 Task: Look for space in Orlando, United States from 10th July, 2023 to 15th July, 2023 for 7 adults in price range Rs.10000 to Rs.15000. Place can be entire place or shared room with 4 bedrooms having 7 beds and 4 bathrooms. Property type can be house, flat, guest house. Amenities needed are: wifi, TV, free parkinig on premises, gym, breakfast. Booking option can be shelf check-in. Required host language is English.
Action: Mouse moved to (479, 97)
Screenshot: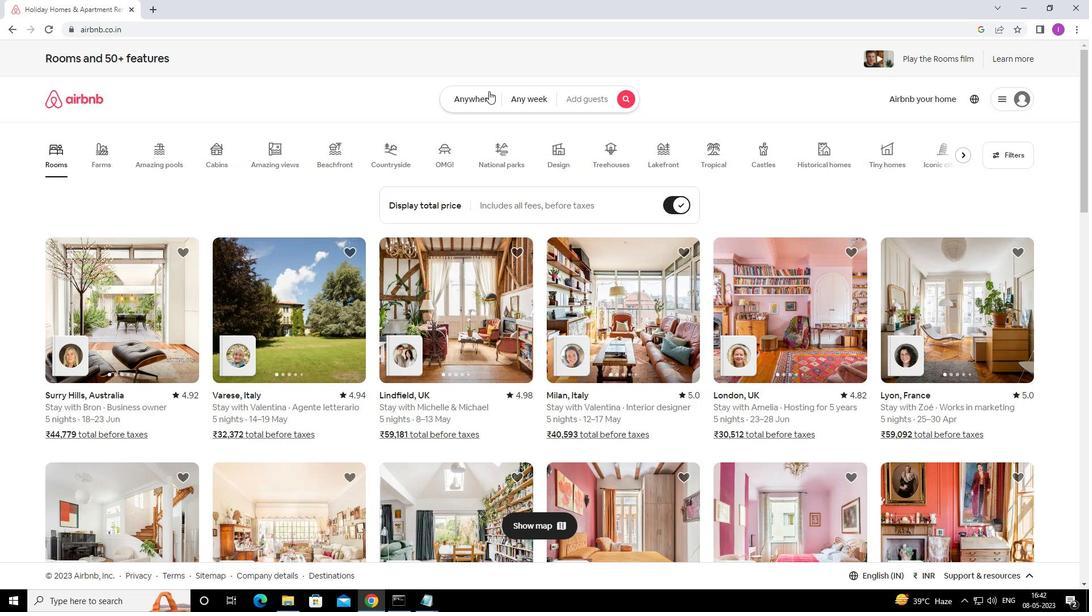 
Action: Mouse pressed left at (479, 97)
Screenshot: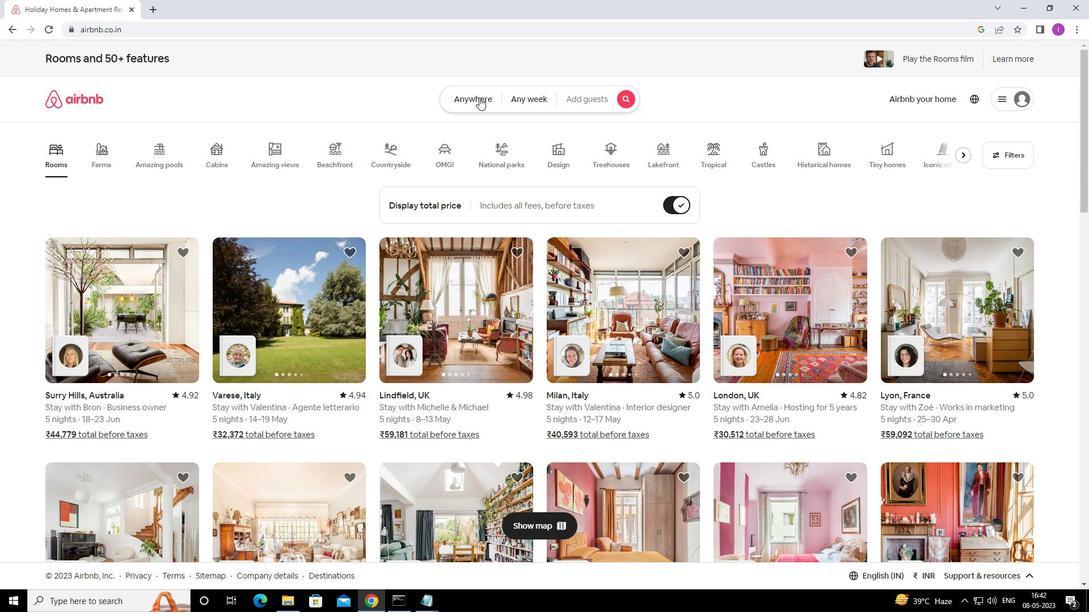 
Action: Mouse moved to (330, 146)
Screenshot: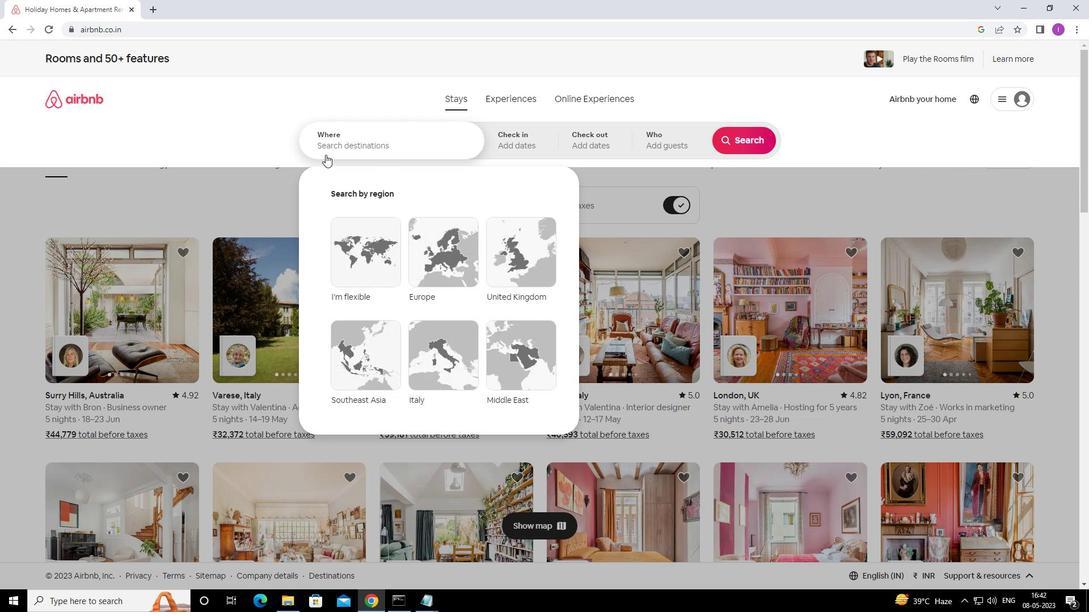 
Action: Mouse pressed left at (330, 146)
Screenshot: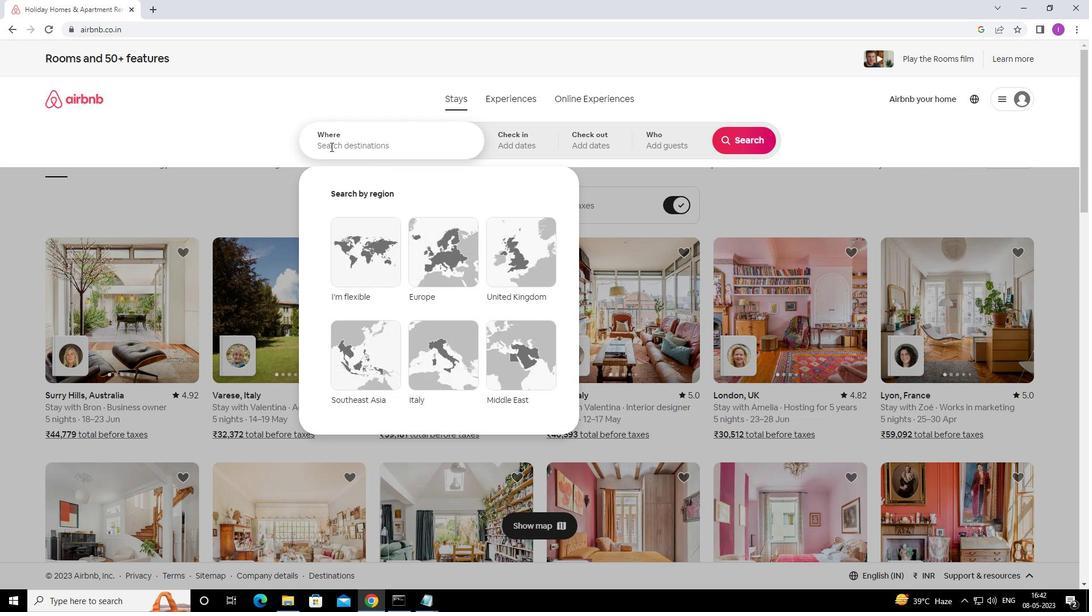 
Action: Mouse moved to (531, 150)
Screenshot: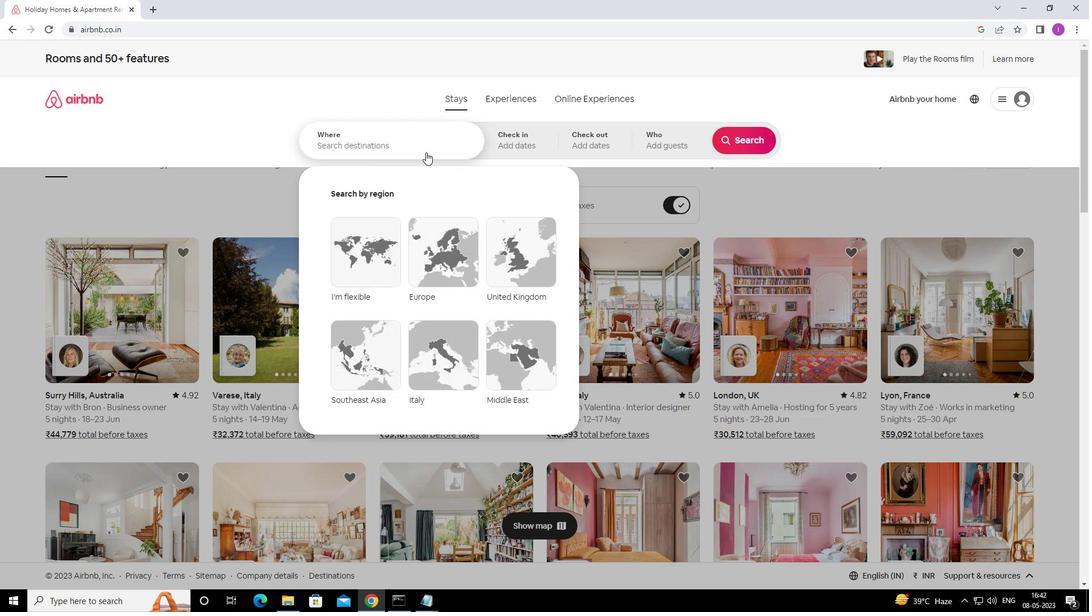 
Action: Key pressed <Key.shift><Key.shift><Key.shift><Key.shift>OR
Screenshot: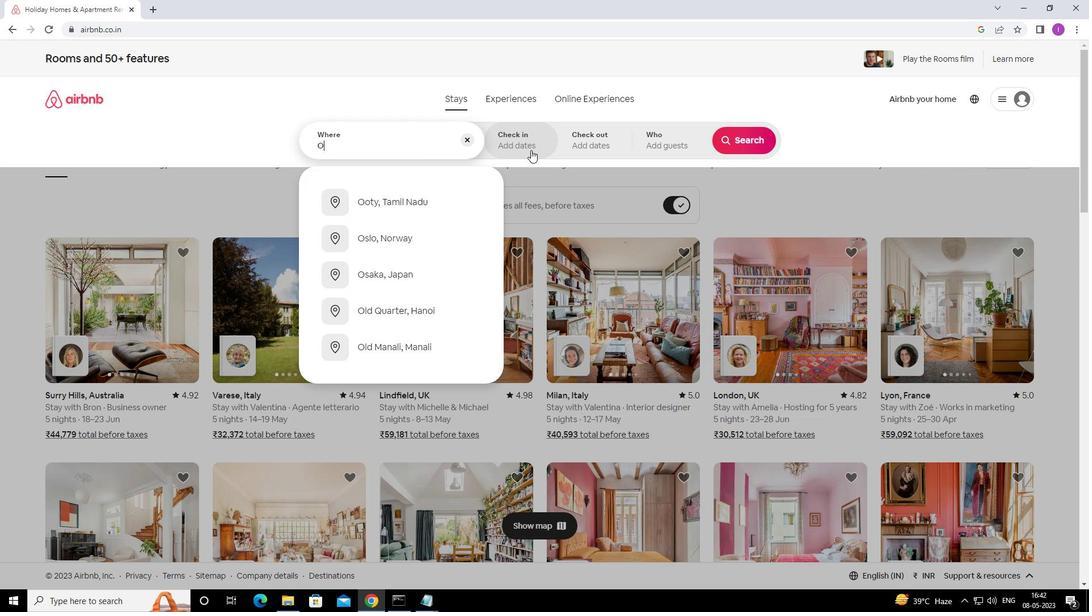 
Action: Mouse moved to (560, 154)
Screenshot: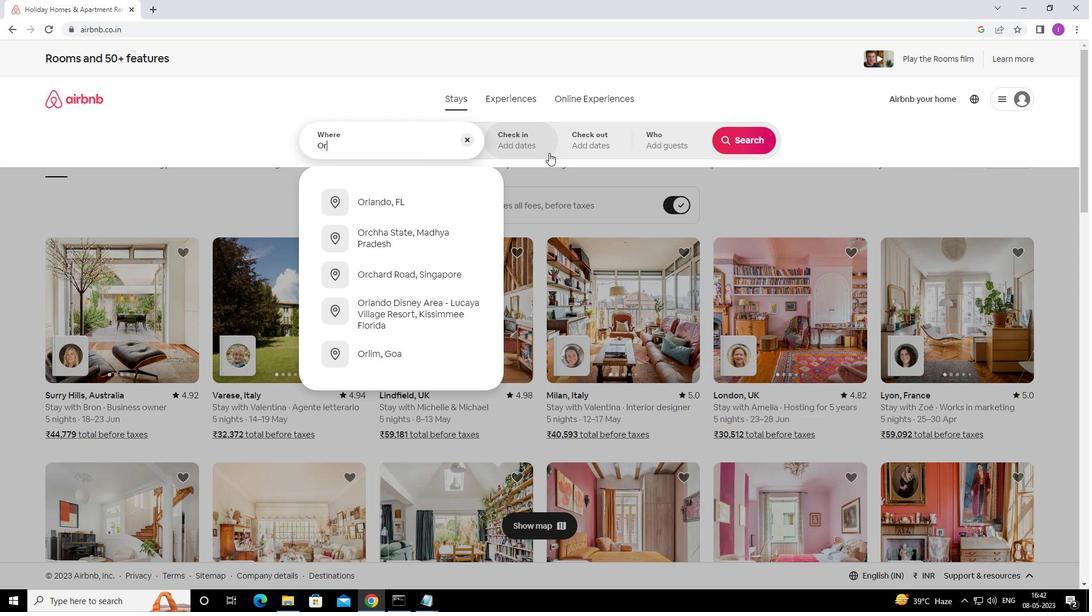 
Action: Key pressed LAND
Screenshot: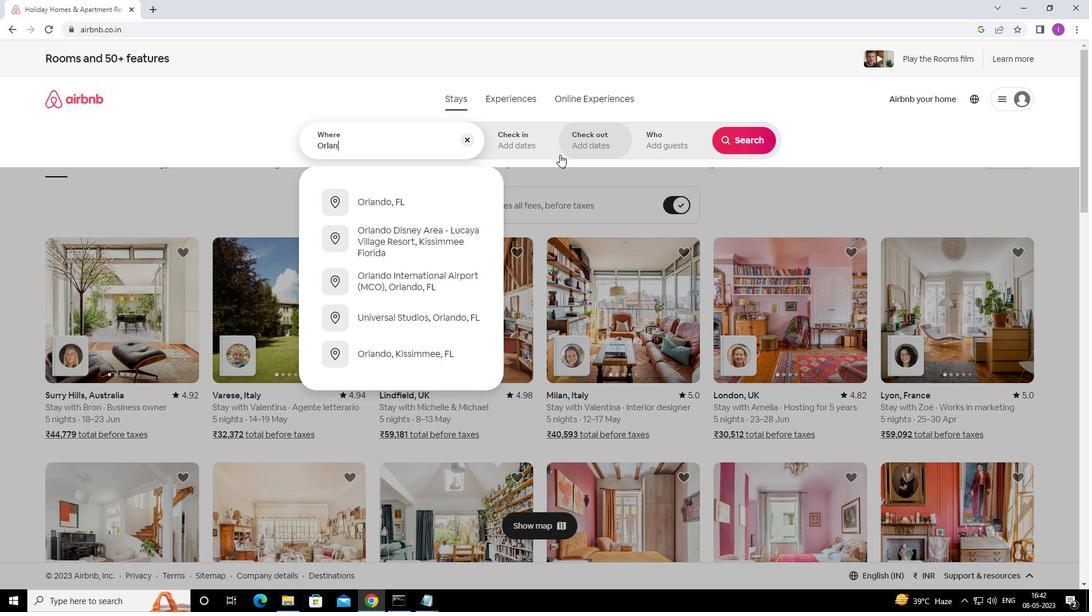 
Action: Mouse moved to (591, 157)
Screenshot: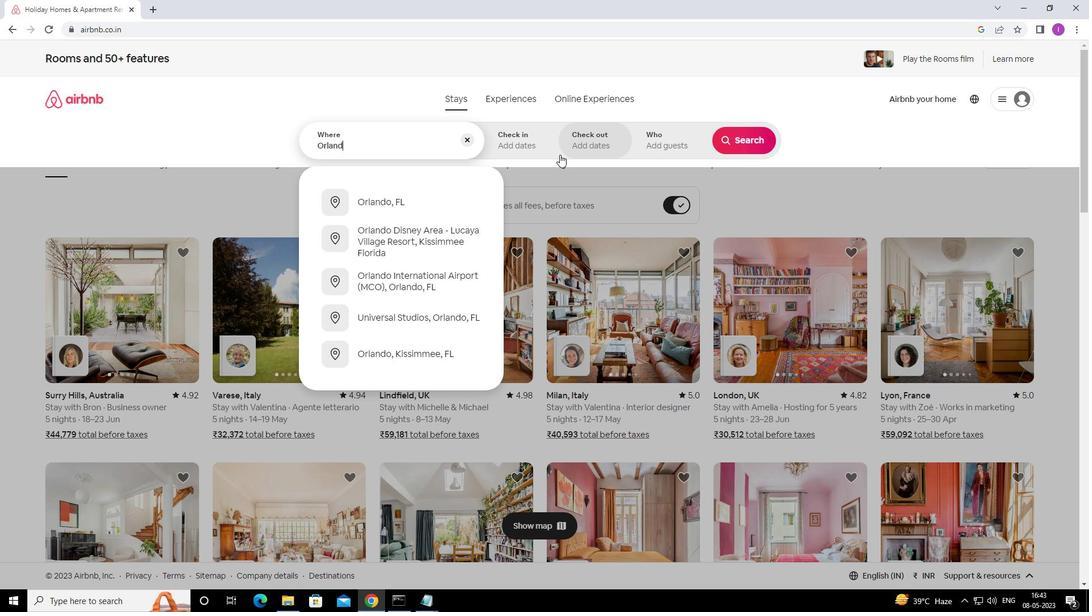 
Action: Key pressed O,
Screenshot: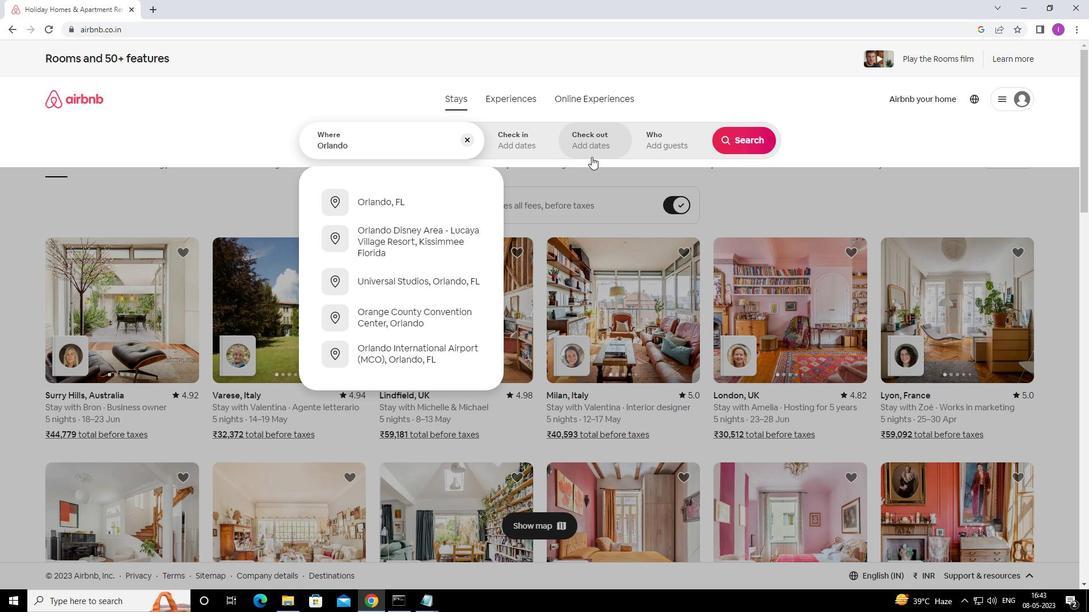 
Action: Mouse moved to (592, 157)
Screenshot: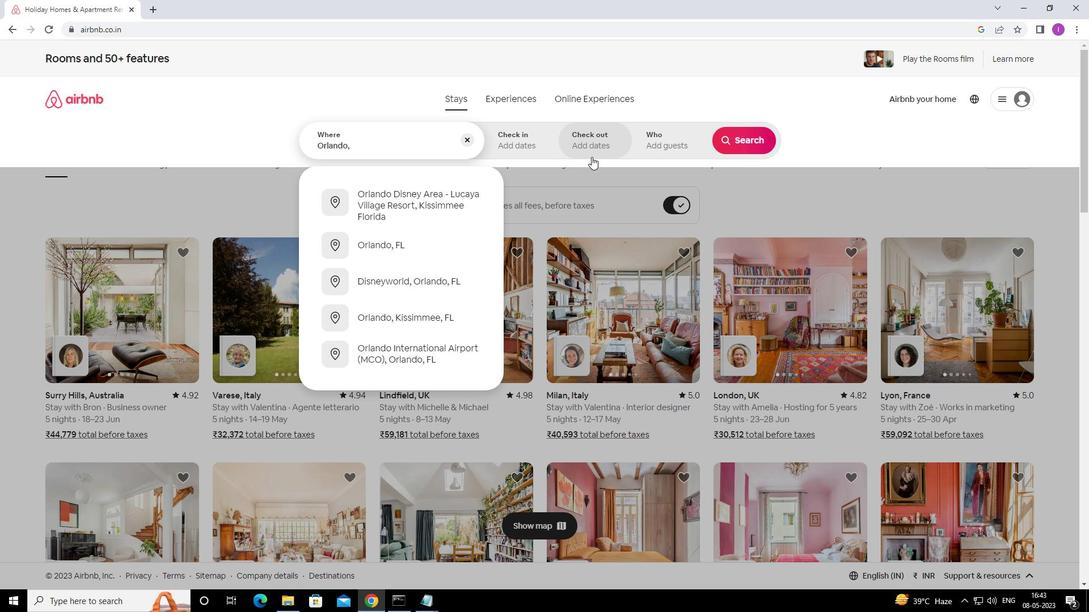 
Action: Key pressed <Key.shift>UNITED<Key.space>STATES
Screenshot: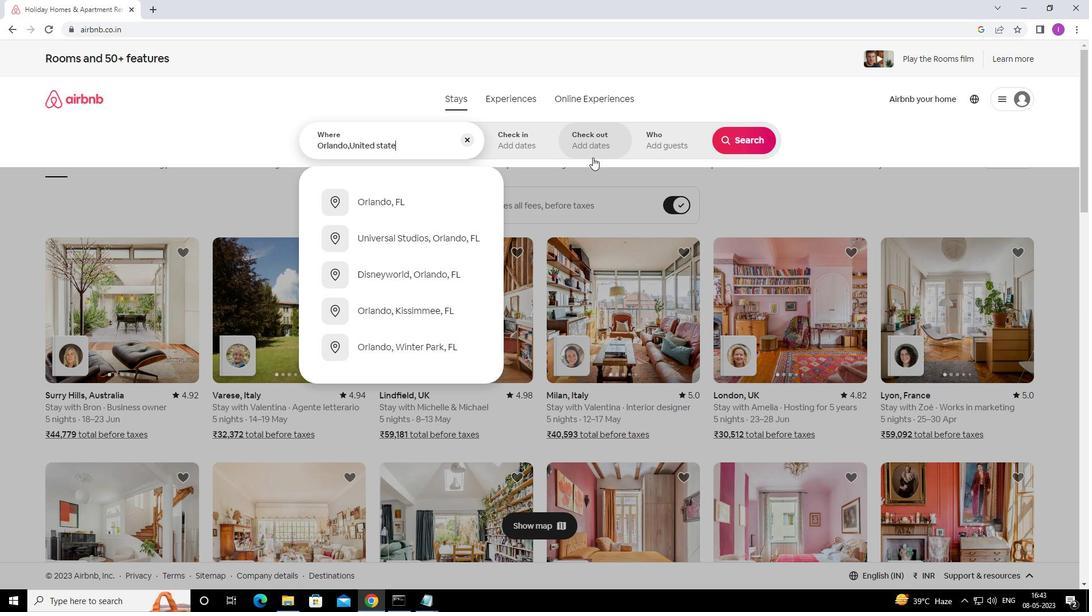 
Action: Mouse moved to (542, 150)
Screenshot: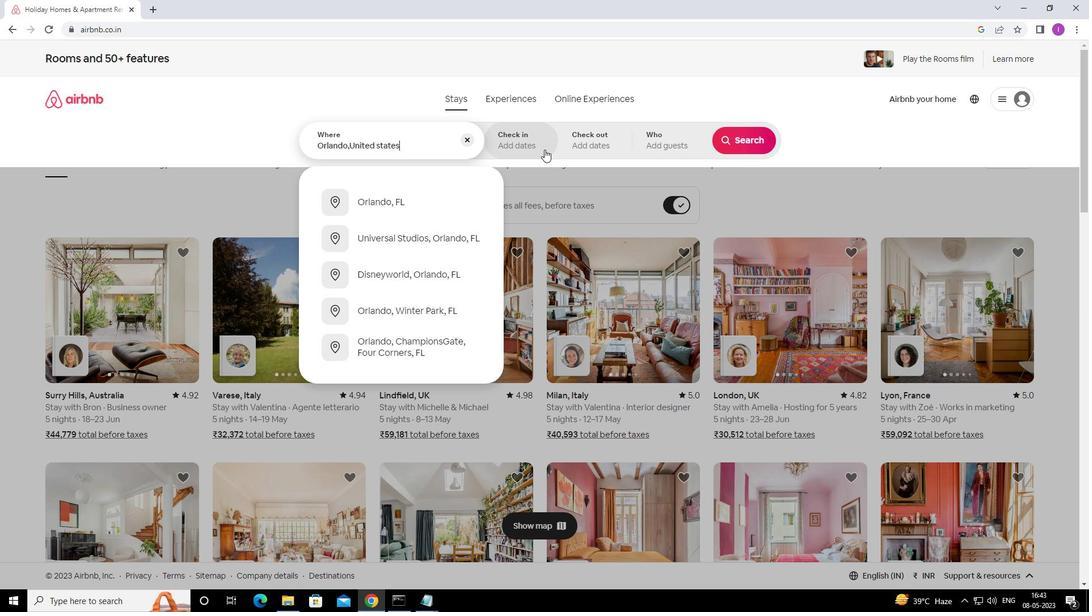 
Action: Mouse pressed left at (542, 150)
Screenshot: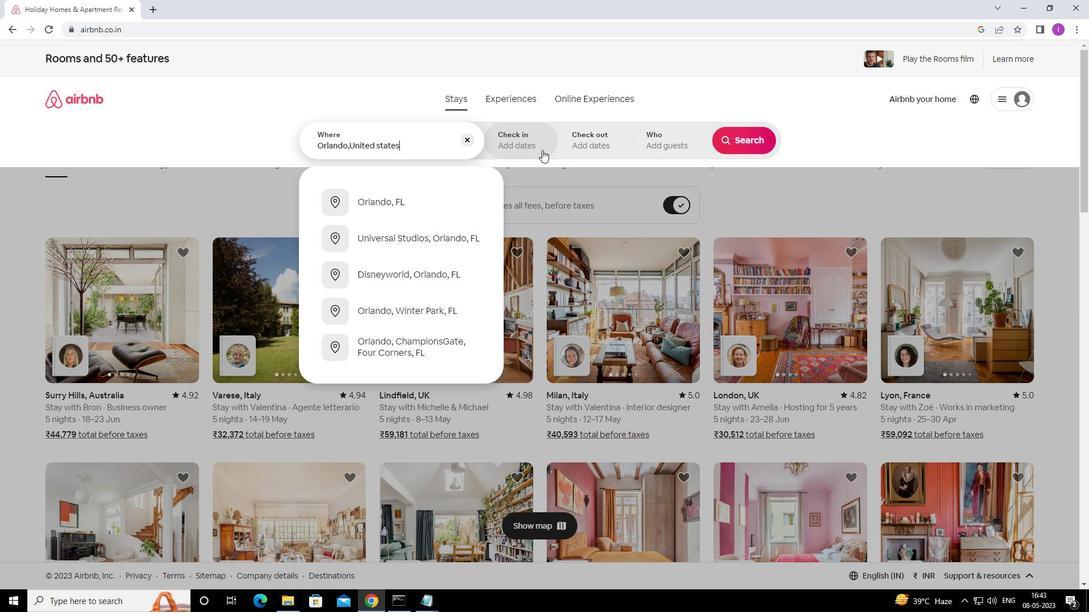 
Action: Mouse moved to (745, 232)
Screenshot: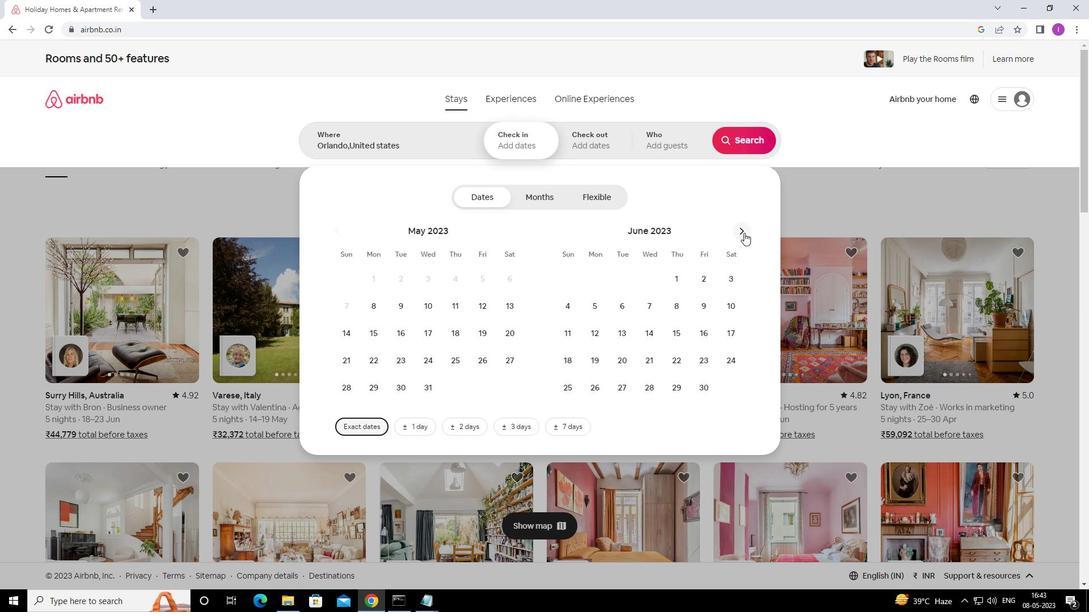 
Action: Mouse pressed left at (745, 232)
Screenshot: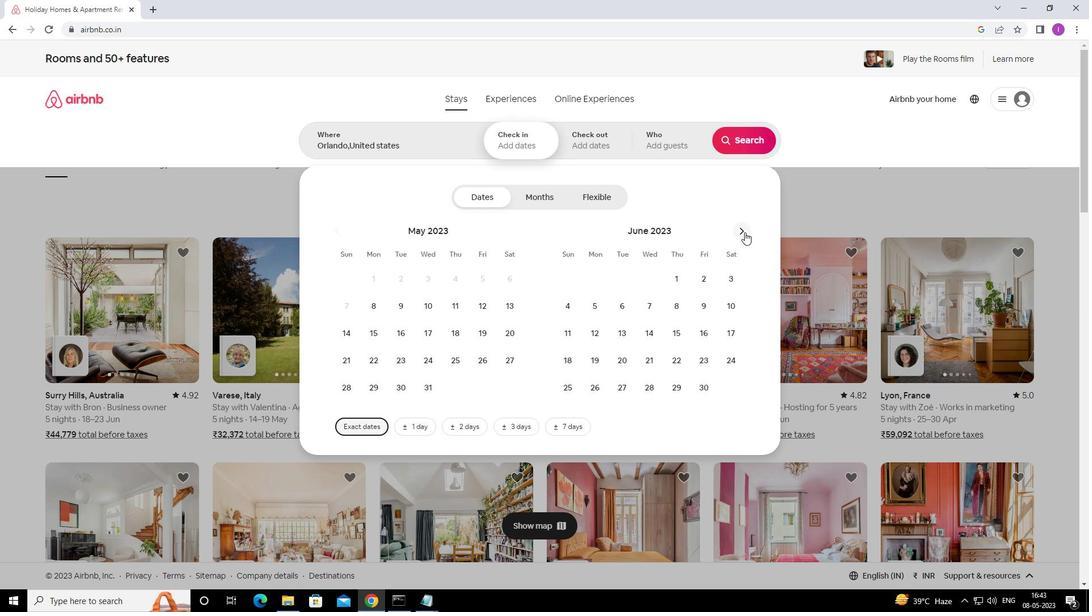 
Action: Mouse moved to (596, 331)
Screenshot: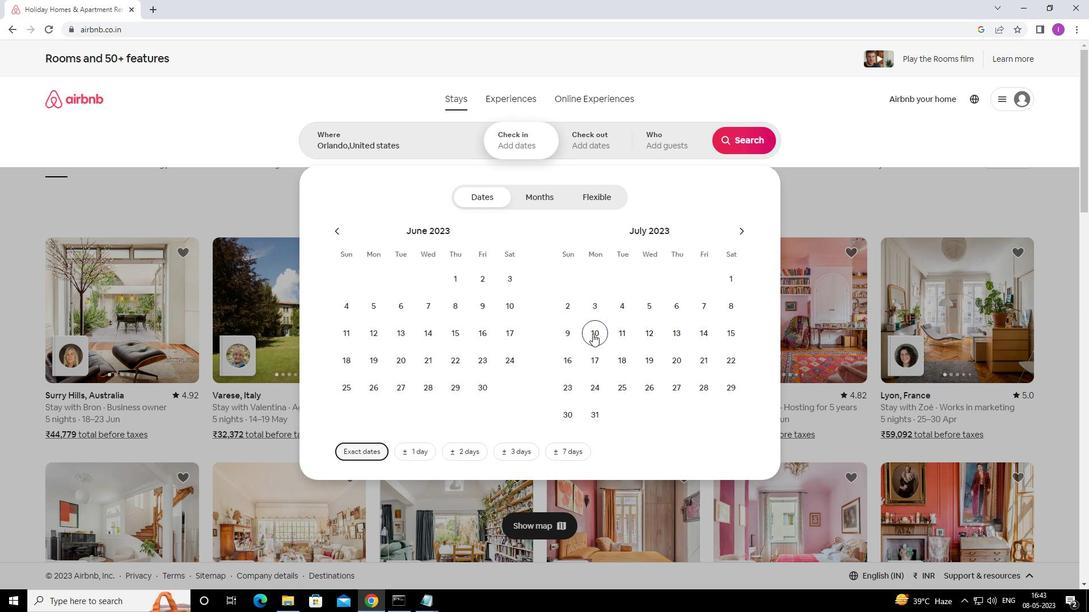 
Action: Mouse pressed left at (596, 331)
Screenshot: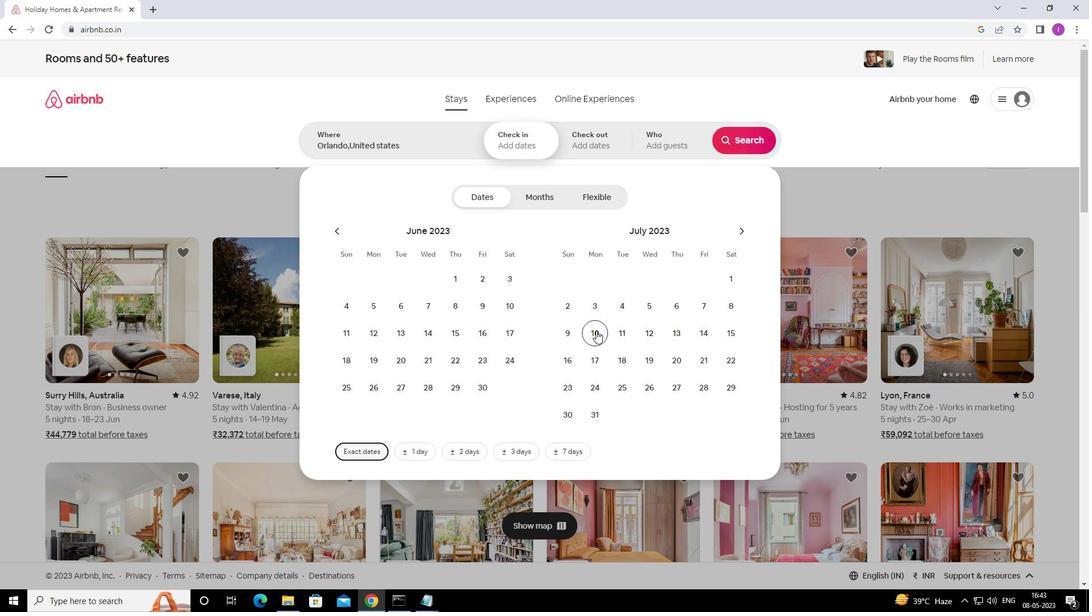
Action: Mouse moved to (733, 332)
Screenshot: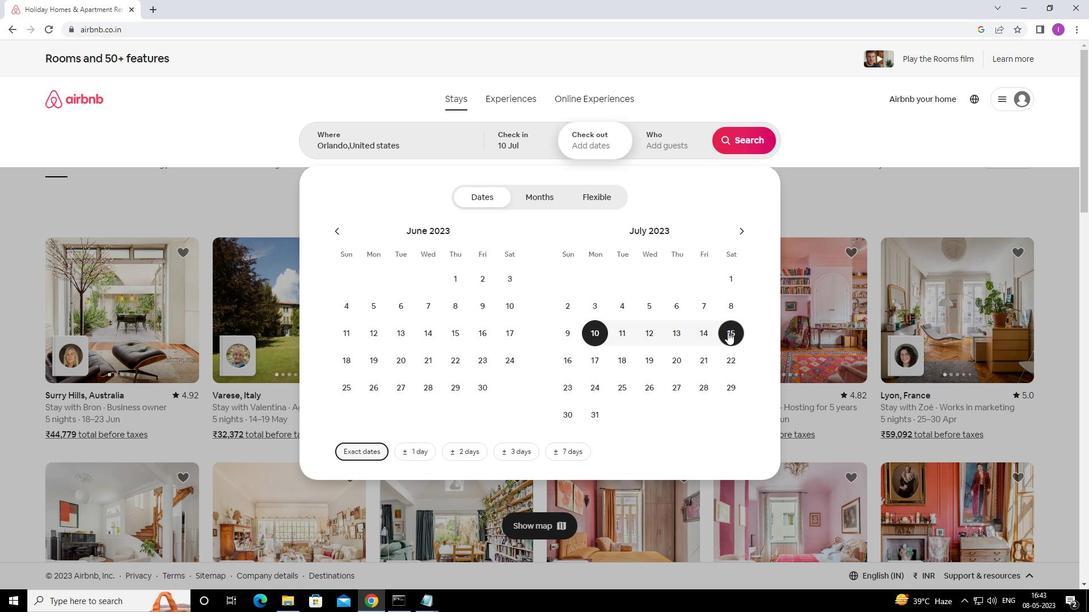 
Action: Mouse pressed left at (733, 332)
Screenshot: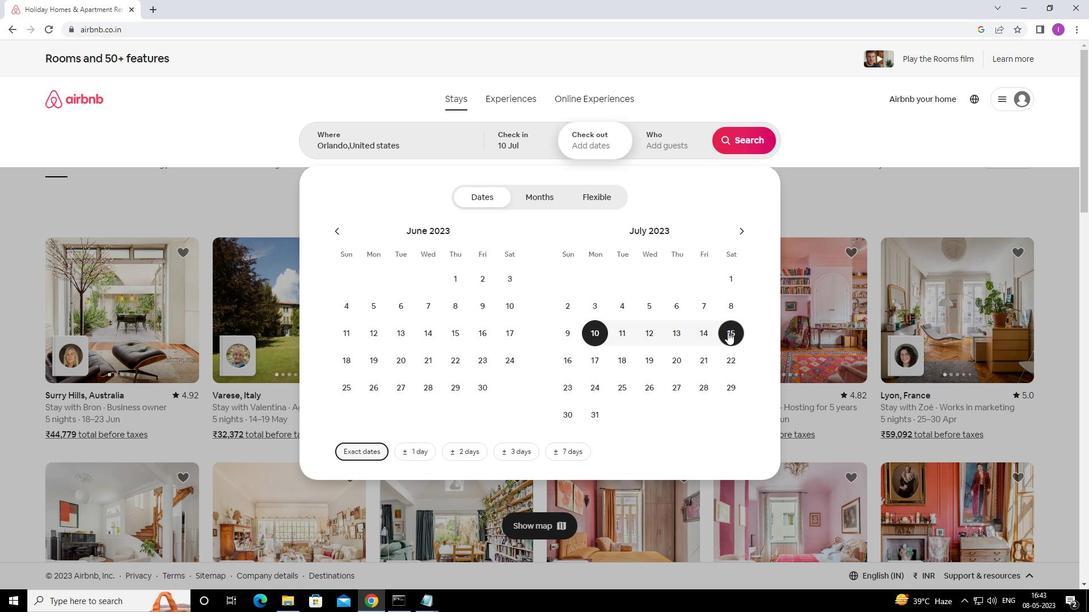 
Action: Mouse moved to (655, 137)
Screenshot: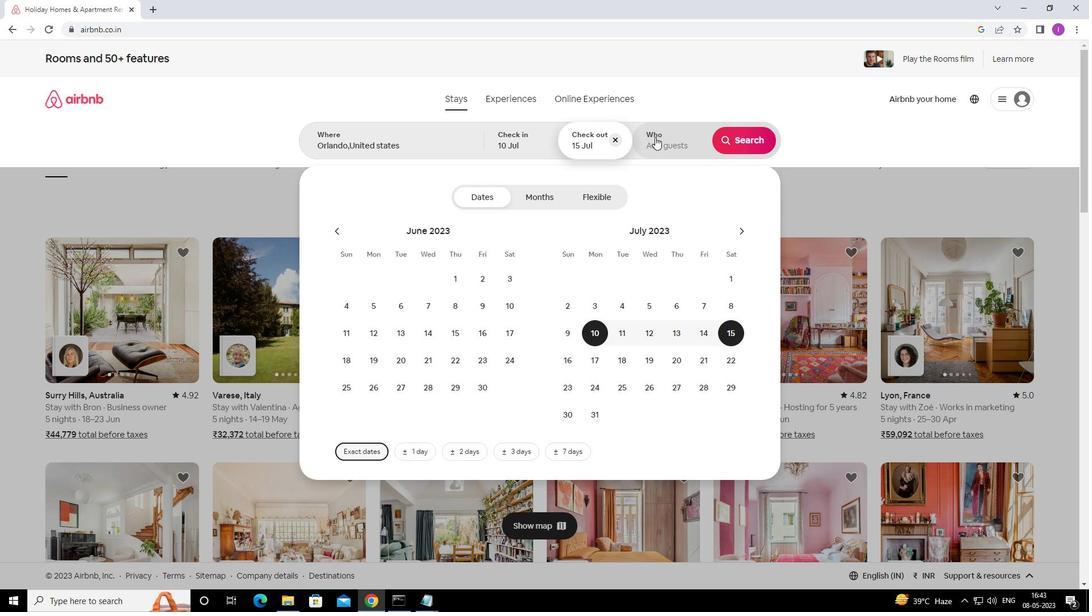 
Action: Mouse pressed left at (655, 137)
Screenshot: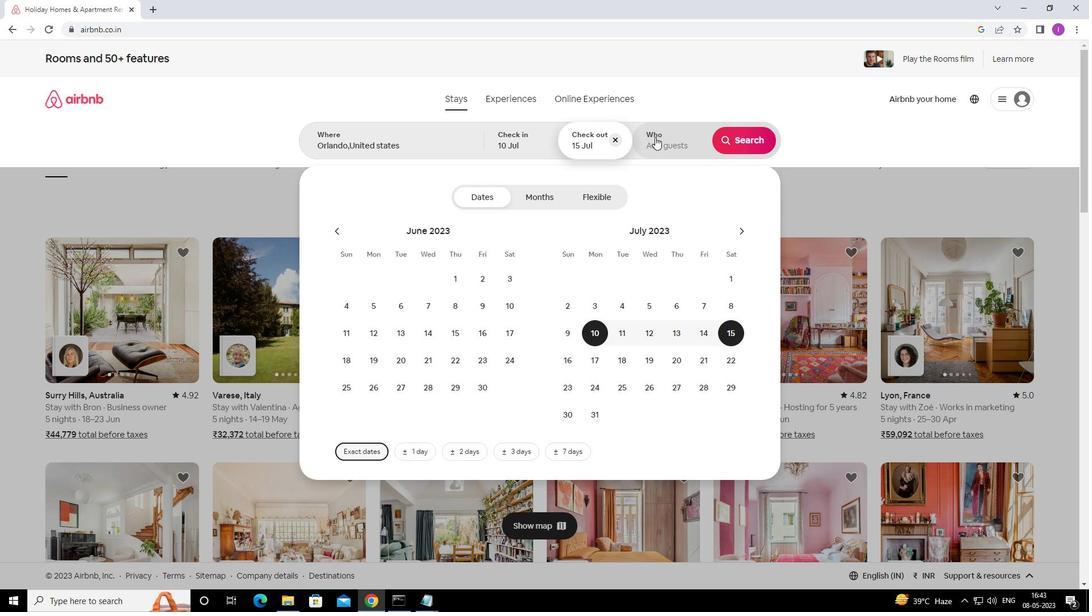 
Action: Mouse moved to (743, 106)
Screenshot: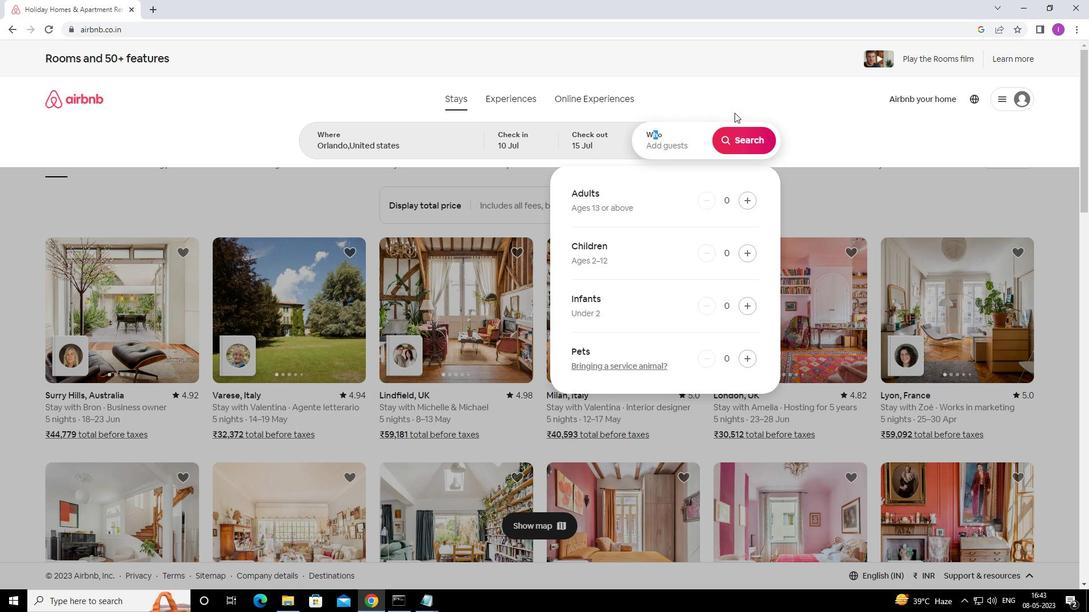 
Action: Mouse pressed left at (743, 106)
Screenshot: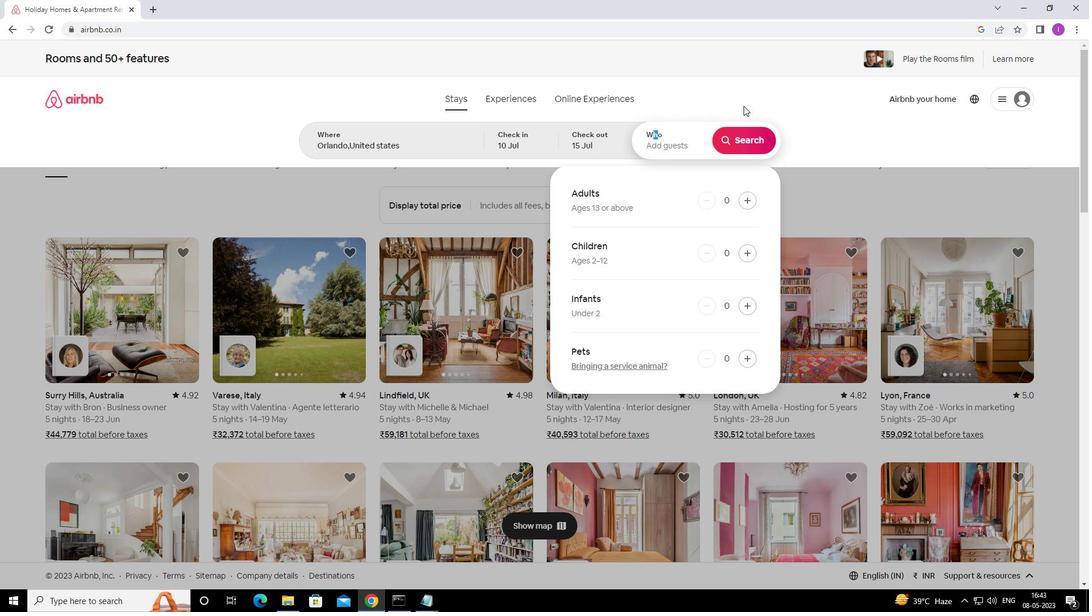 
Action: Mouse moved to (666, 140)
Screenshot: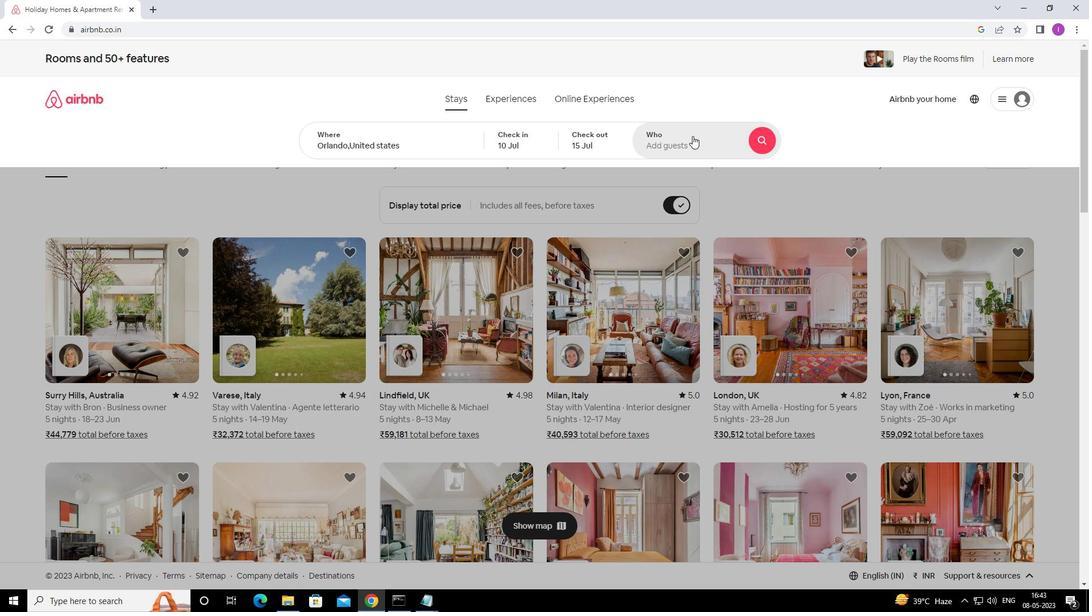 
Action: Mouse pressed left at (666, 140)
Screenshot: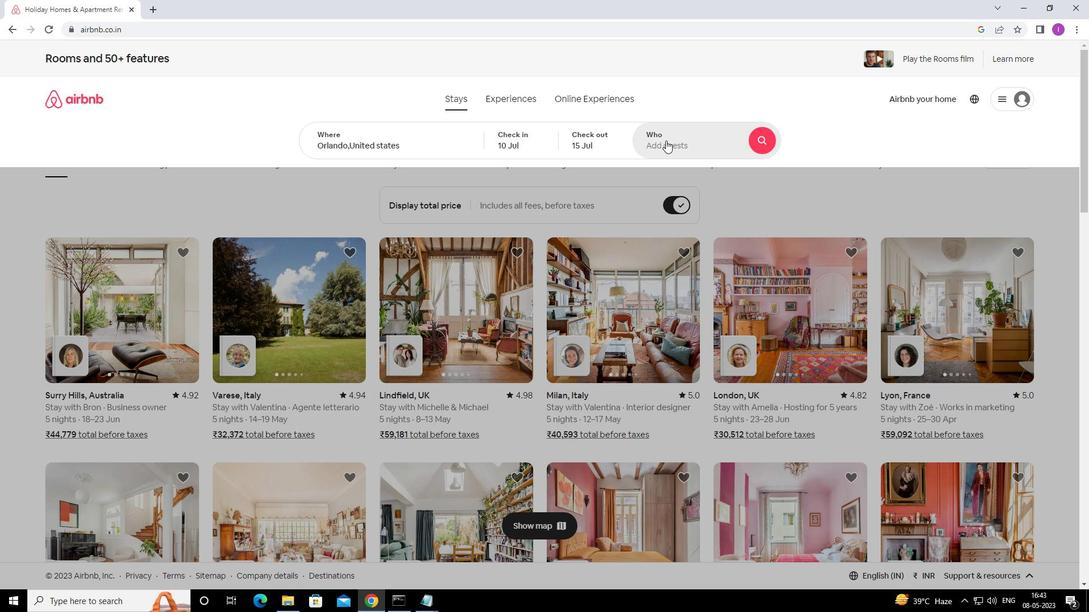 
Action: Mouse moved to (742, 199)
Screenshot: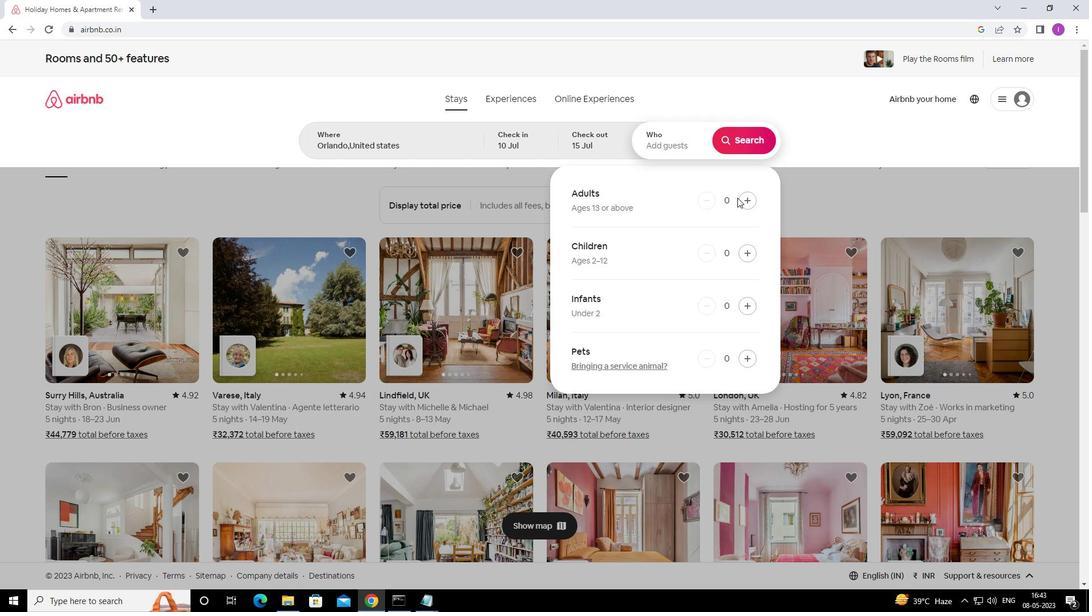 
Action: Mouse pressed left at (742, 199)
Screenshot: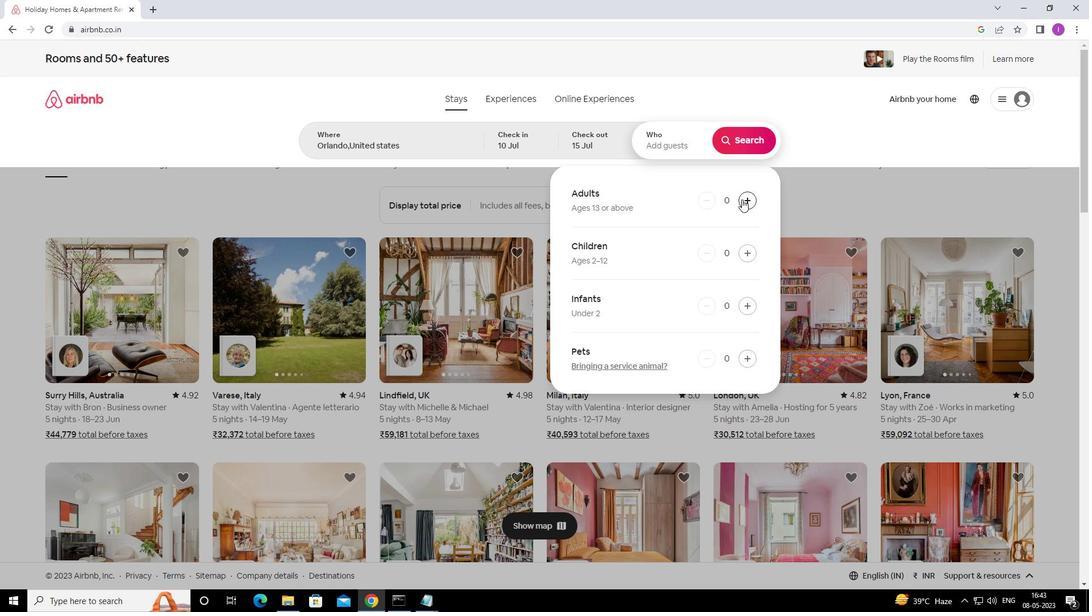
Action: Mouse pressed left at (742, 199)
Screenshot: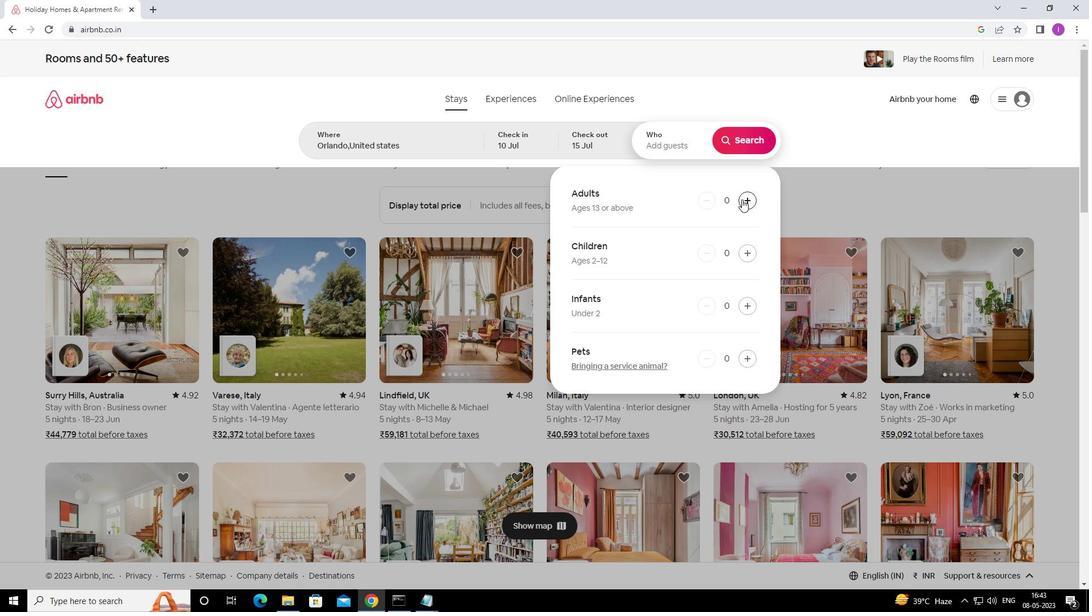
Action: Mouse moved to (742, 200)
Screenshot: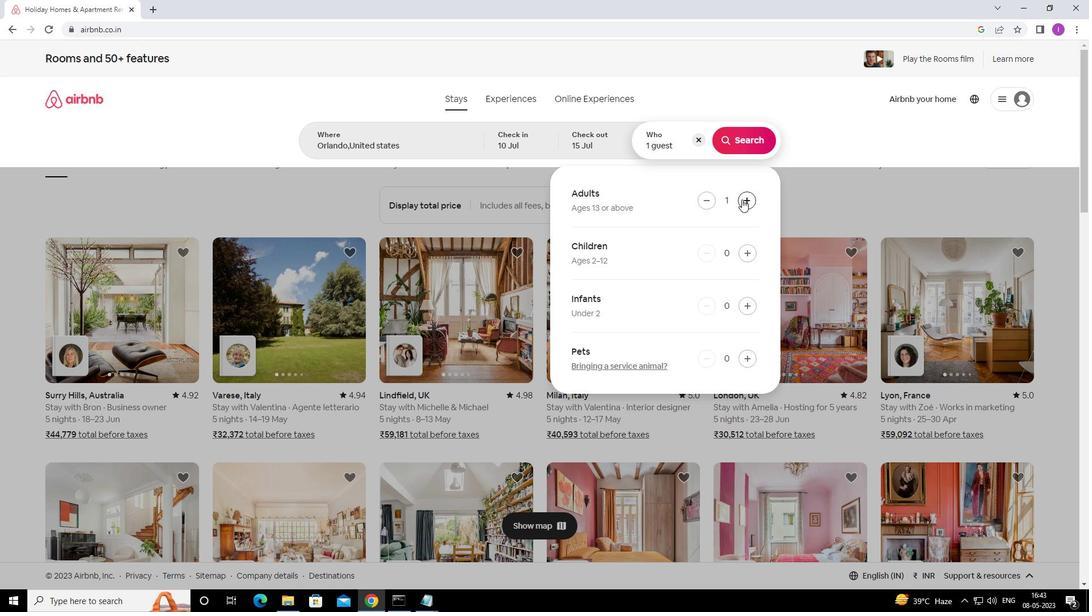 
Action: Mouse pressed left at (742, 200)
Screenshot: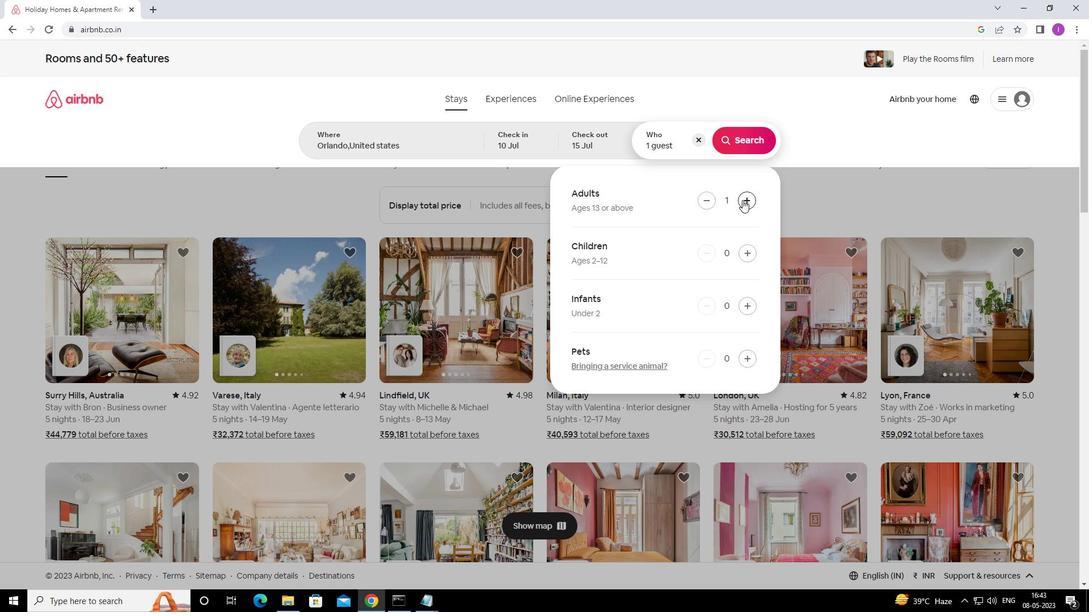 
Action: Mouse pressed left at (742, 200)
Screenshot: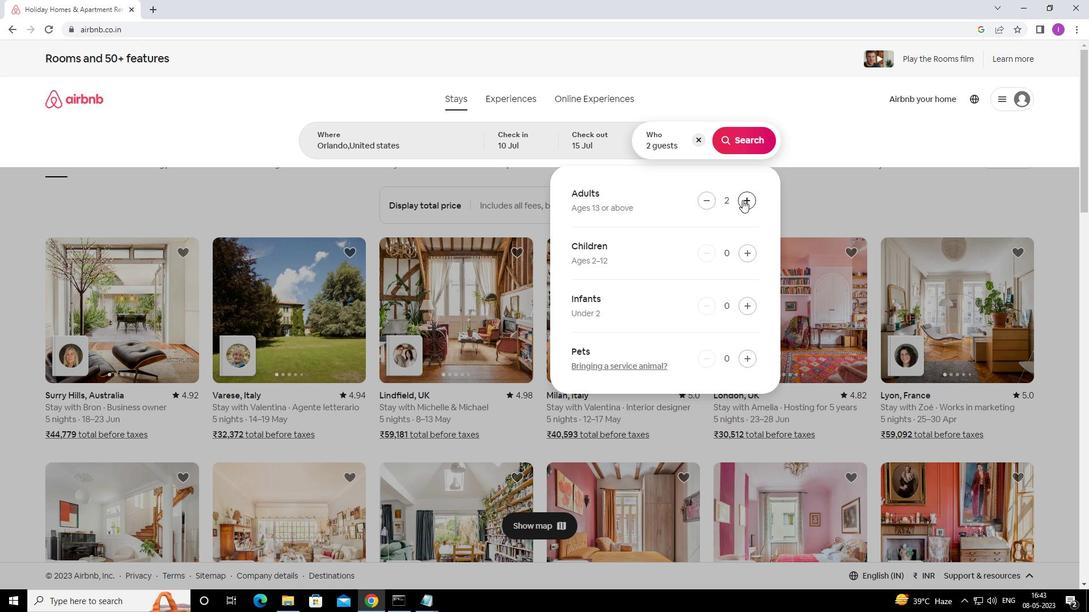 
Action: Mouse pressed left at (742, 200)
Screenshot: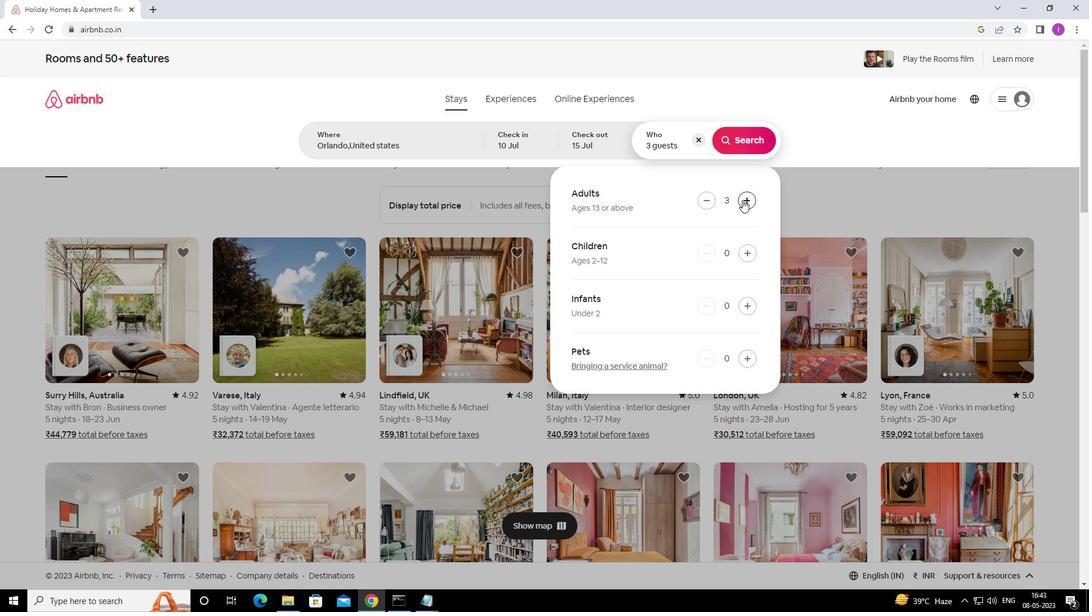 
Action: Mouse pressed left at (742, 200)
Screenshot: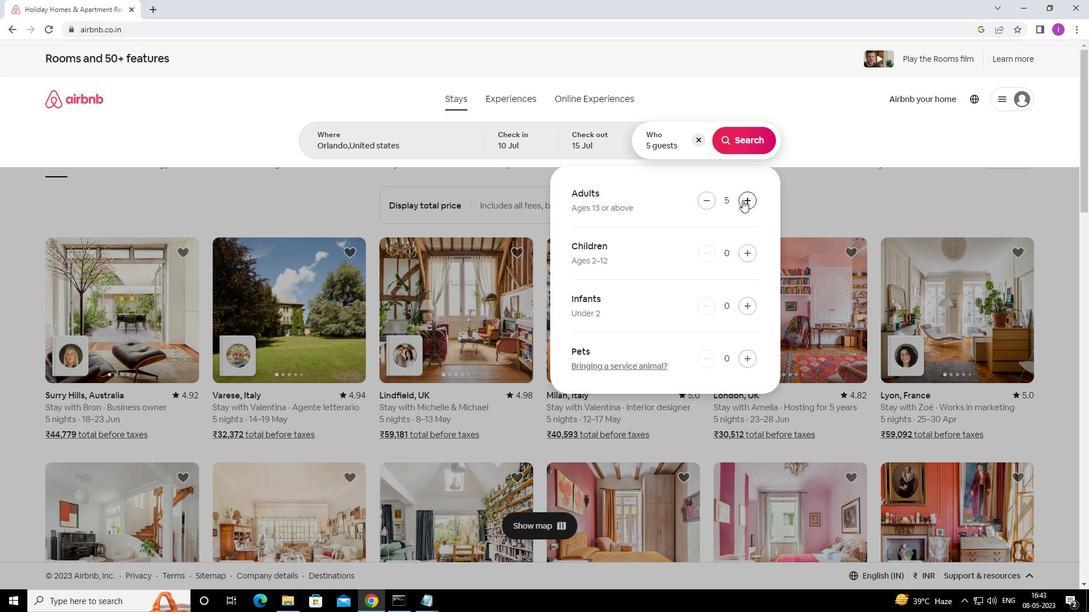 
Action: Mouse moved to (743, 201)
Screenshot: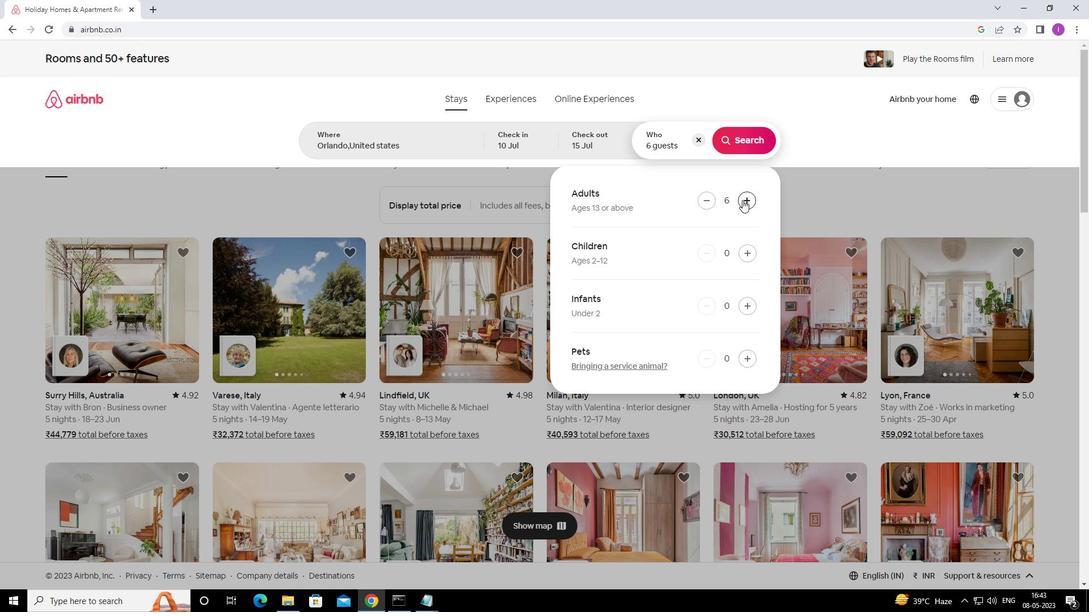 
Action: Mouse pressed left at (743, 201)
Screenshot: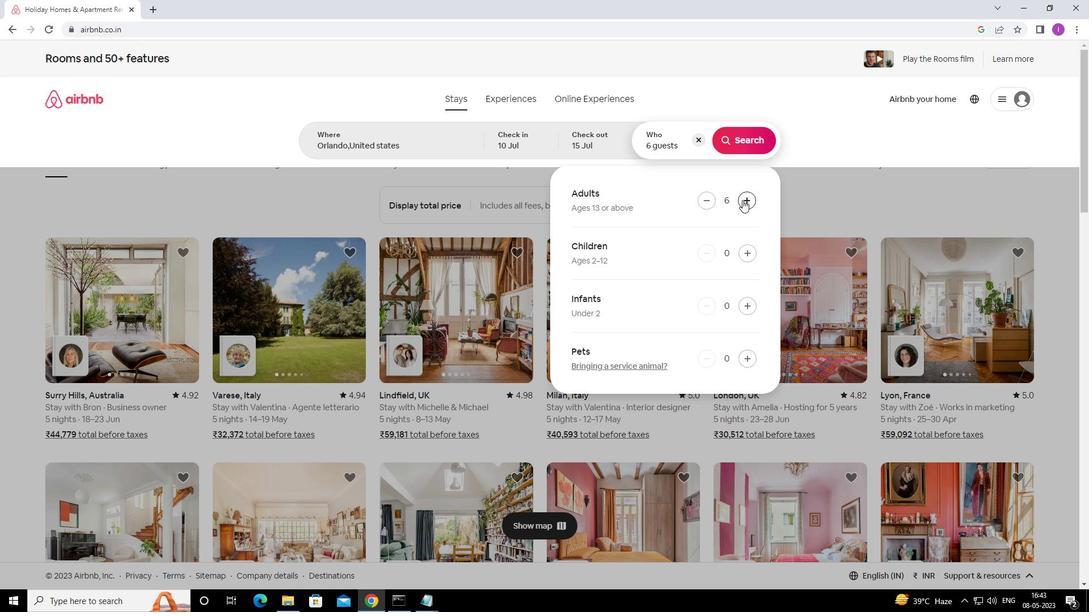
Action: Mouse moved to (757, 141)
Screenshot: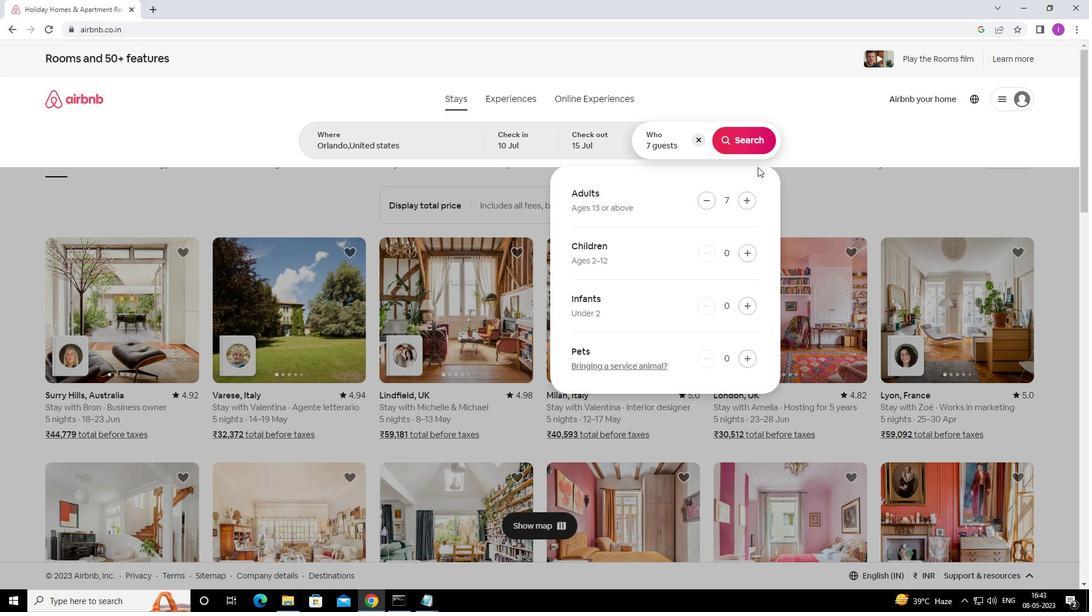 
Action: Mouse pressed left at (757, 141)
Screenshot: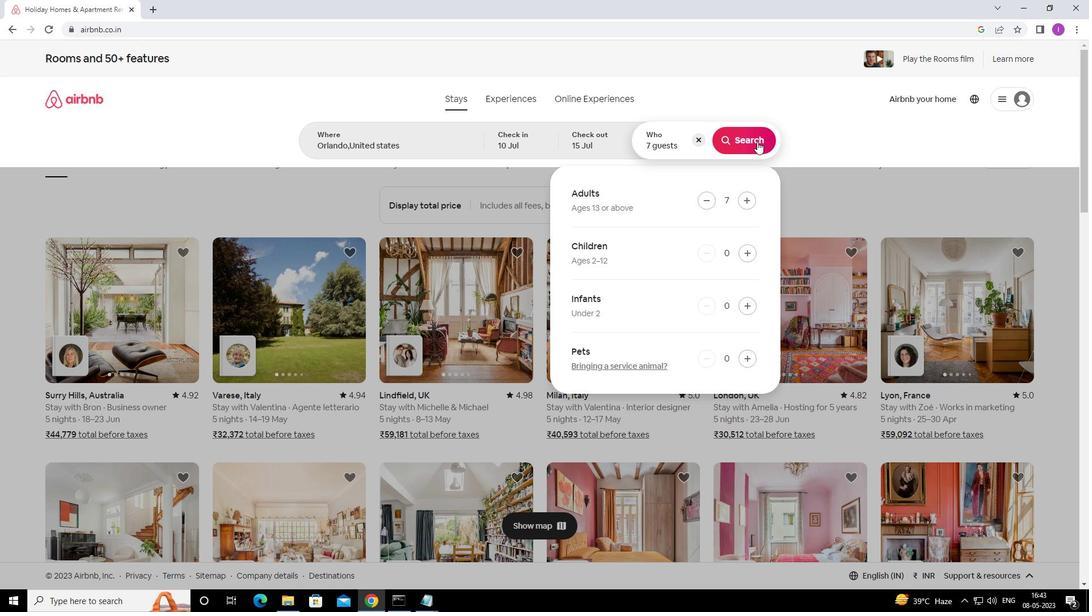 
Action: Mouse moved to (1053, 105)
Screenshot: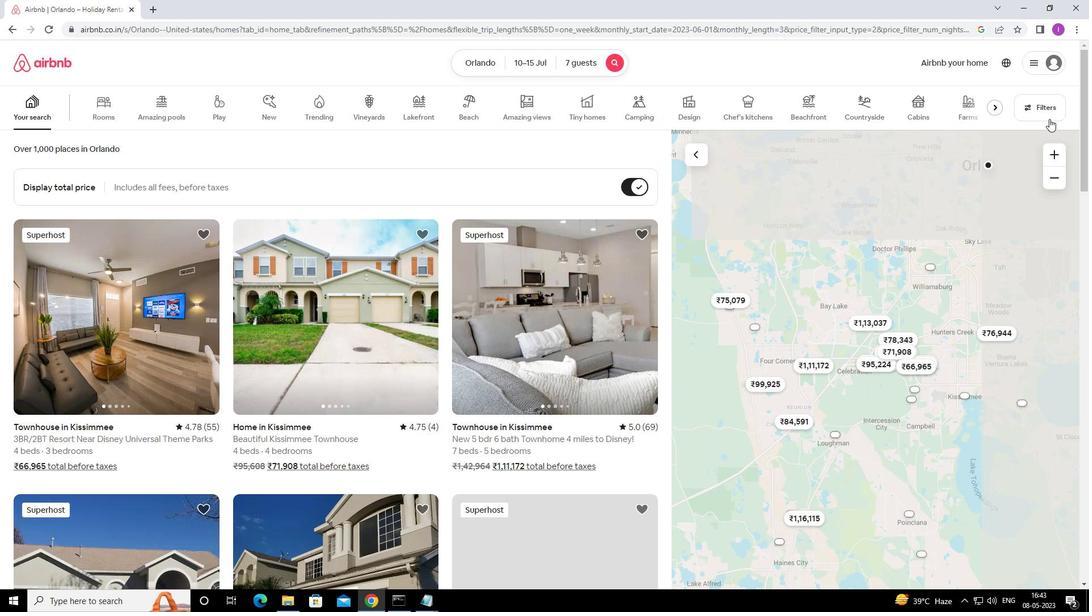 
Action: Mouse pressed left at (1053, 105)
Screenshot: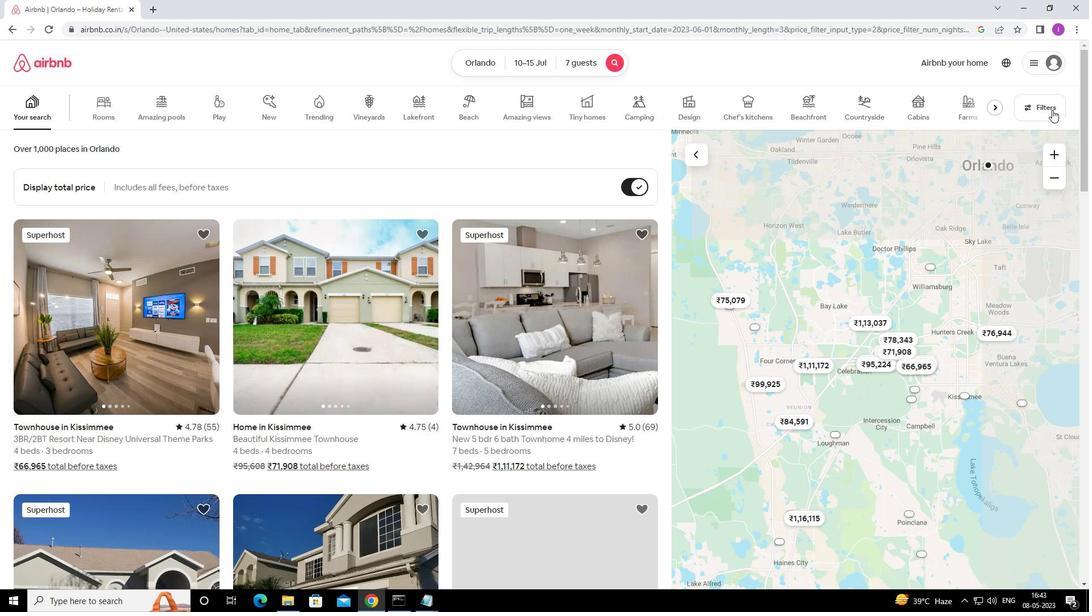 
Action: Mouse moved to (417, 385)
Screenshot: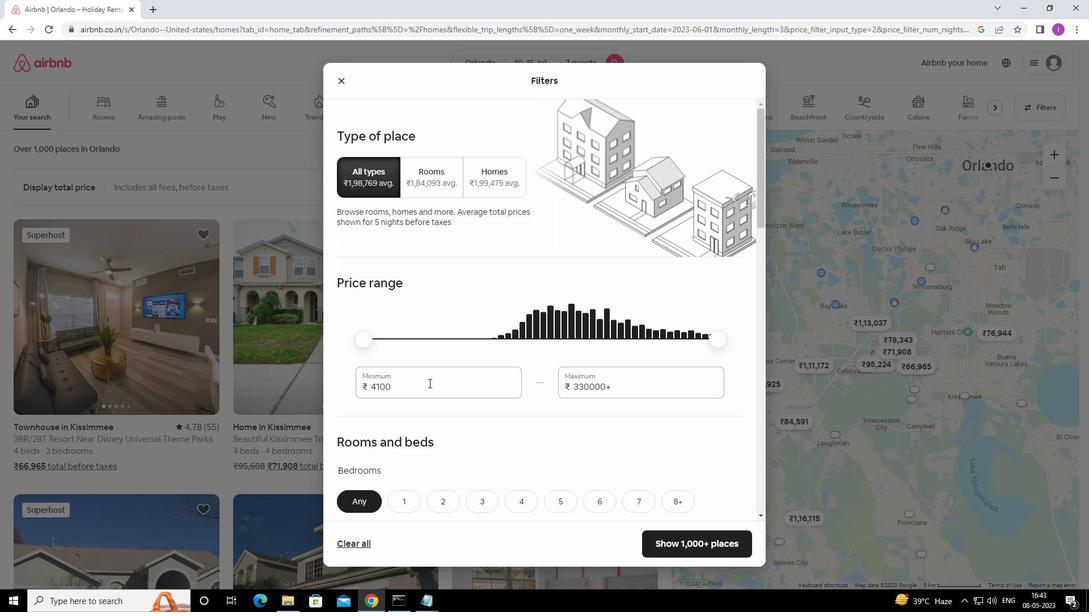 
Action: Mouse pressed left at (417, 385)
Screenshot: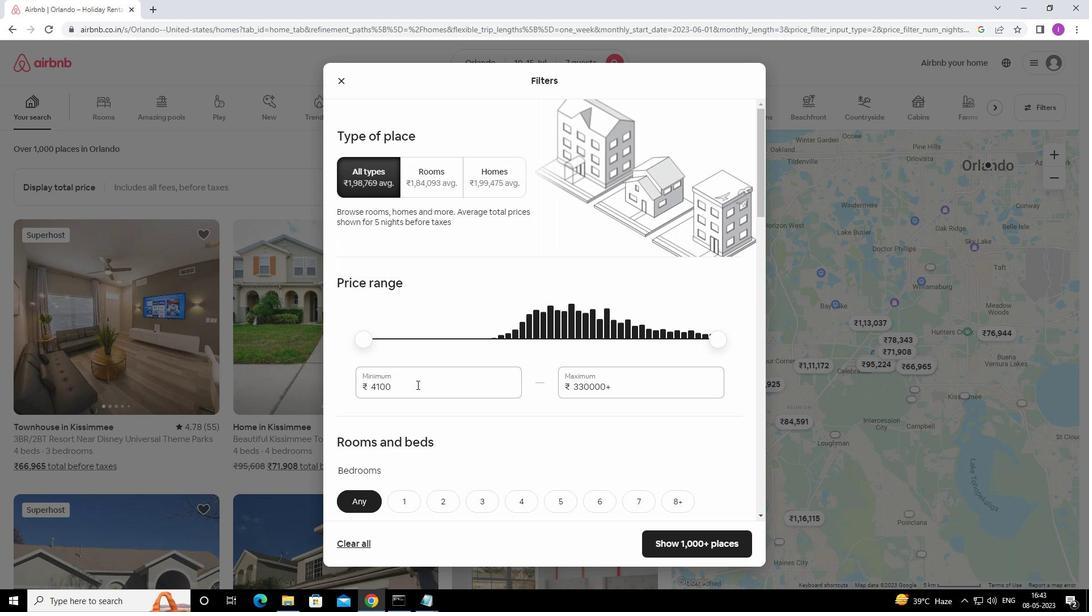 
Action: Mouse moved to (359, 392)
Screenshot: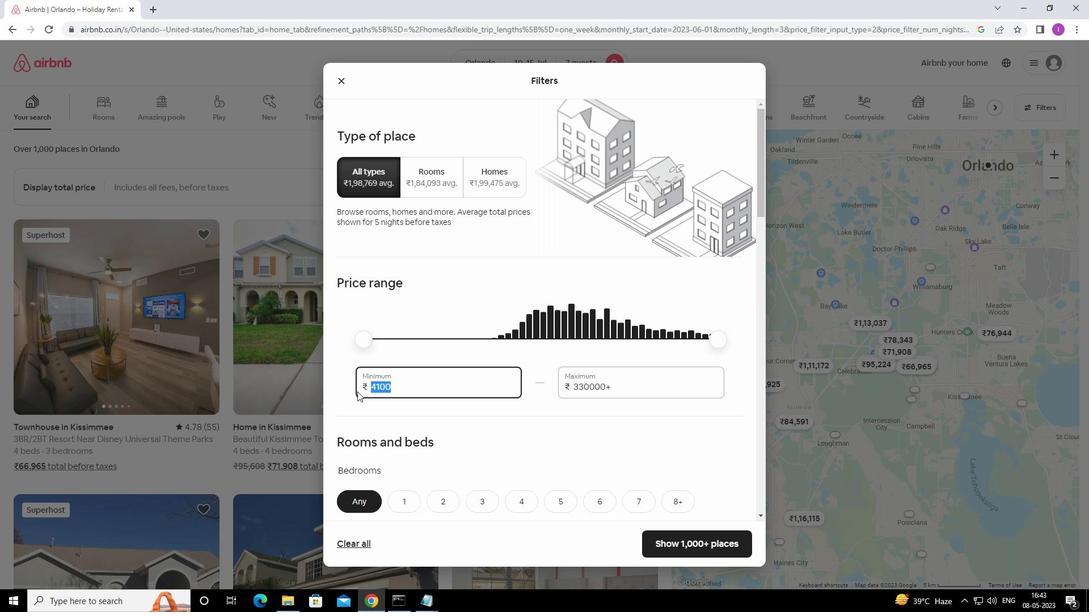 
Action: Key pressed 70
Screenshot: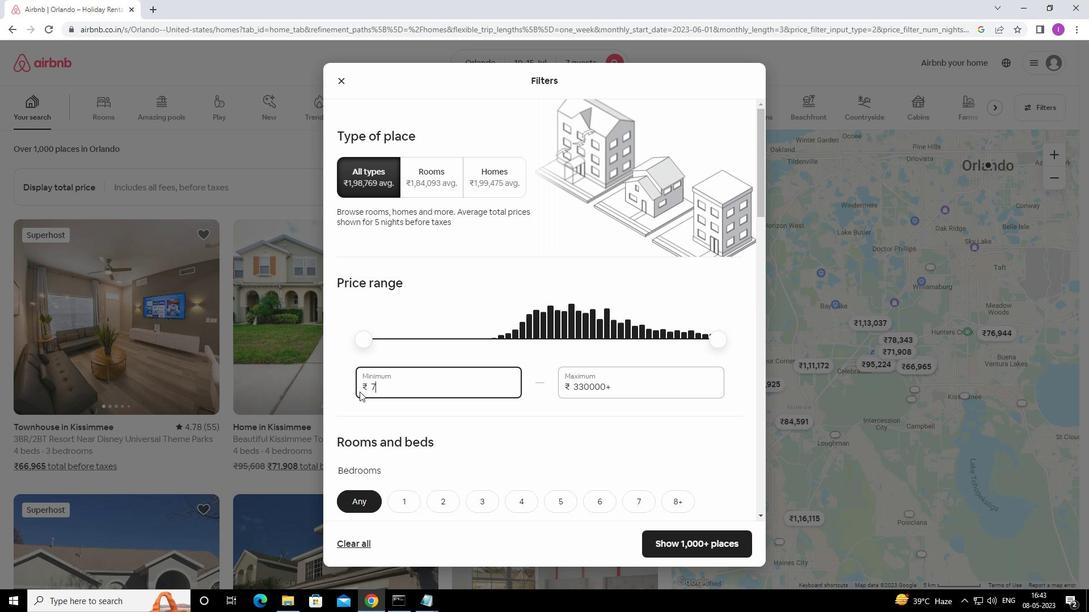 
Action: Mouse moved to (365, 388)
Screenshot: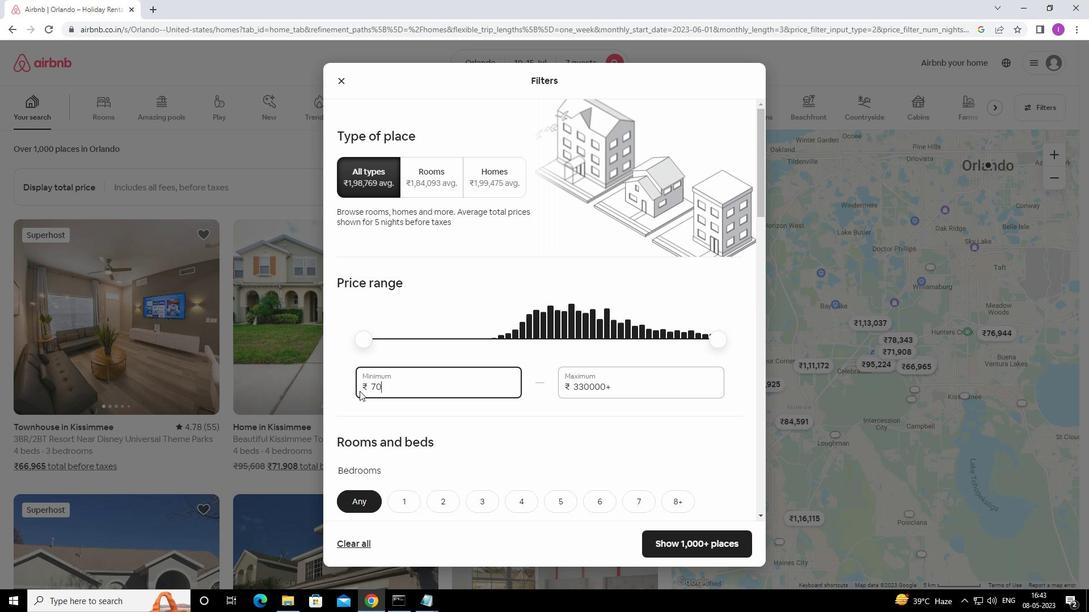 
Action: Key pressed 0
Screenshot: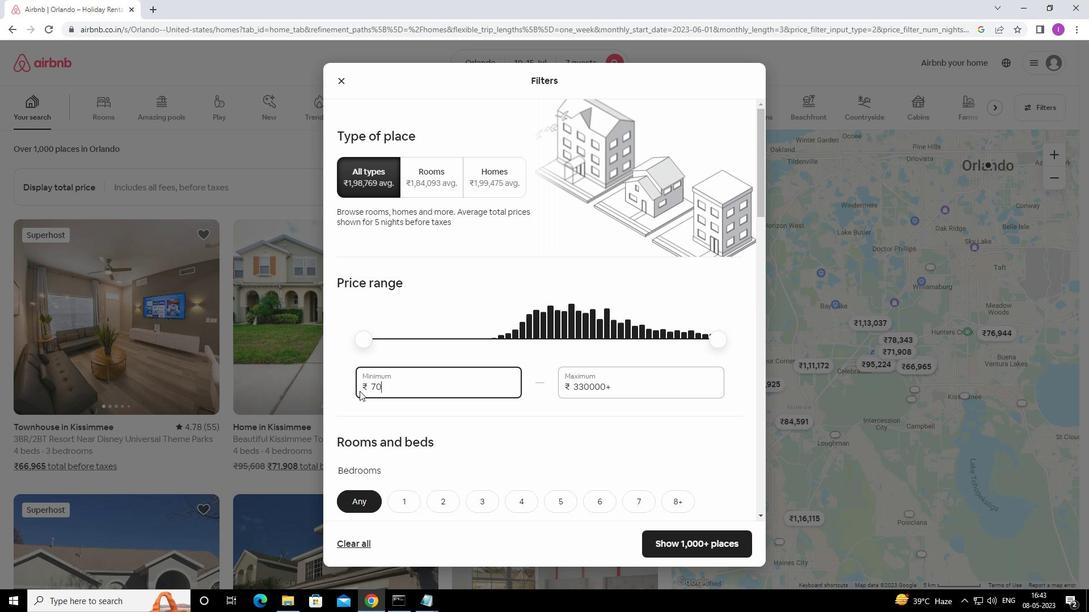
Action: Mouse moved to (367, 387)
Screenshot: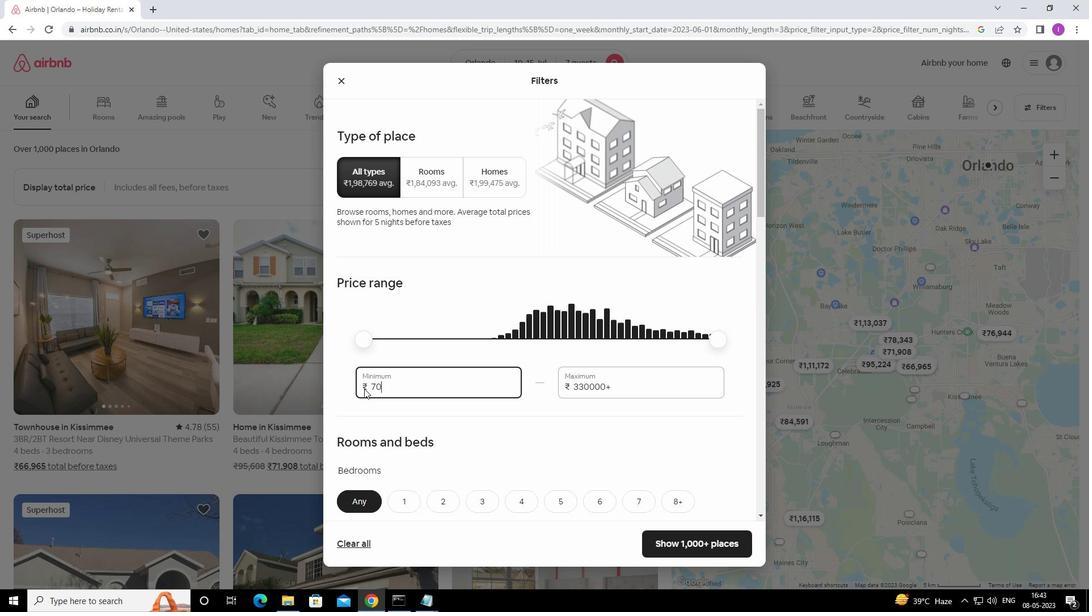 
Action: Key pressed 0
Screenshot: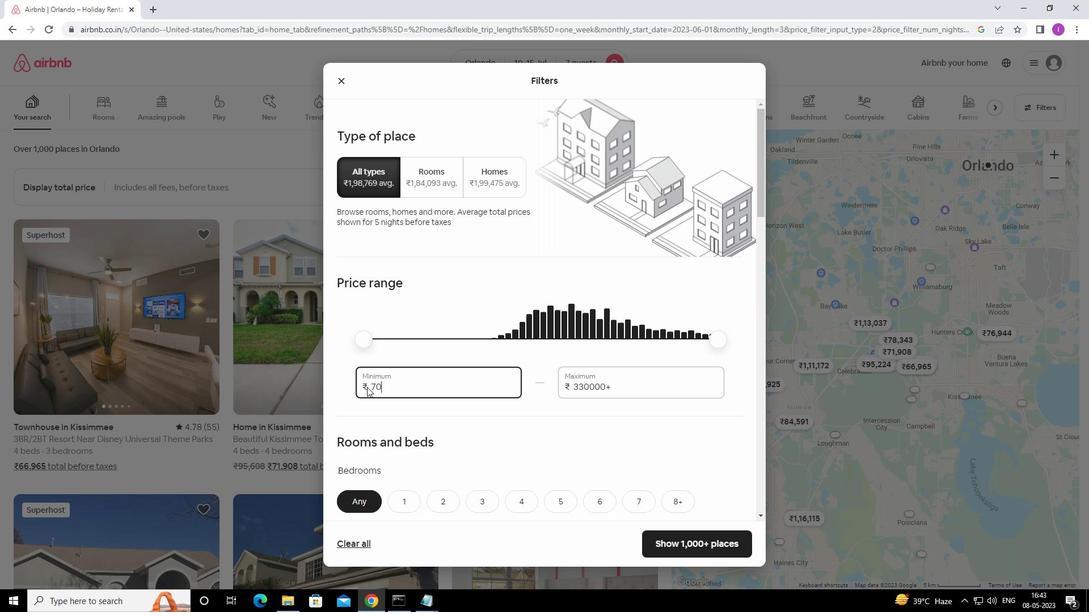
Action: Mouse moved to (368, 387)
Screenshot: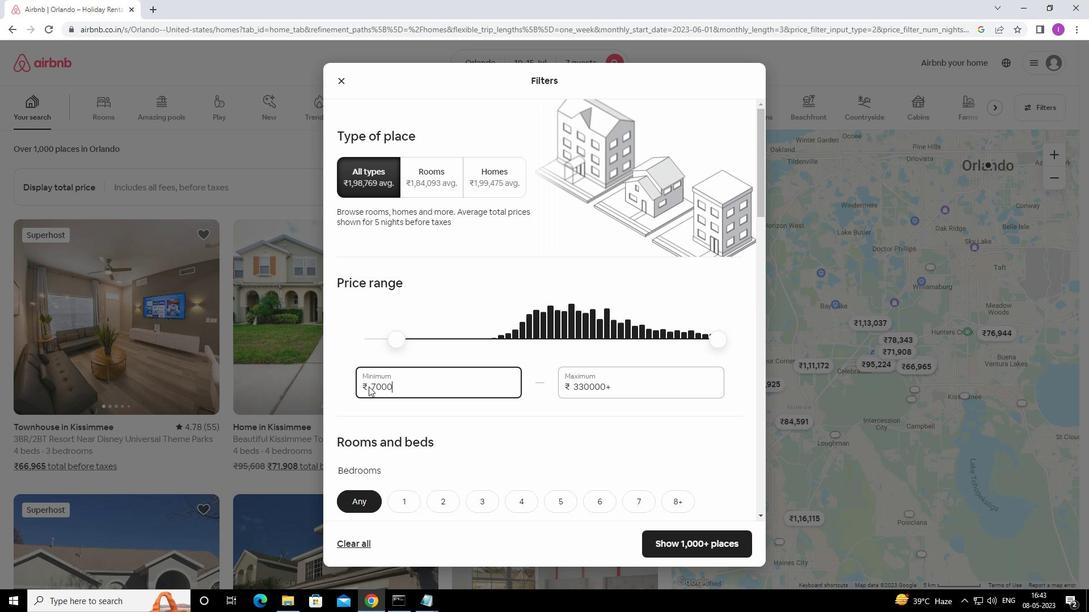 
Action: Key pressed <Key.backspace>
Screenshot: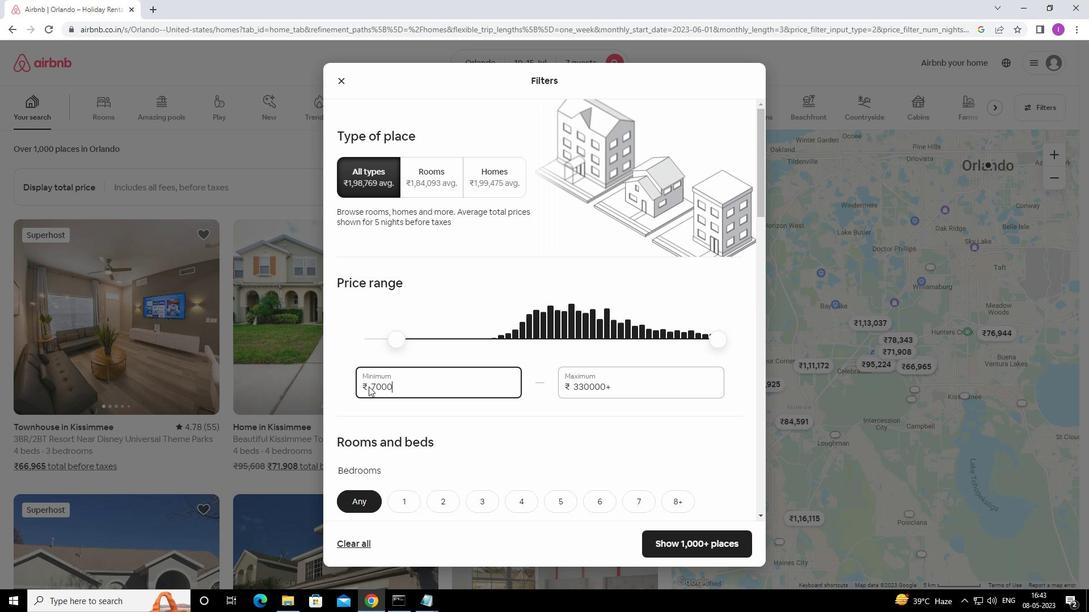
Action: Mouse moved to (391, 393)
Screenshot: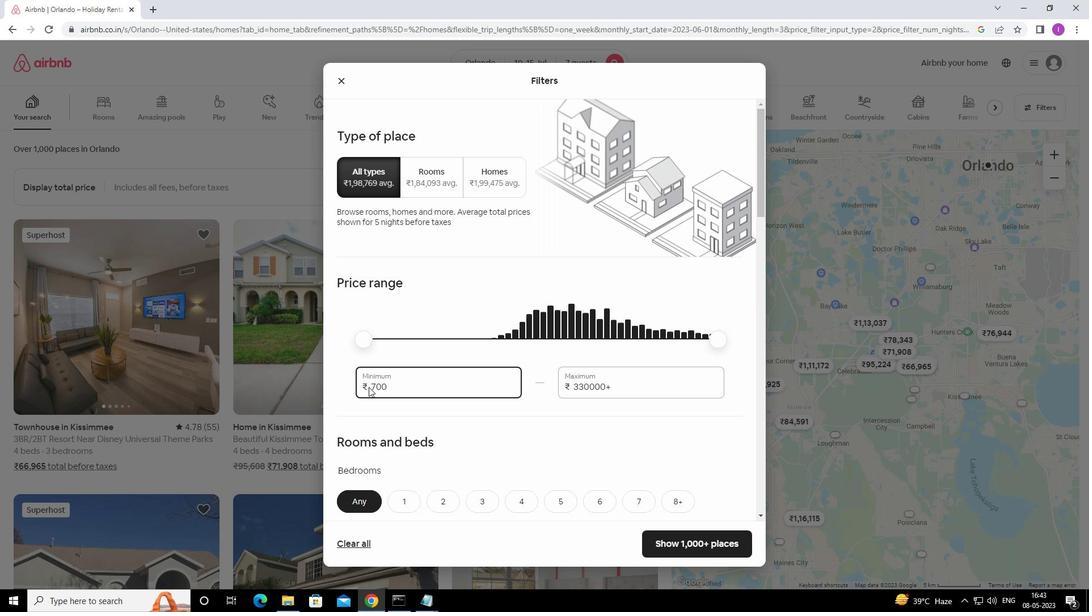
Action: Key pressed <Key.backspace>
Screenshot: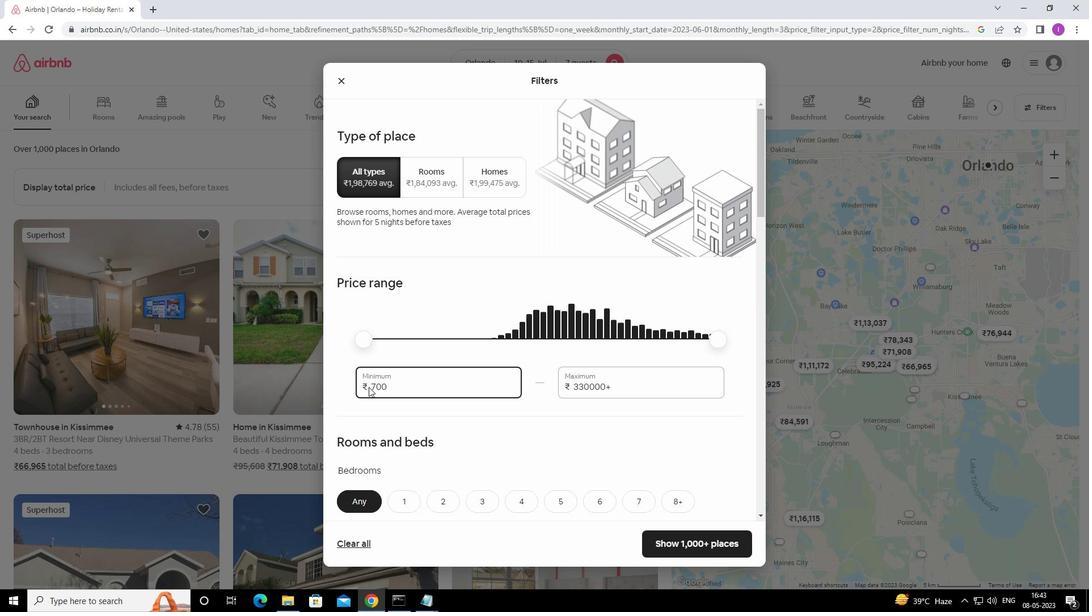 
Action: Mouse moved to (392, 393)
Screenshot: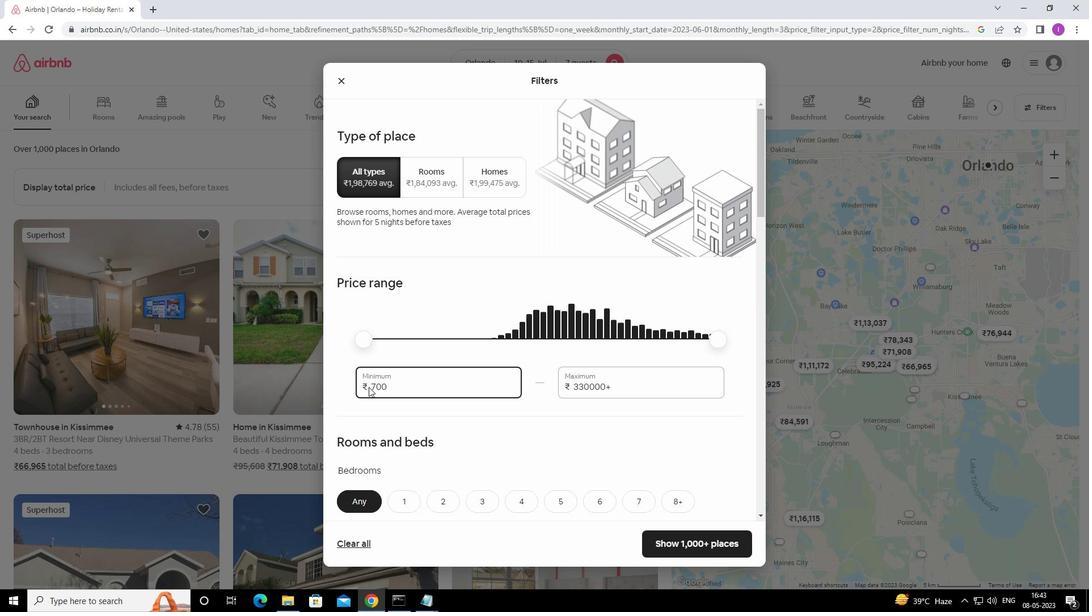 
Action: Key pressed <Key.backspace><Key.backspace><Key.backspace><Key.backspace><Key.backspace><Key.backspace><Key.backspace><Key.backspace><Key.backspace><Key.backspace><Key.backspace><Key.backspace><Key.backspace>
Screenshot: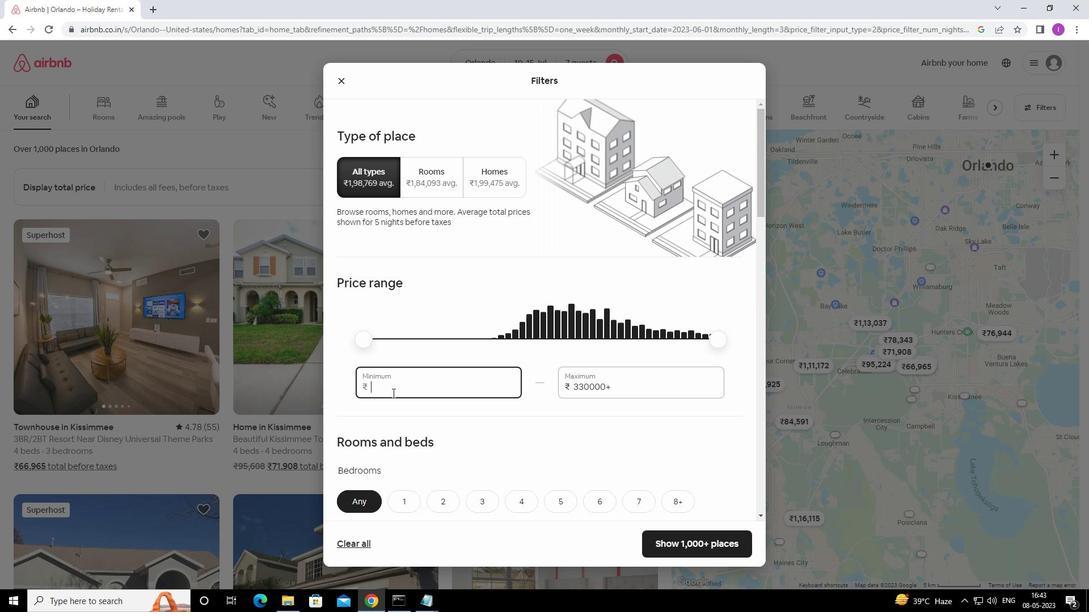 
Action: Mouse moved to (394, 394)
Screenshot: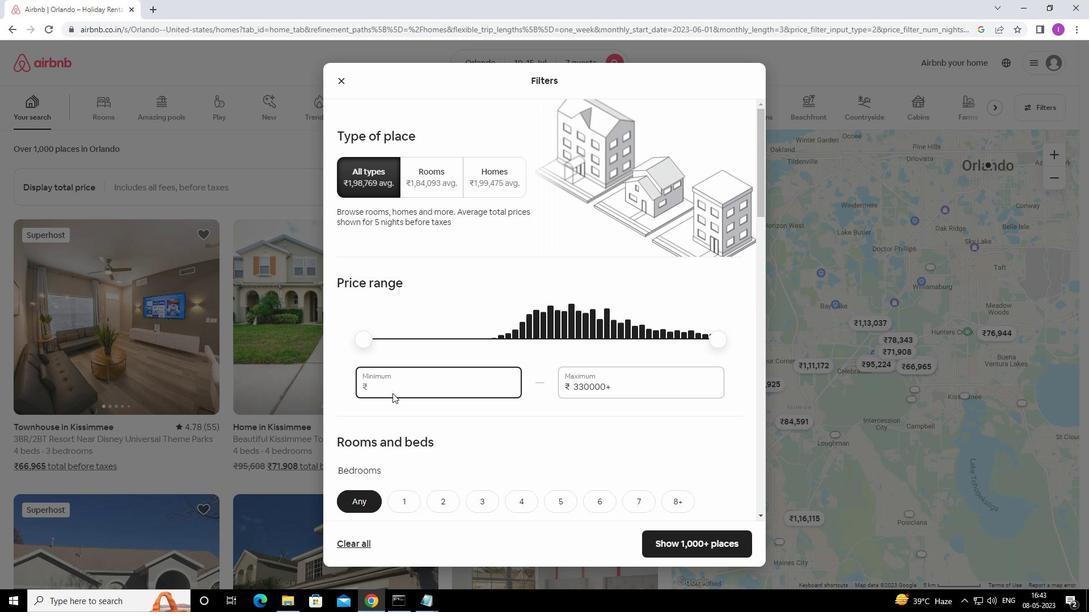 
Action: Key pressed 10000
Screenshot: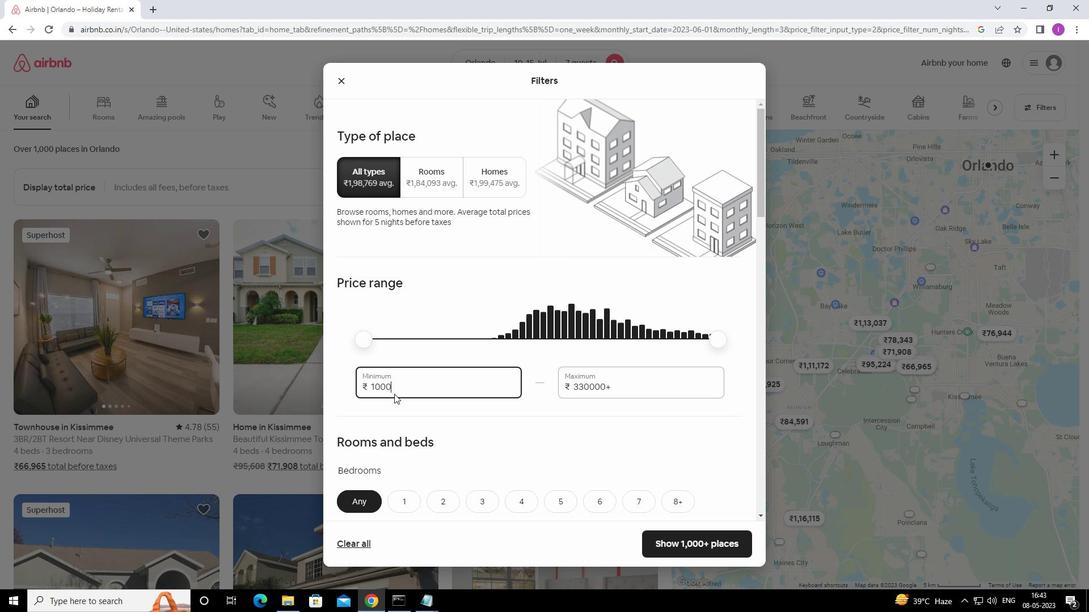 
Action: Mouse moved to (638, 387)
Screenshot: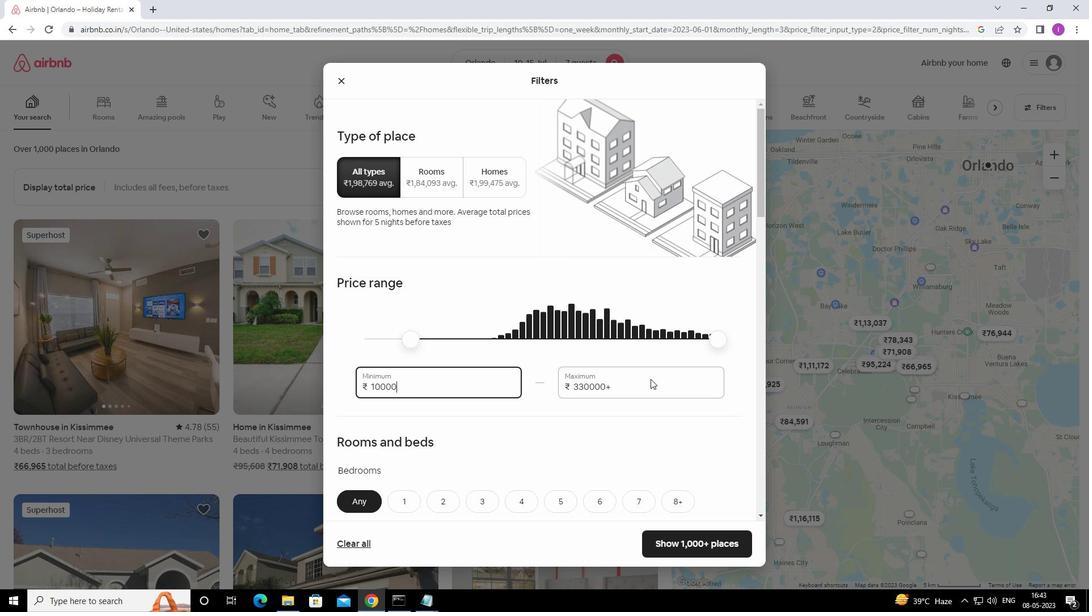 
Action: Mouse pressed left at (638, 387)
Screenshot: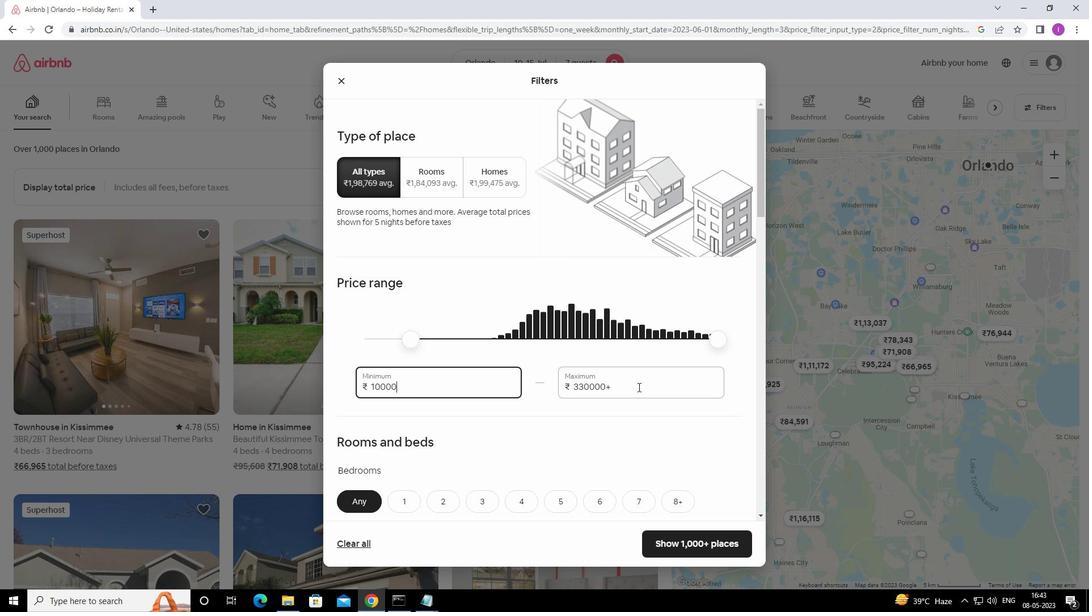 
Action: Mouse moved to (568, 398)
Screenshot: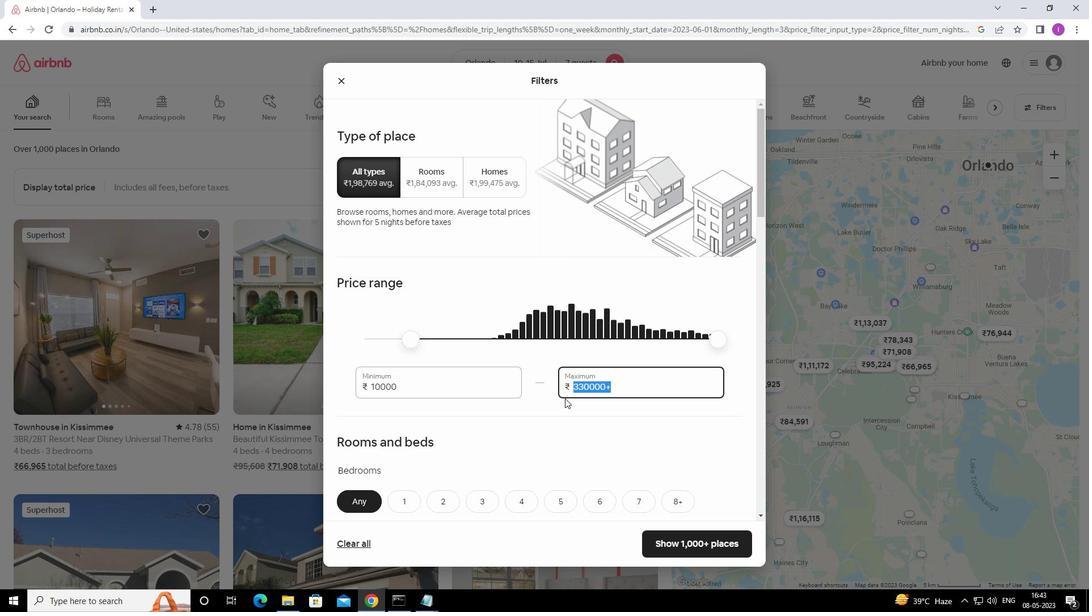 
Action: Key pressed 15
Screenshot: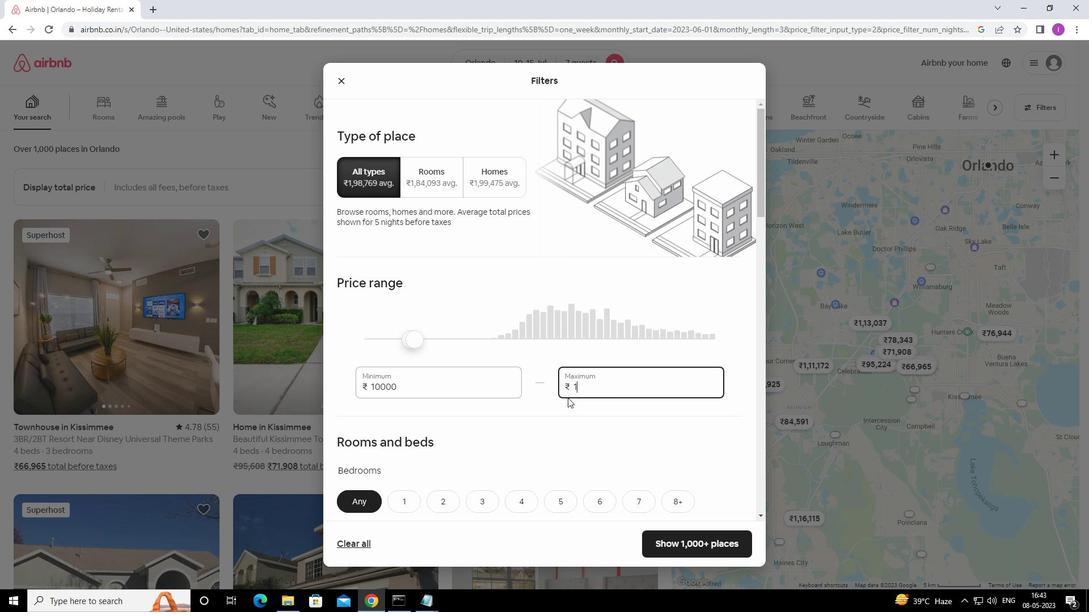 
Action: Mouse moved to (568, 397)
Screenshot: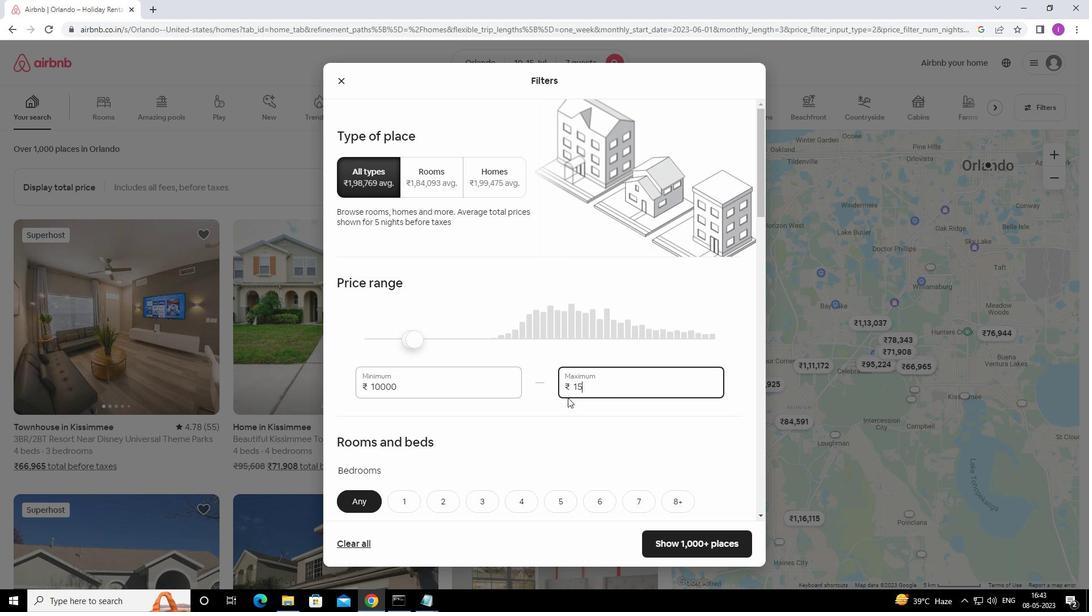 
Action: Key pressed 0
Screenshot: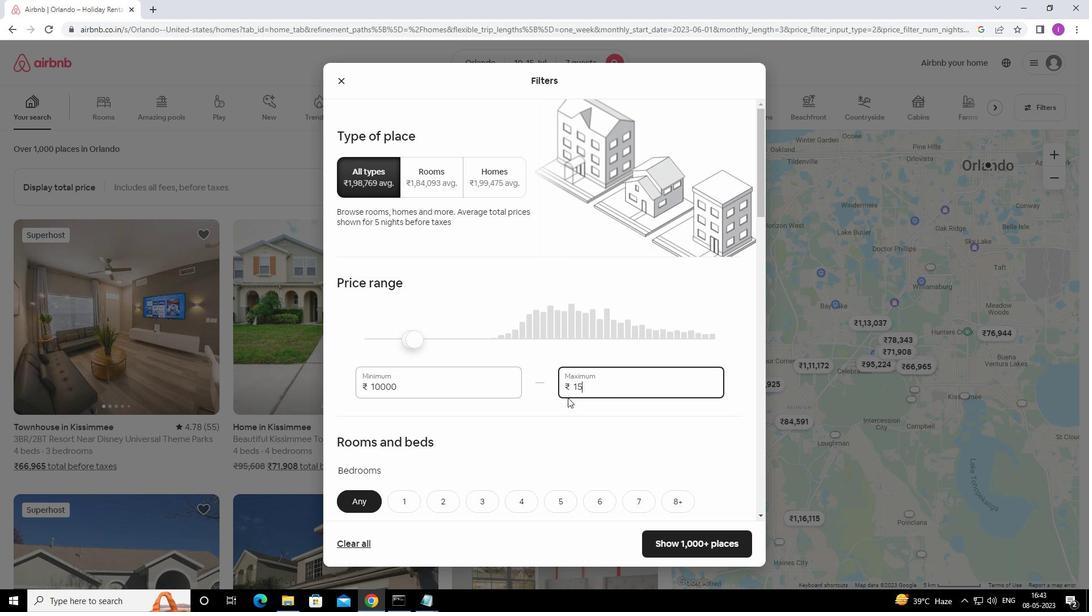 
Action: Mouse moved to (568, 397)
Screenshot: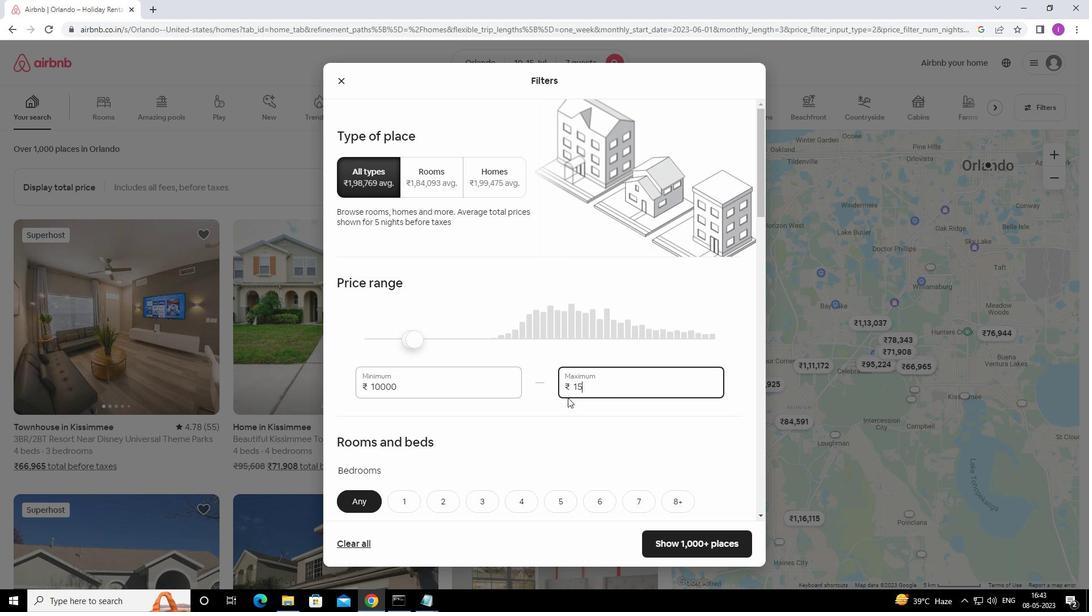 
Action: Key pressed 00
Screenshot: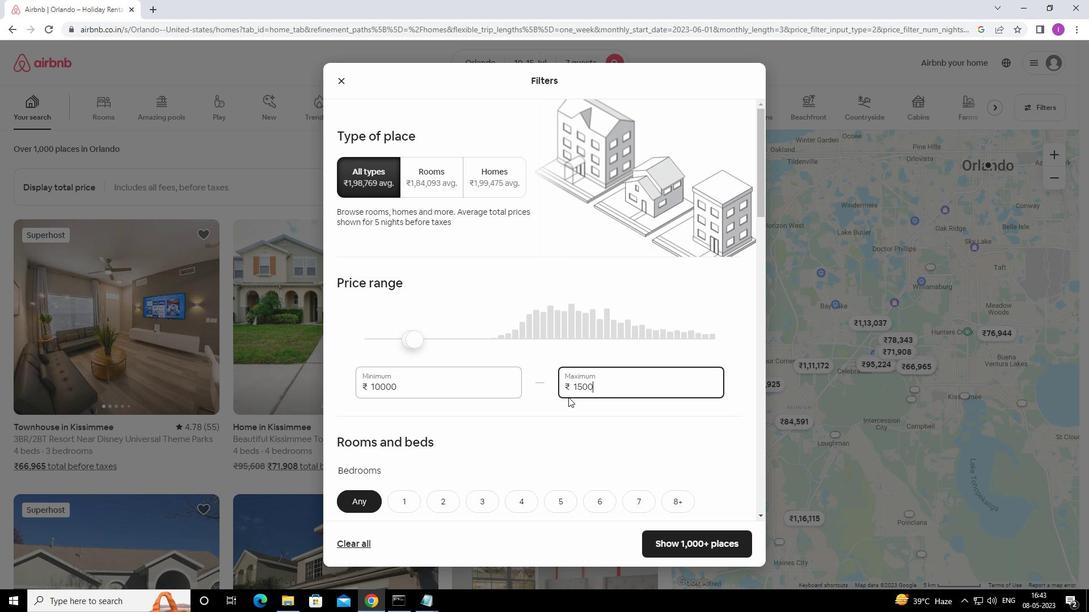 
Action: Mouse moved to (588, 393)
Screenshot: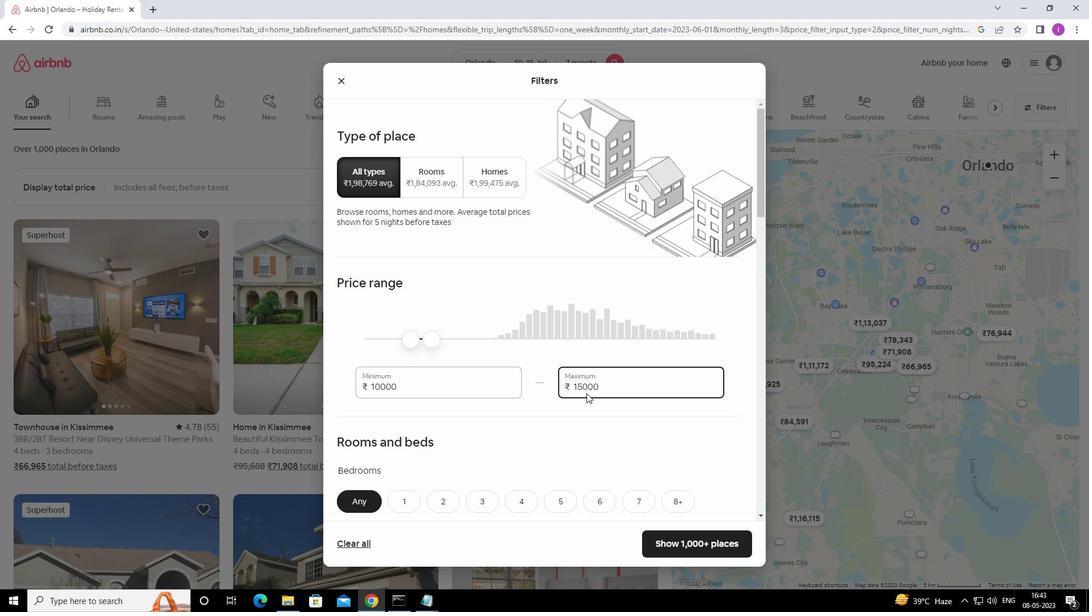 
Action: Mouse scrolled (588, 393) with delta (0, 0)
Screenshot: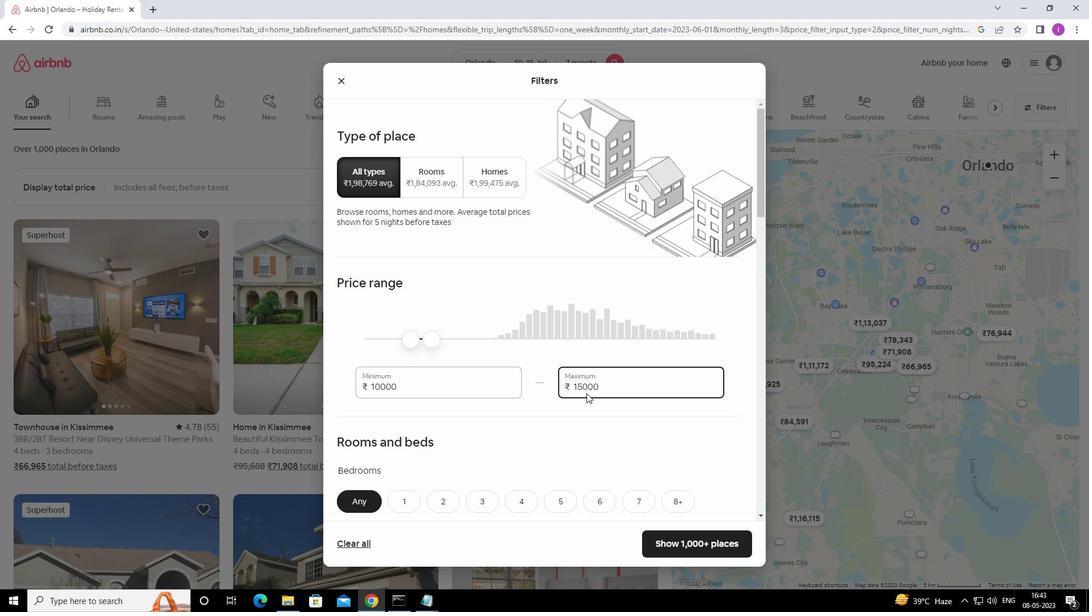 
Action: Mouse scrolled (588, 393) with delta (0, 0)
Screenshot: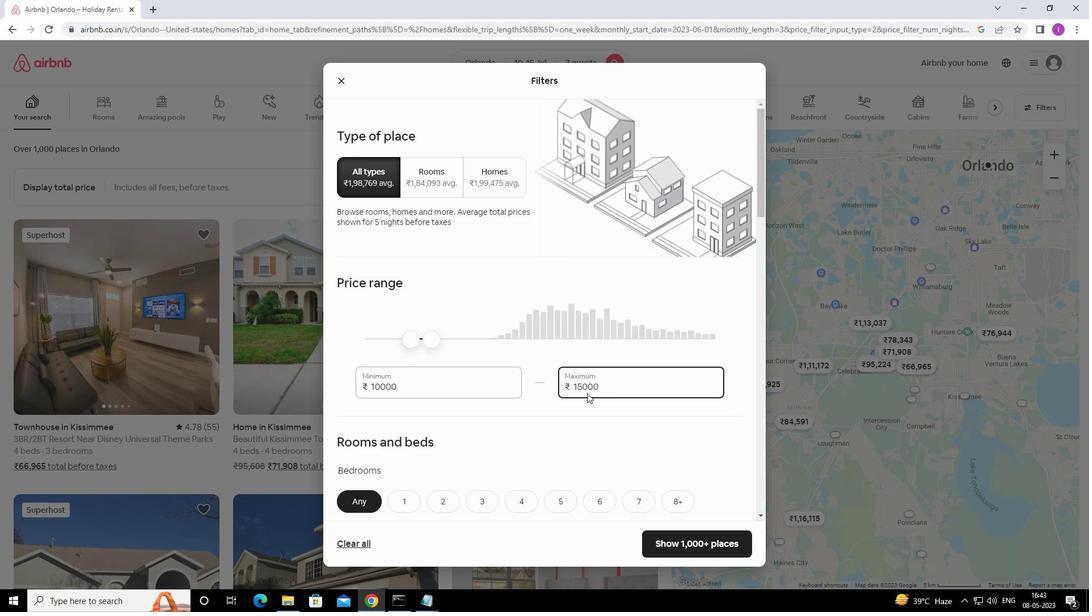 
Action: Mouse moved to (588, 394)
Screenshot: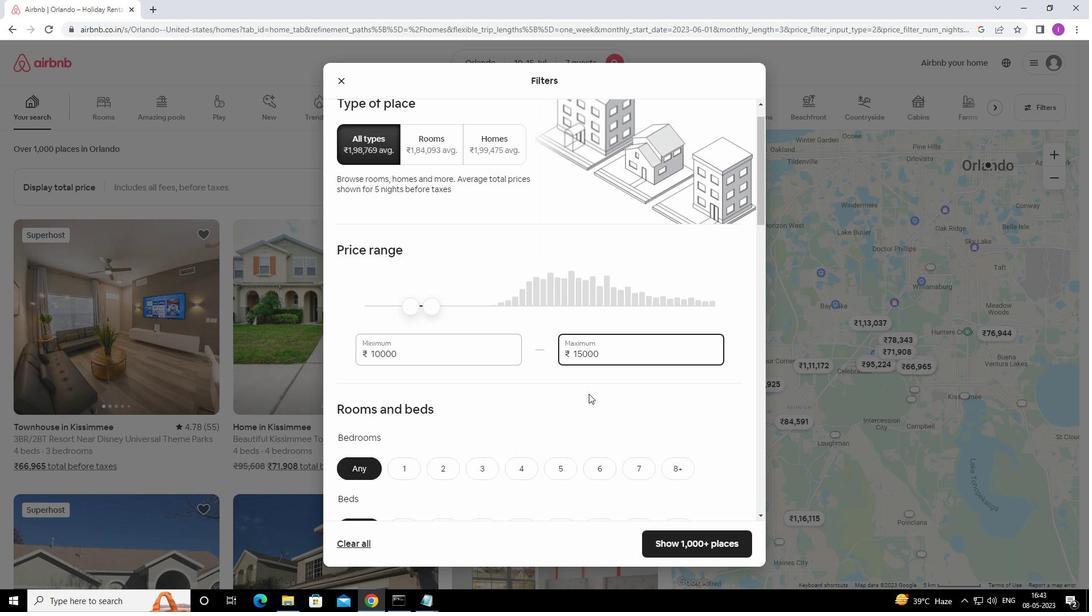 
Action: Mouse scrolled (588, 394) with delta (0, 0)
Screenshot: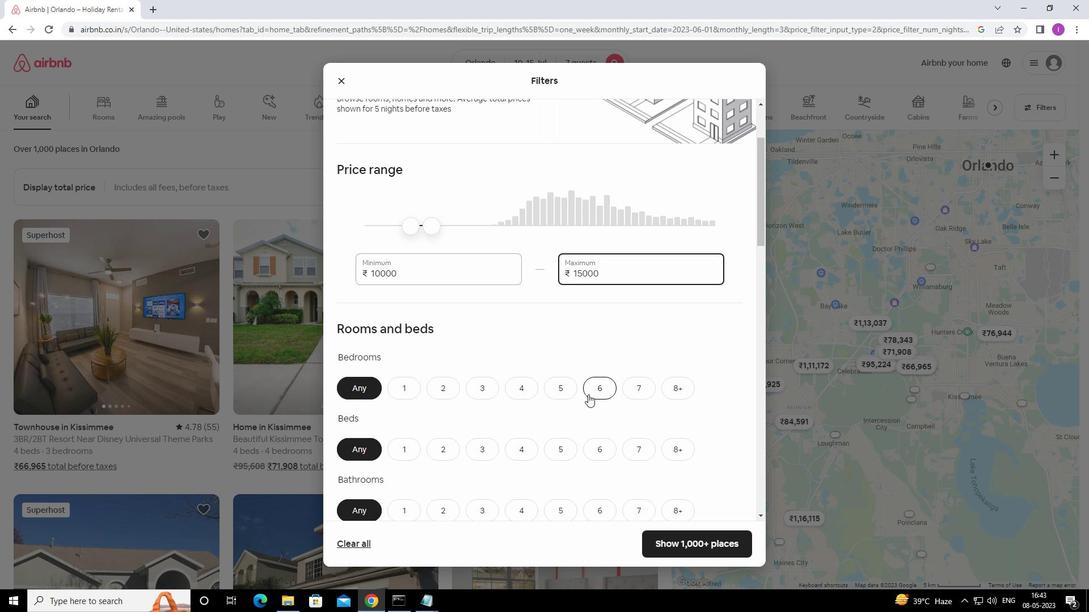 
Action: Mouse moved to (481, 394)
Screenshot: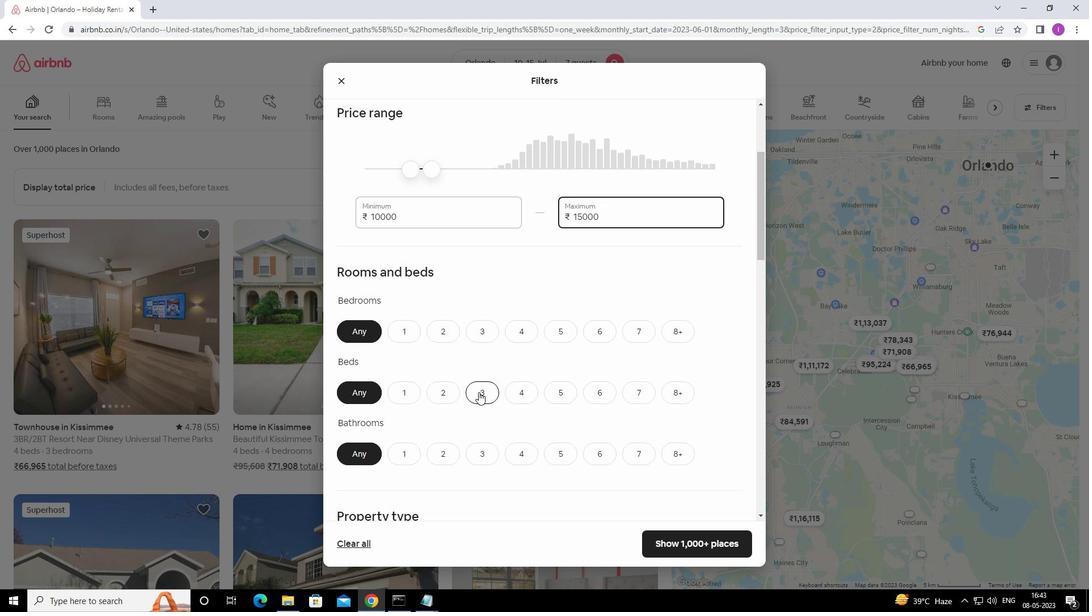
Action: Mouse scrolled (481, 394) with delta (0, 0)
Screenshot: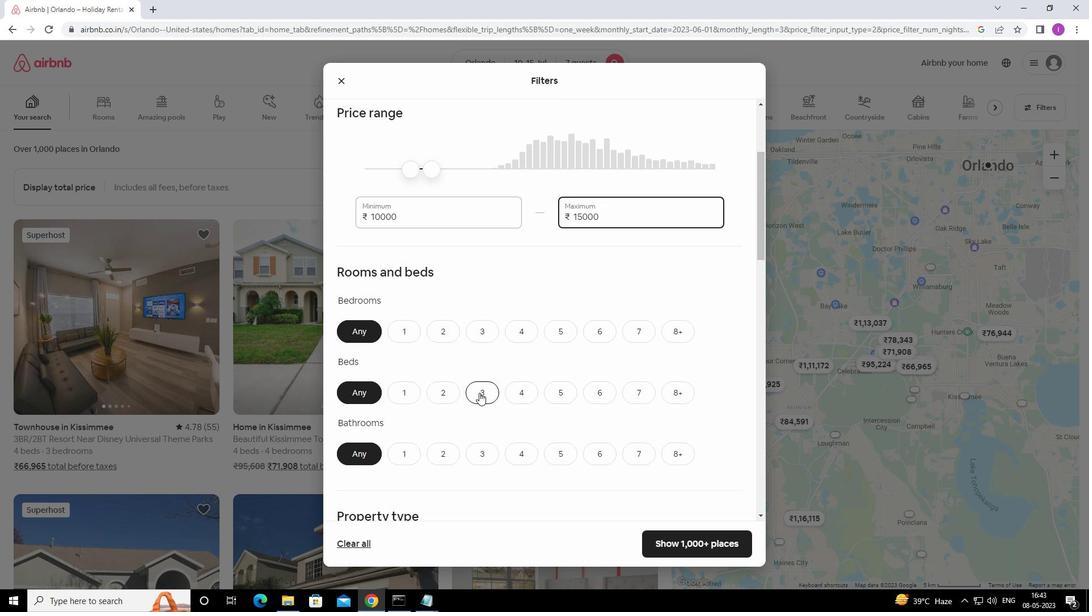 
Action: Mouse moved to (533, 279)
Screenshot: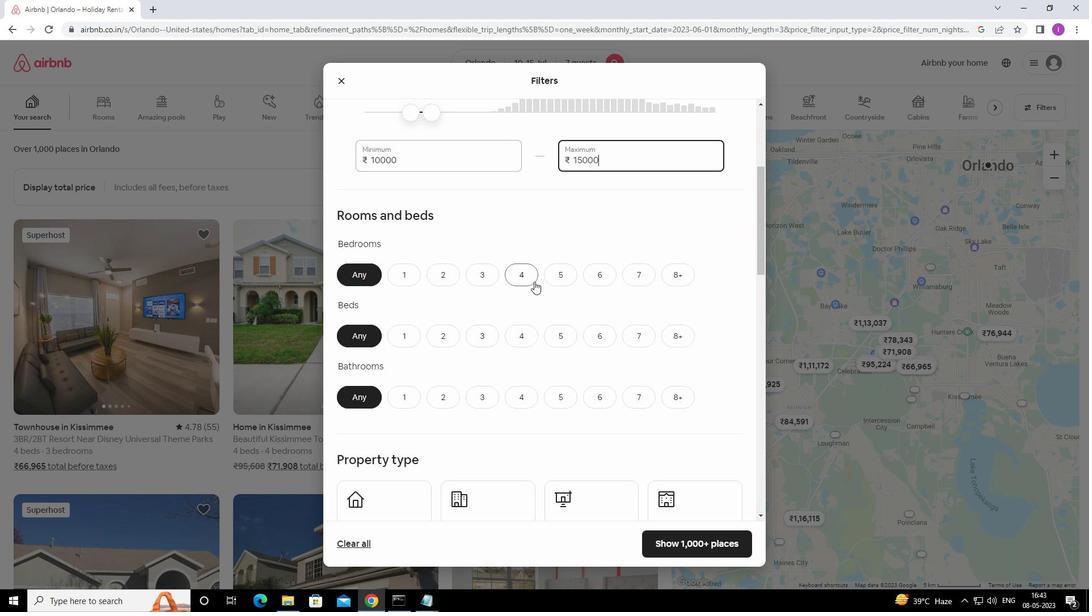 
Action: Mouse pressed left at (533, 279)
Screenshot: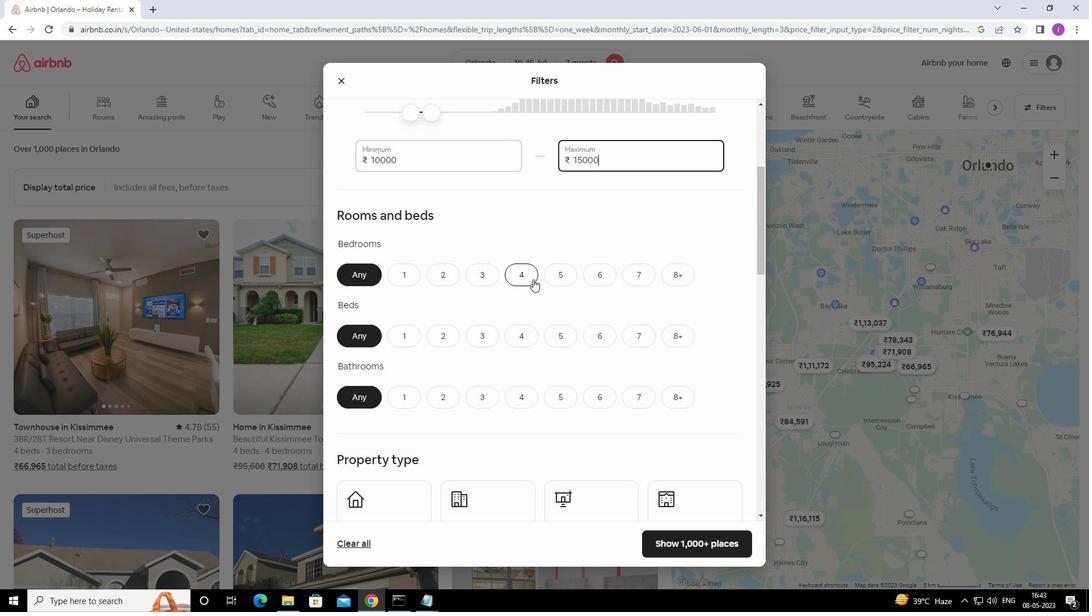 
Action: Mouse moved to (645, 334)
Screenshot: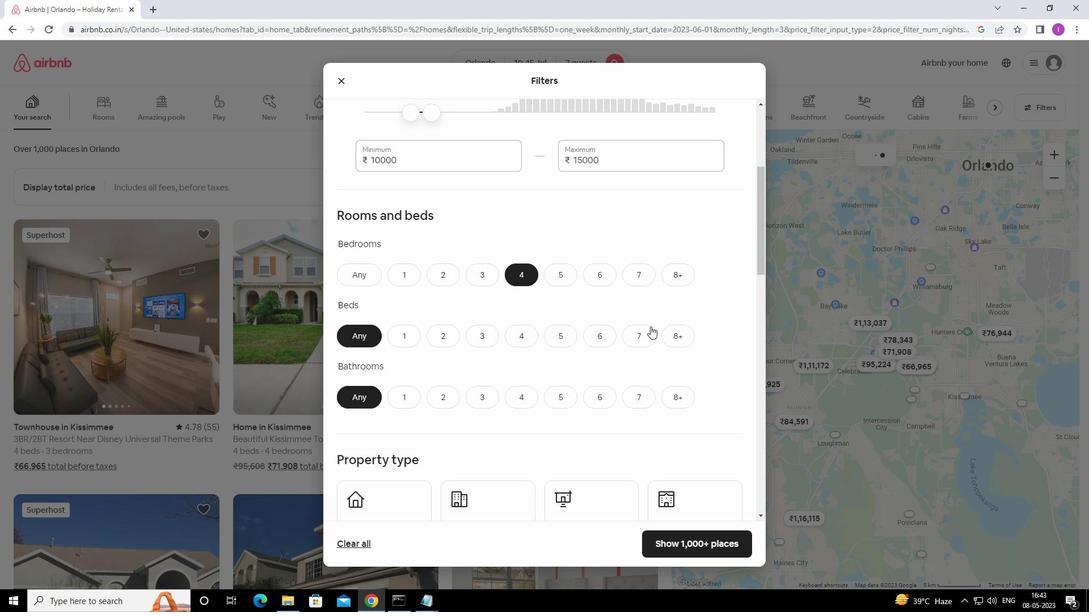 
Action: Mouse pressed left at (645, 334)
Screenshot: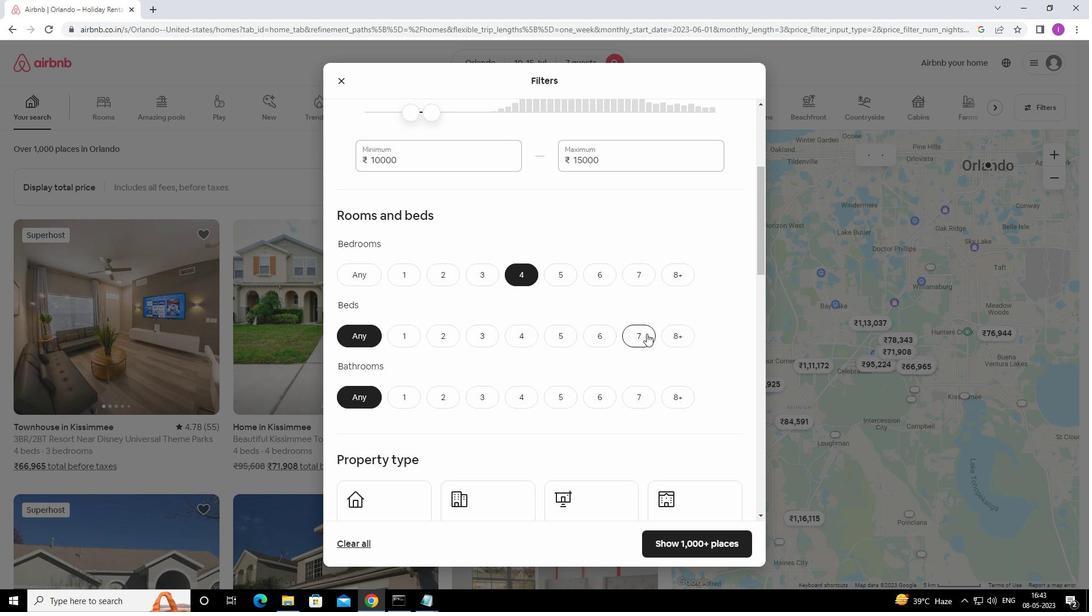 
Action: Mouse moved to (532, 394)
Screenshot: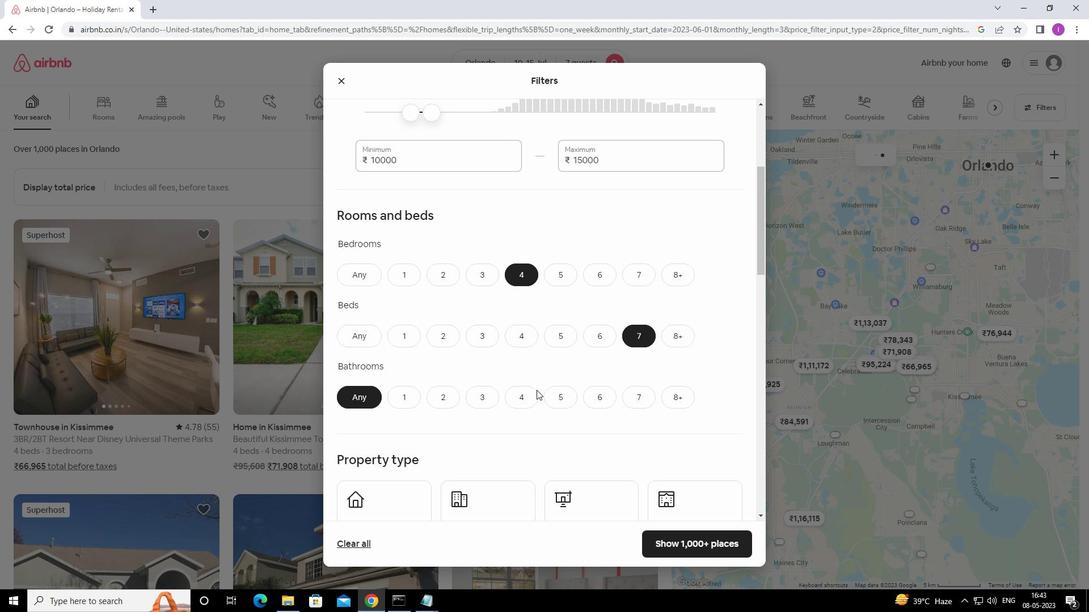 
Action: Mouse pressed left at (532, 394)
Screenshot: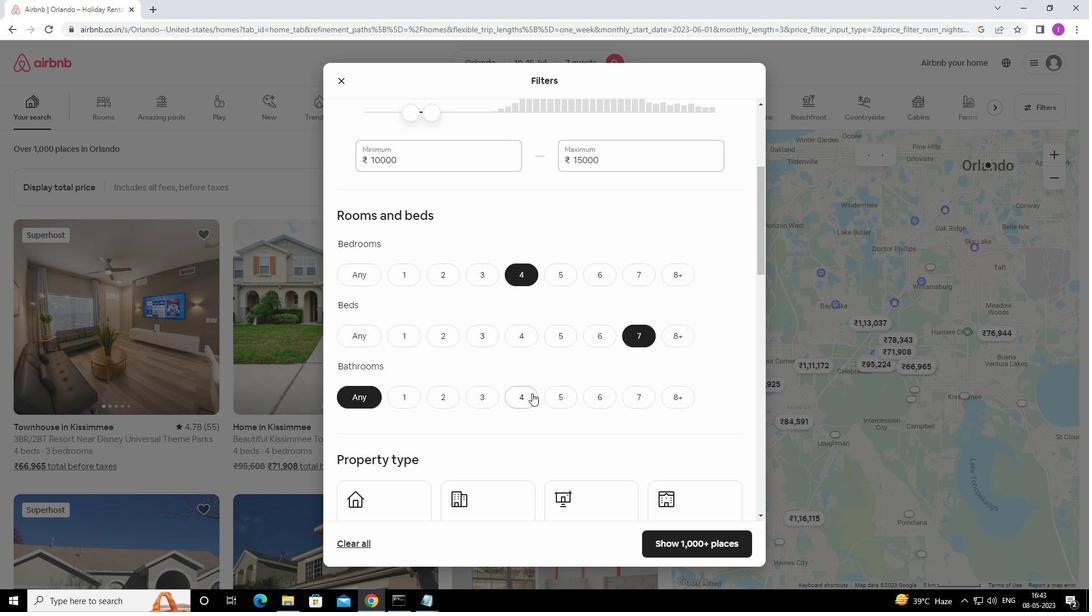 
Action: Mouse moved to (536, 391)
Screenshot: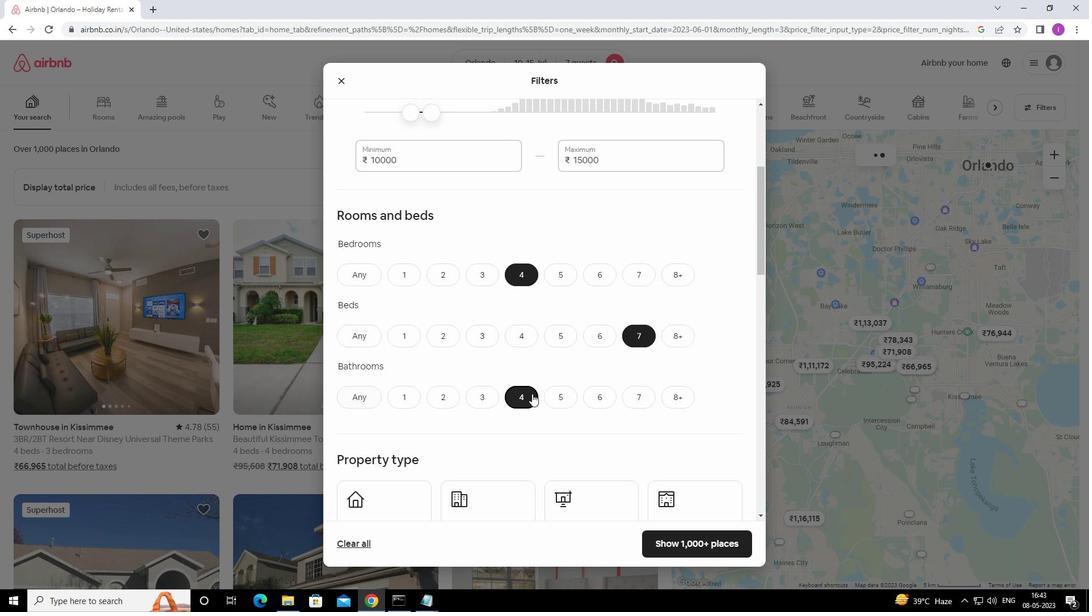
Action: Mouse scrolled (536, 390) with delta (0, 0)
Screenshot: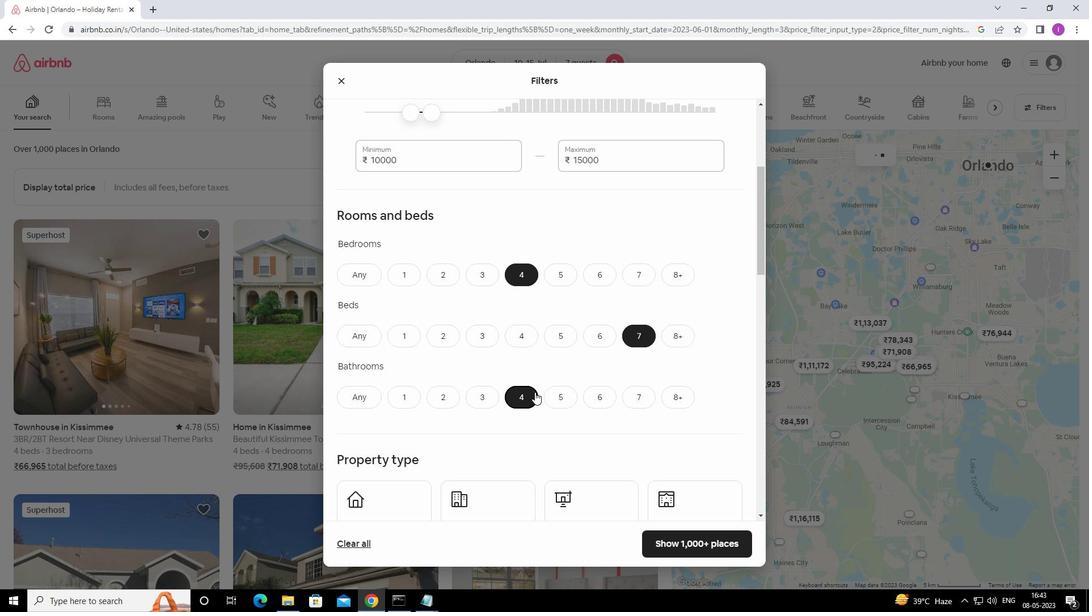 
Action: Mouse scrolled (536, 390) with delta (0, 0)
Screenshot: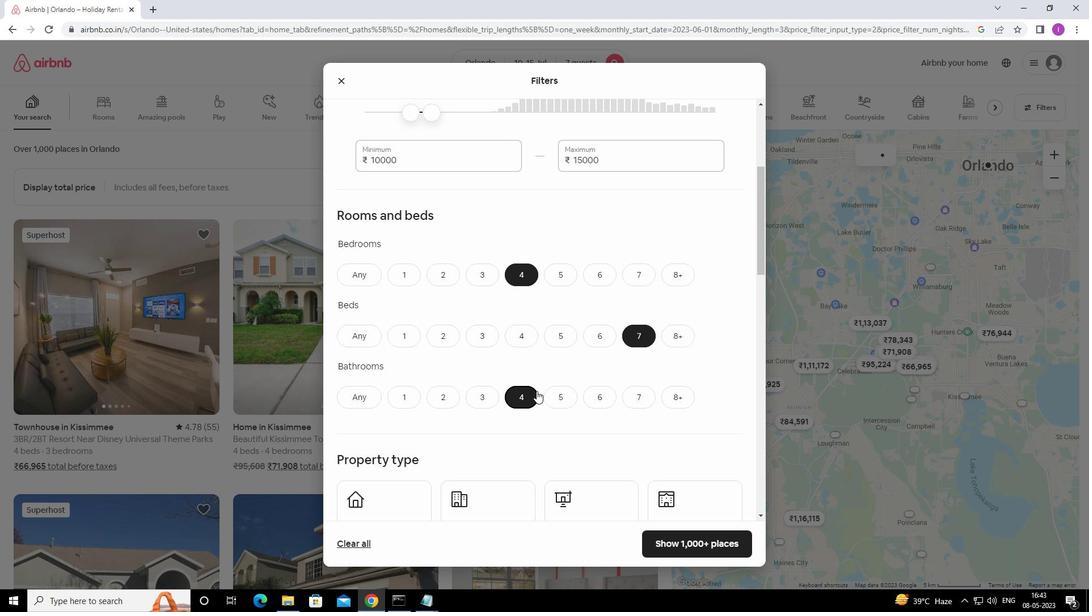 
Action: Mouse moved to (403, 386)
Screenshot: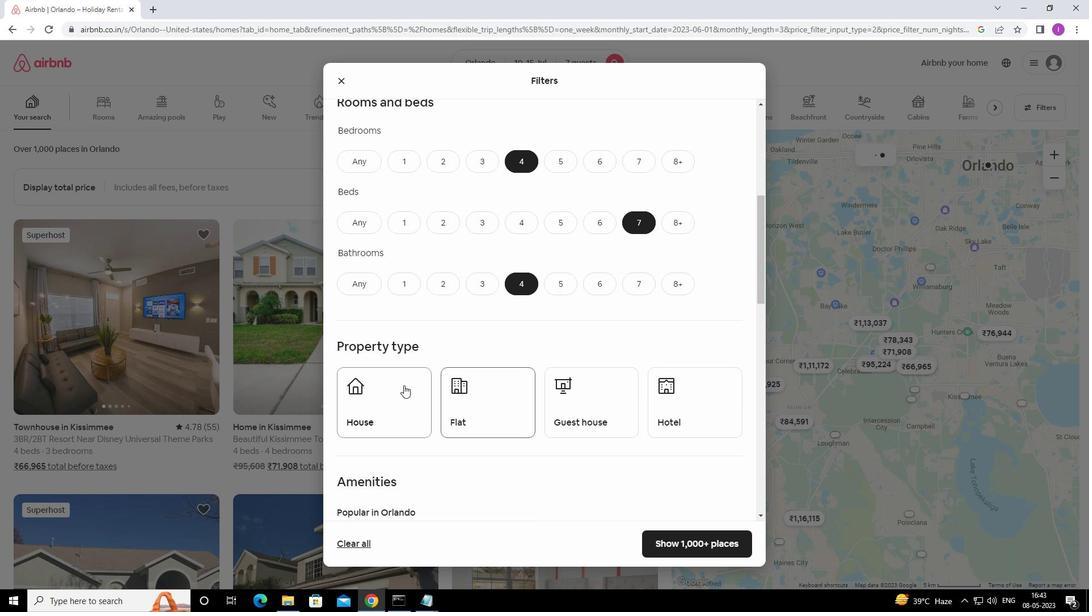 
Action: Mouse pressed left at (403, 386)
Screenshot: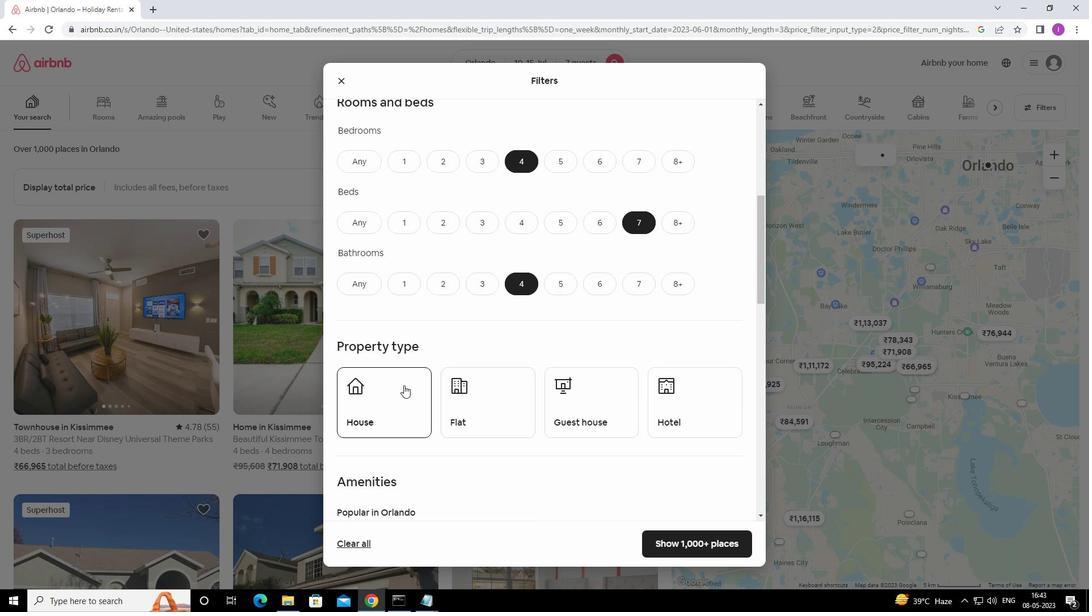 
Action: Mouse moved to (478, 392)
Screenshot: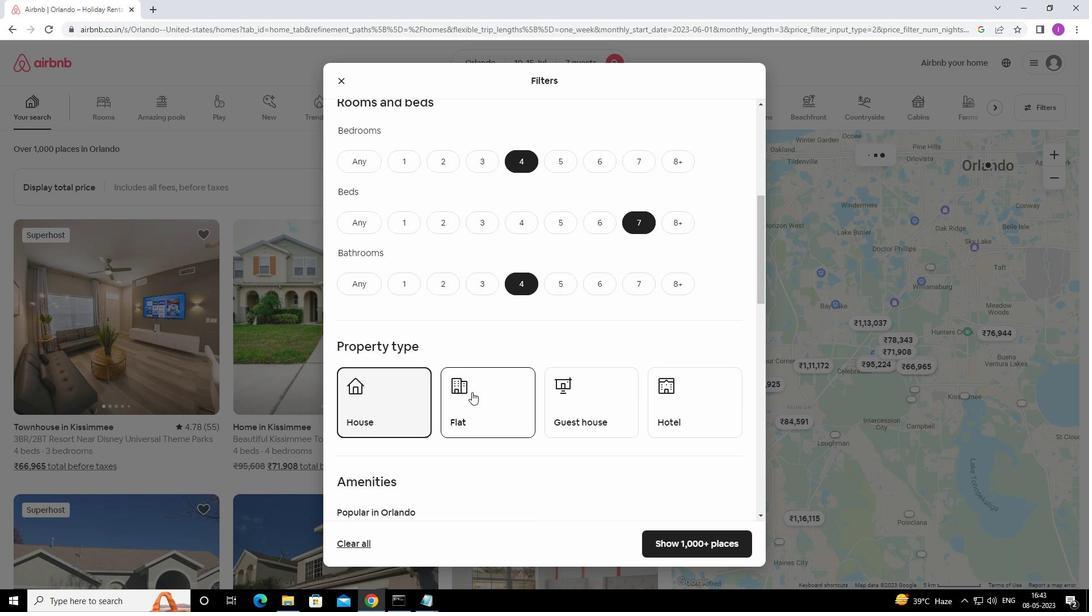 
Action: Mouse pressed left at (478, 392)
Screenshot: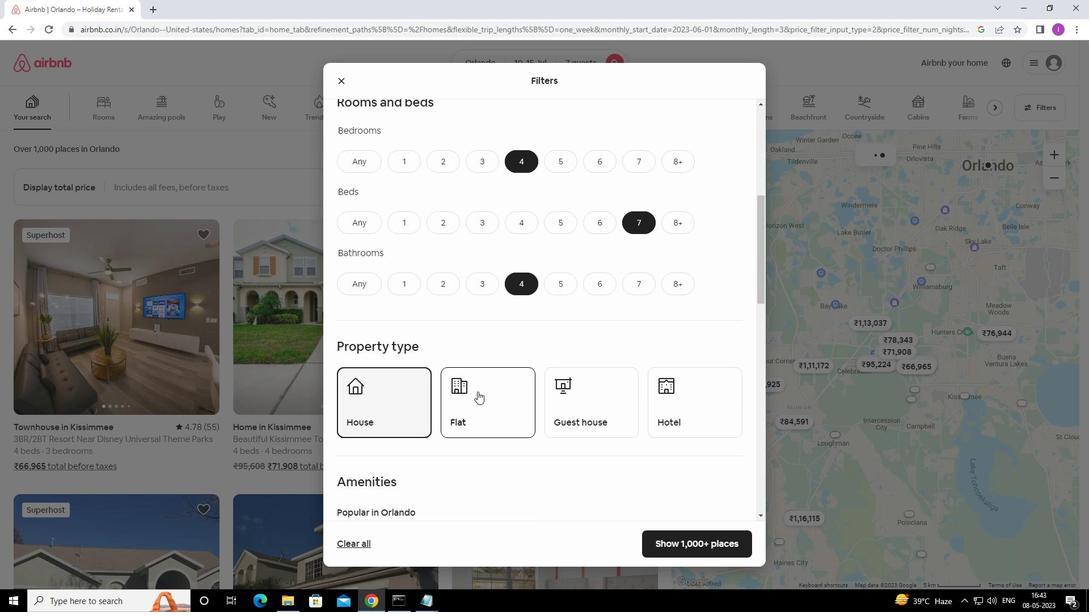 
Action: Mouse moved to (584, 395)
Screenshot: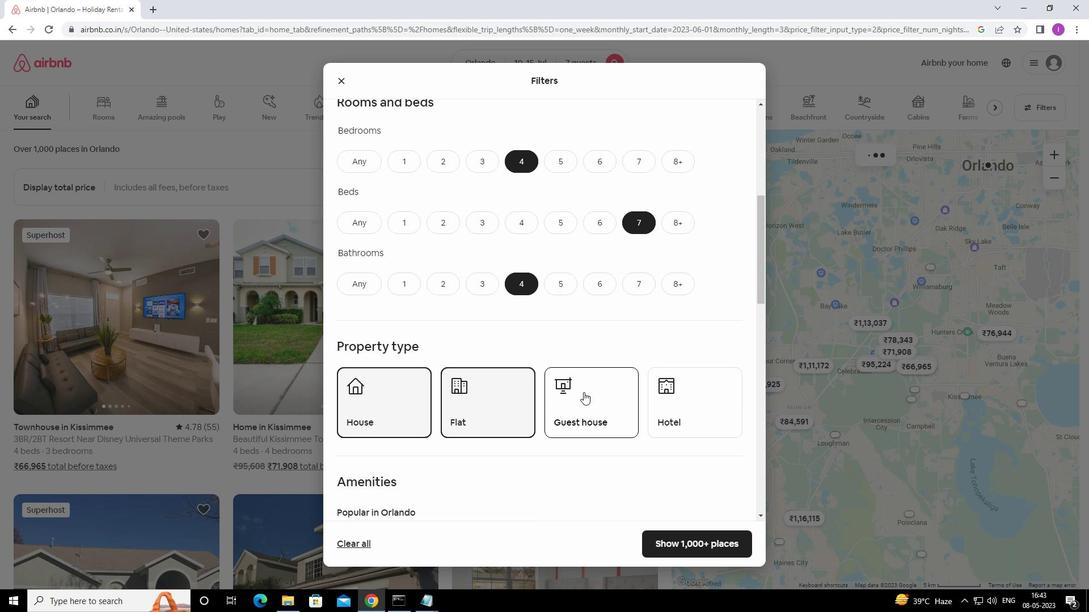 
Action: Mouse pressed left at (584, 395)
Screenshot: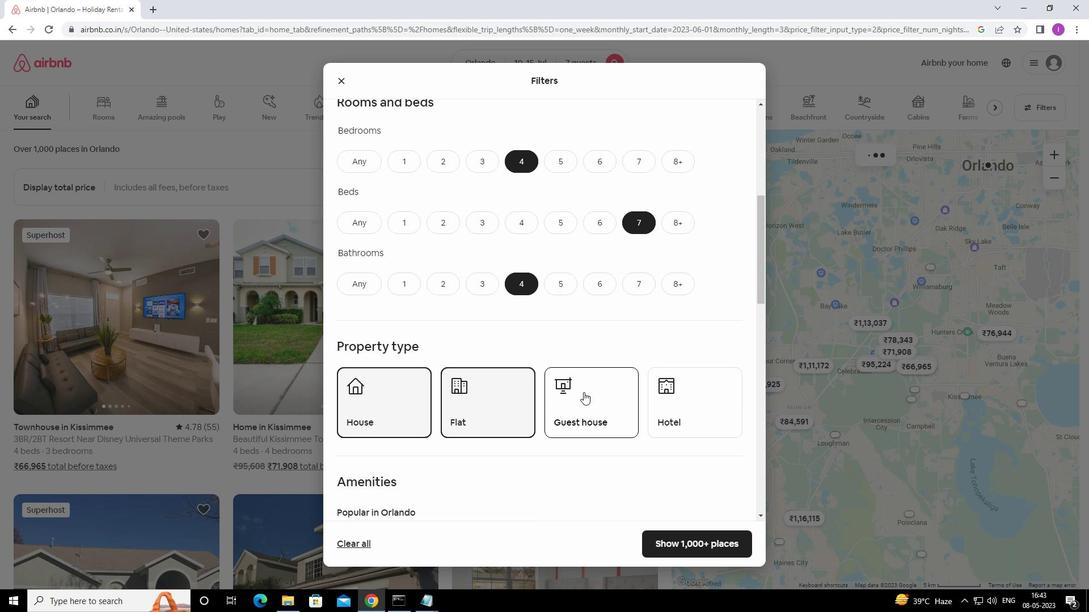 
Action: Mouse moved to (583, 430)
Screenshot: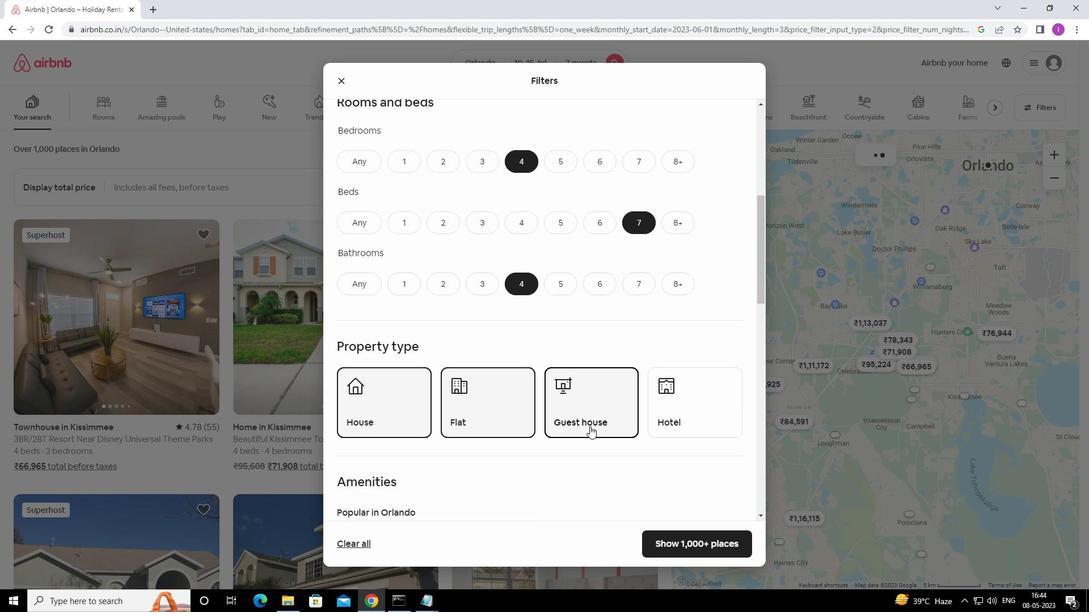 
Action: Mouse scrolled (583, 429) with delta (0, 0)
Screenshot: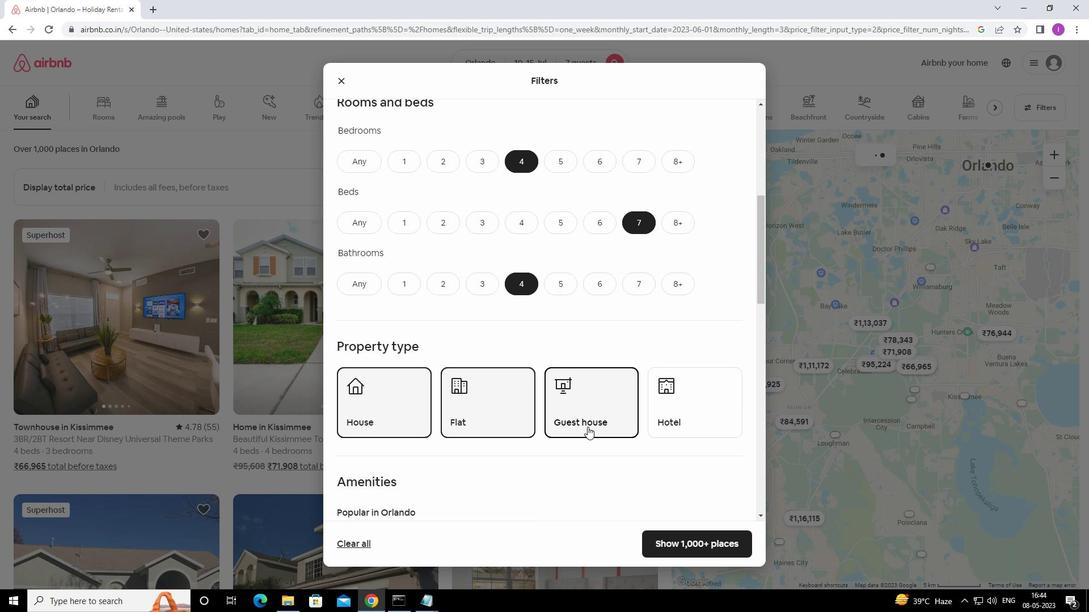 
Action: Mouse moved to (582, 430)
Screenshot: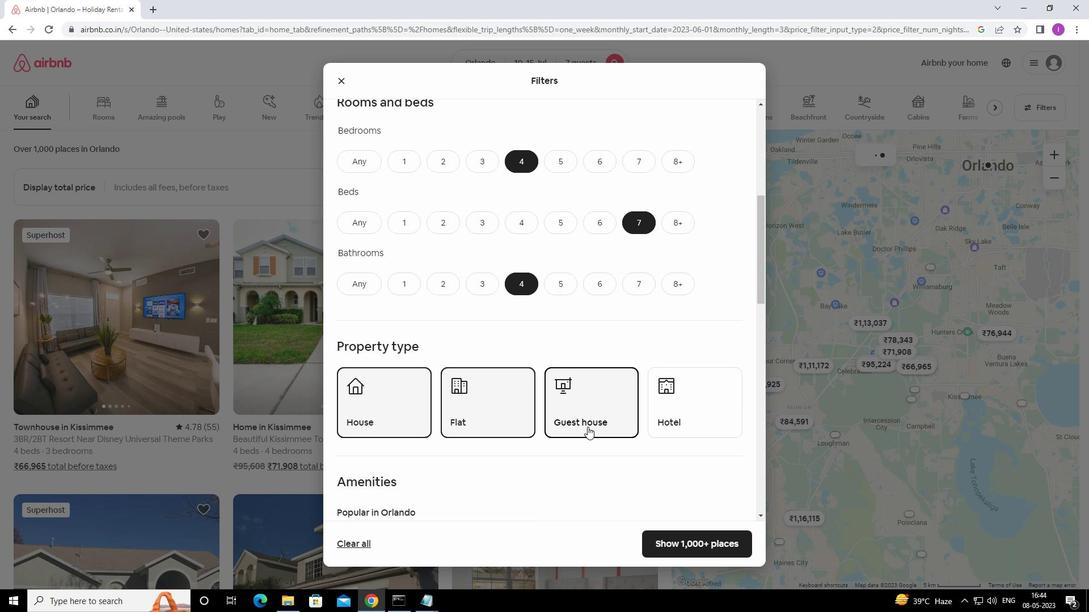 
Action: Mouse scrolled (582, 429) with delta (0, 0)
Screenshot: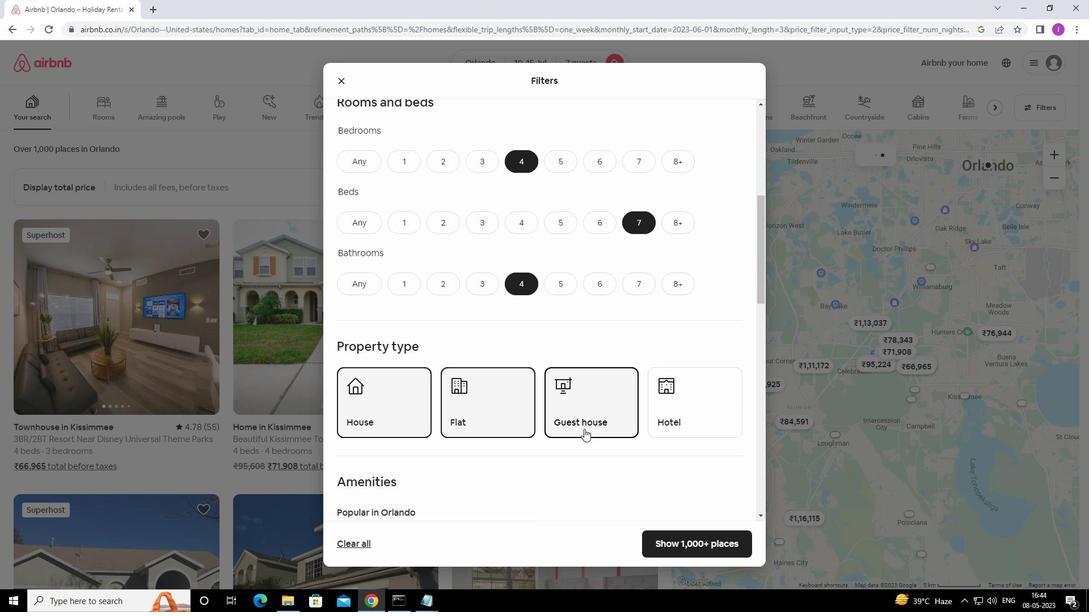 
Action: Mouse scrolled (582, 429) with delta (0, 0)
Screenshot: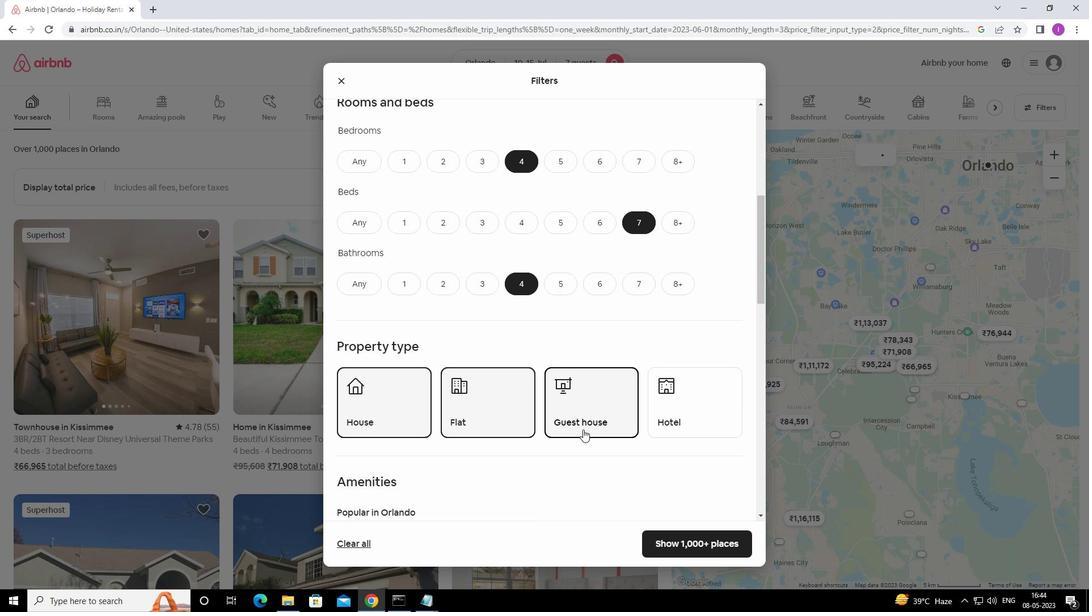 
Action: Mouse scrolled (582, 429) with delta (0, 0)
Screenshot: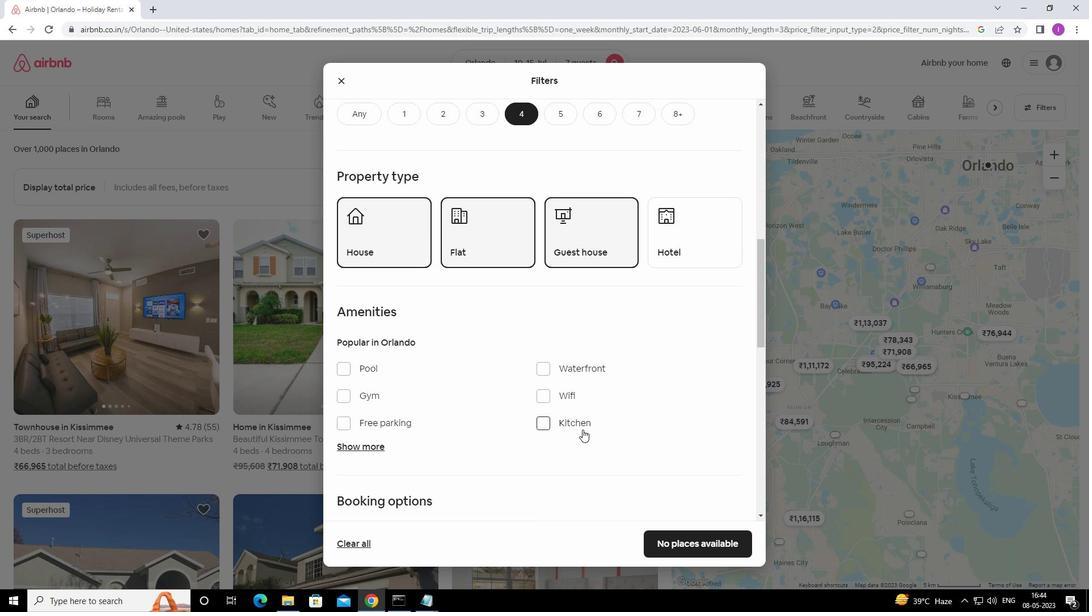 
Action: Mouse moved to (348, 338)
Screenshot: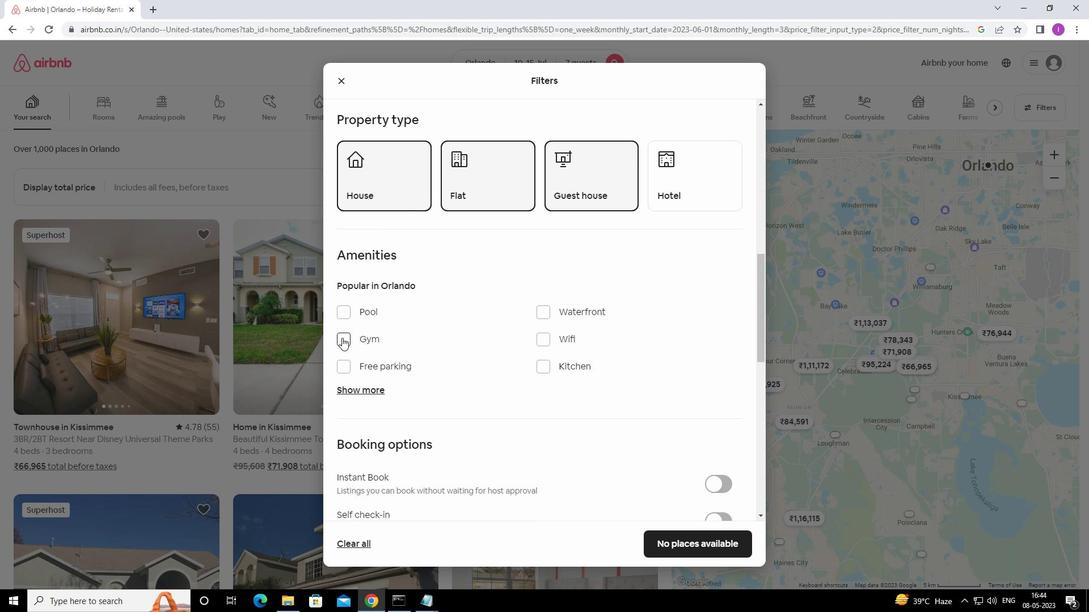 
Action: Mouse pressed left at (348, 338)
Screenshot: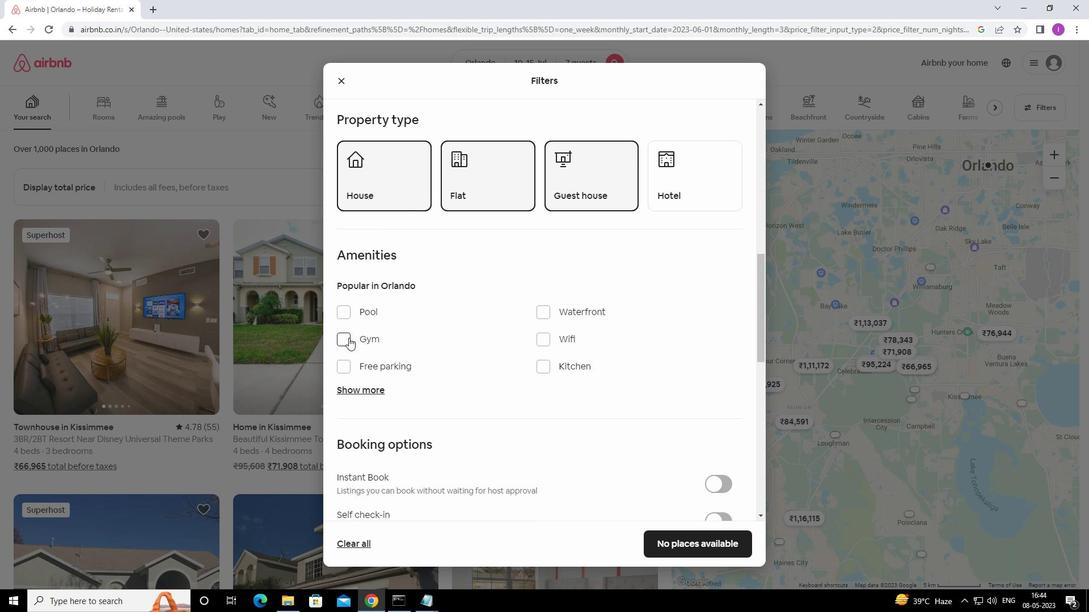 
Action: Mouse moved to (347, 368)
Screenshot: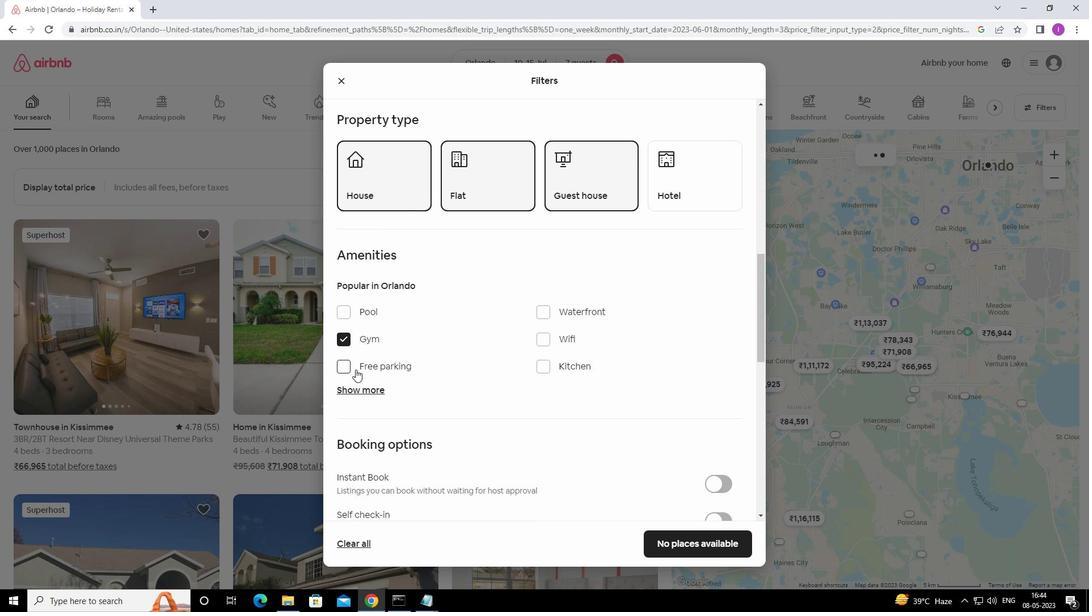 
Action: Mouse pressed left at (347, 368)
Screenshot: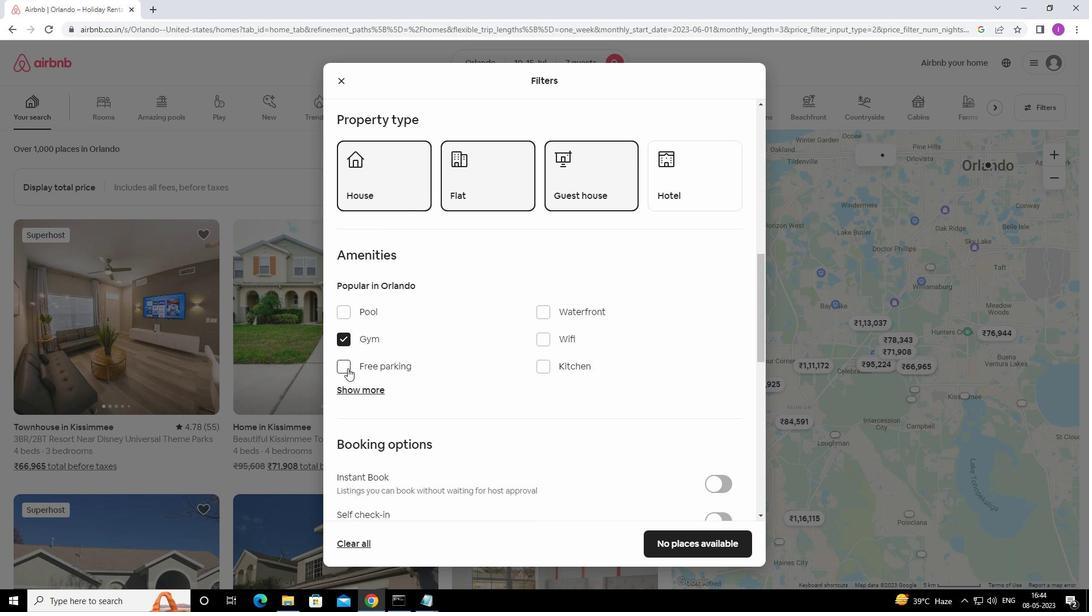
Action: Mouse moved to (542, 343)
Screenshot: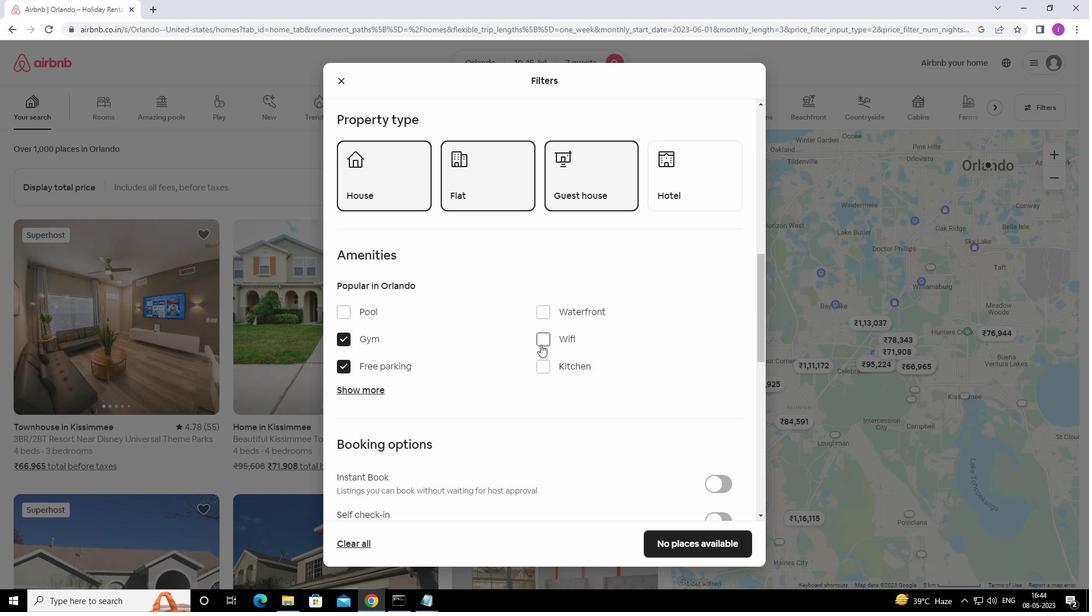 
Action: Mouse pressed left at (542, 343)
Screenshot: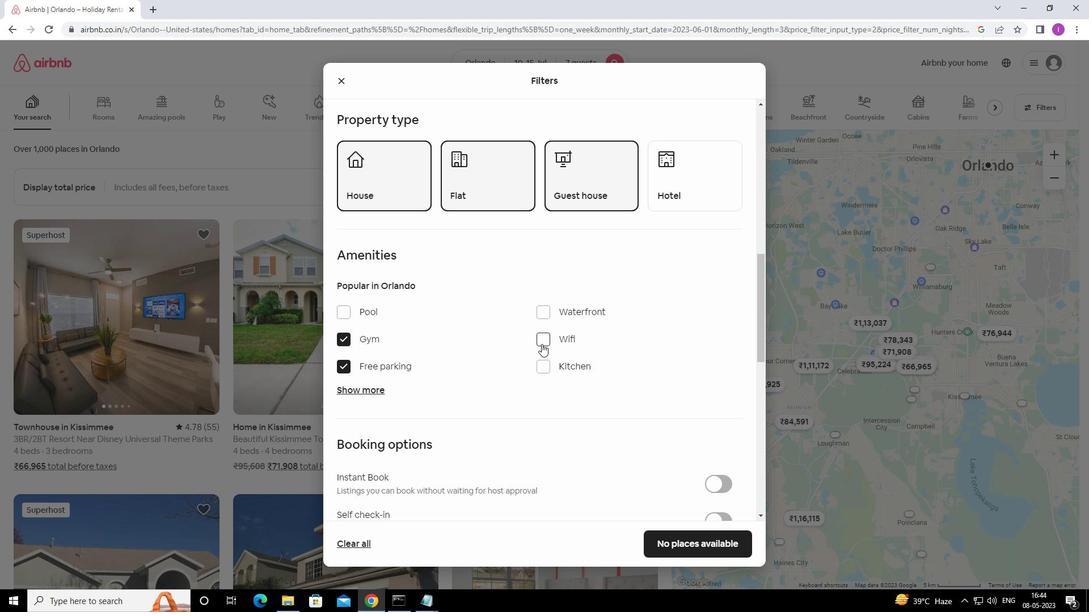 
Action: Mouse moved to (380, 394)
Screenshot: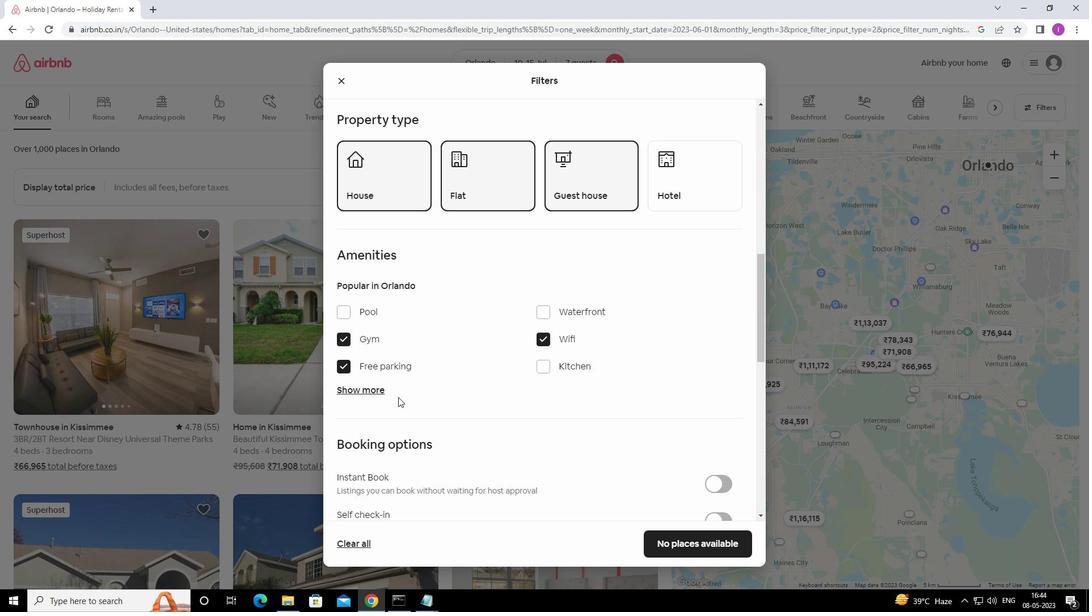 
Action: Mouse pressed left at (380, 394)
Screenshot: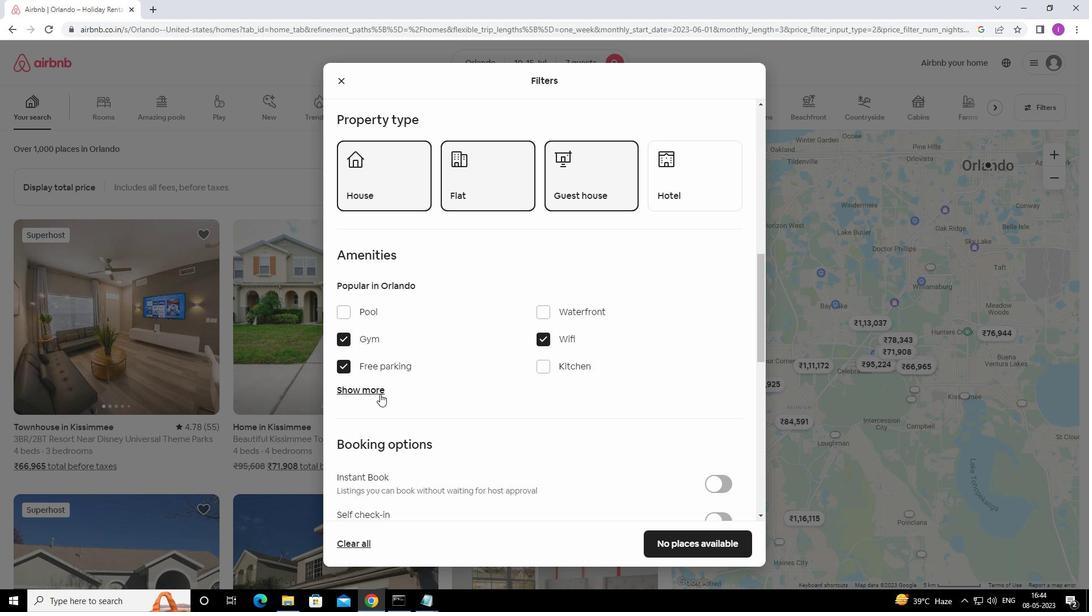 
Action: Mouse moved to (431, 427)
Screenshot: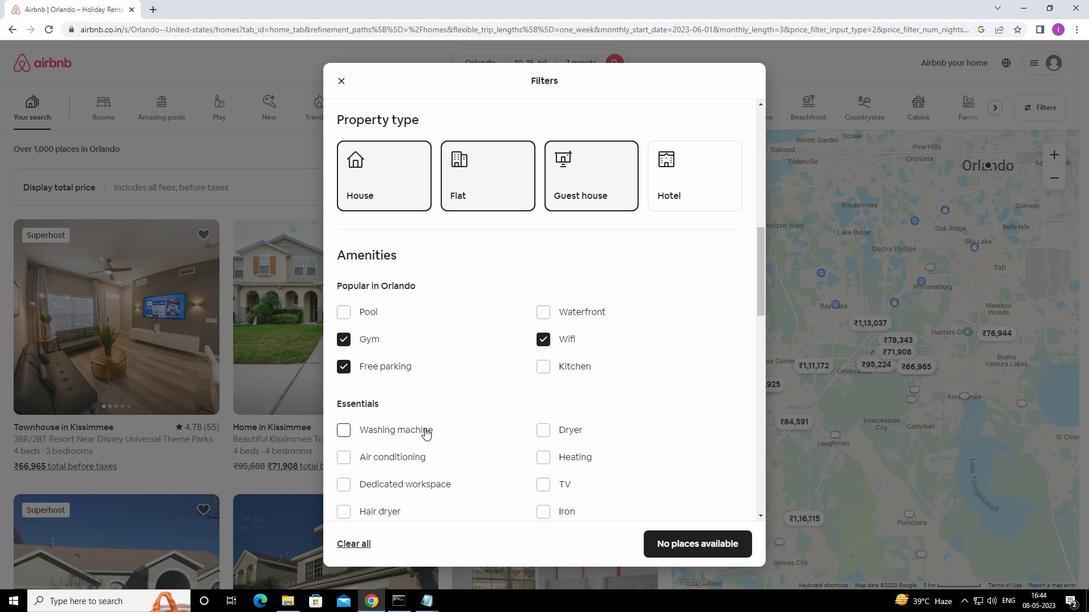 
Action: Mouse scrolled (431, 427) with delta (0, 0)
Screenshot: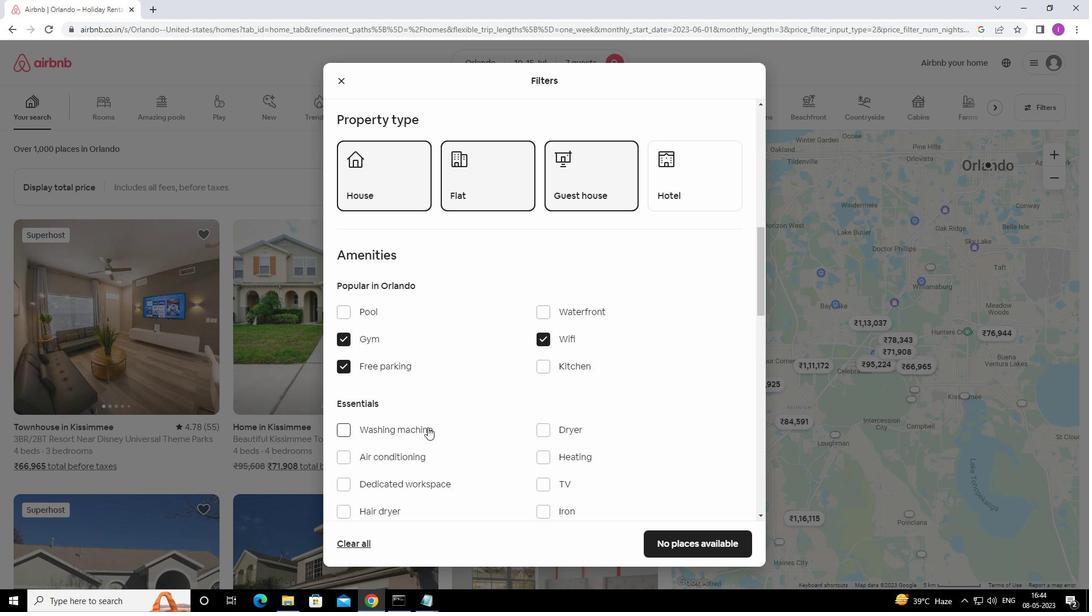 
Action: Mouse scrolled (431, 427) with delta (0, 0)
Screenshot: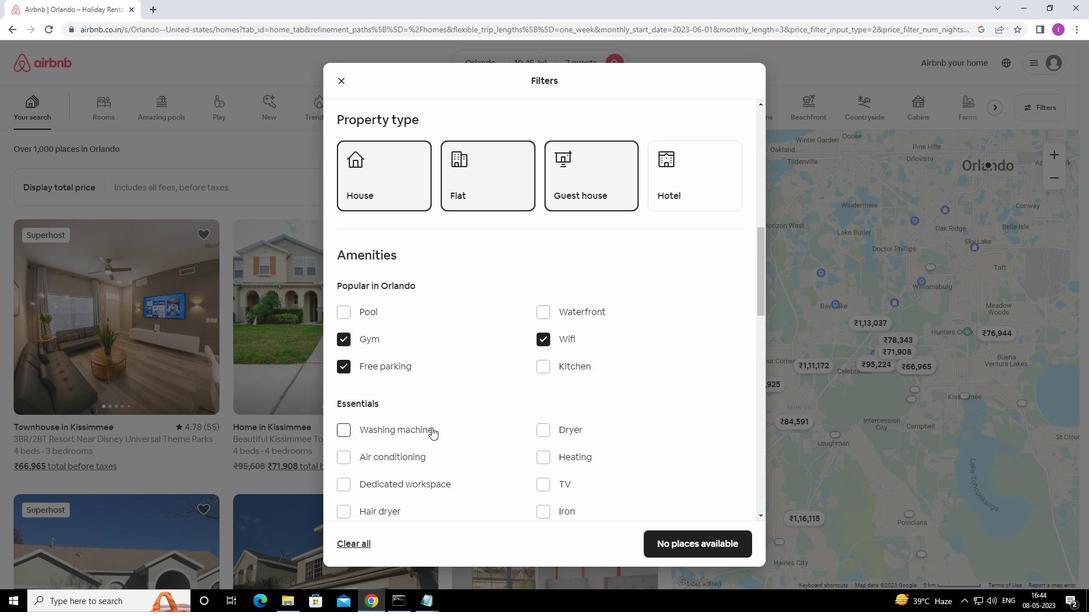 
Action: Mouse scrolled (431, 427) with delta (0, 0)
Screenshot: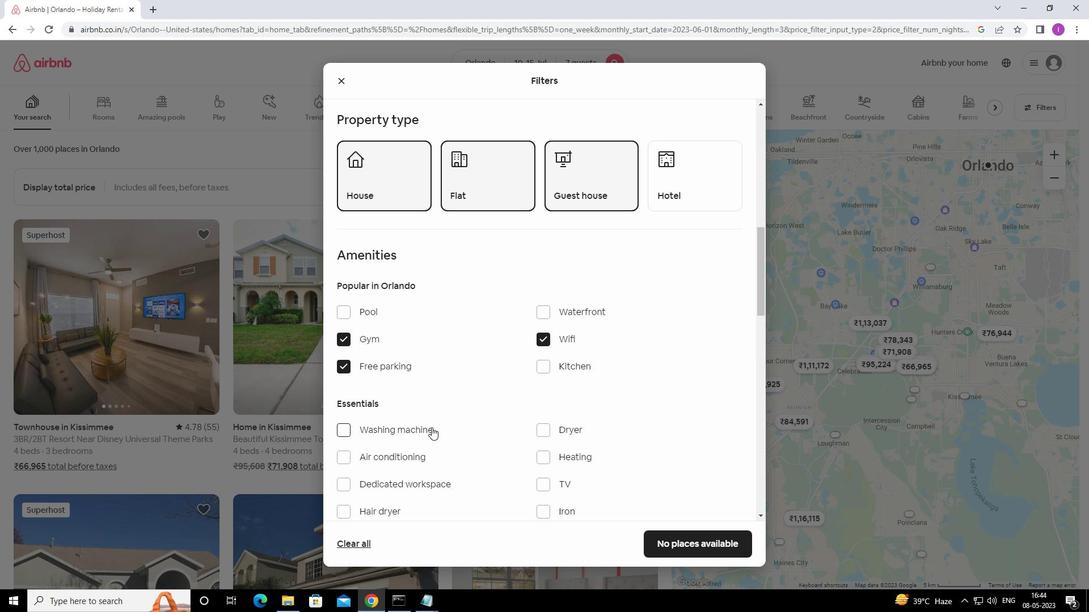 
Action: Mouse moved to (536, 313)
Screenshot: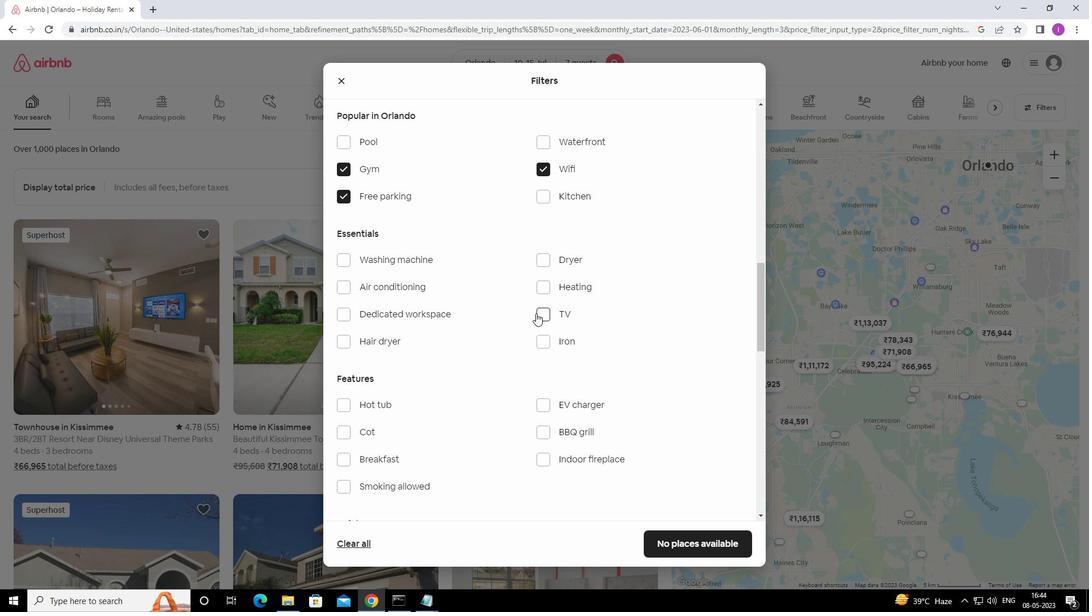 
Action: Mouse pressed left at (536, 313)
Screenshot: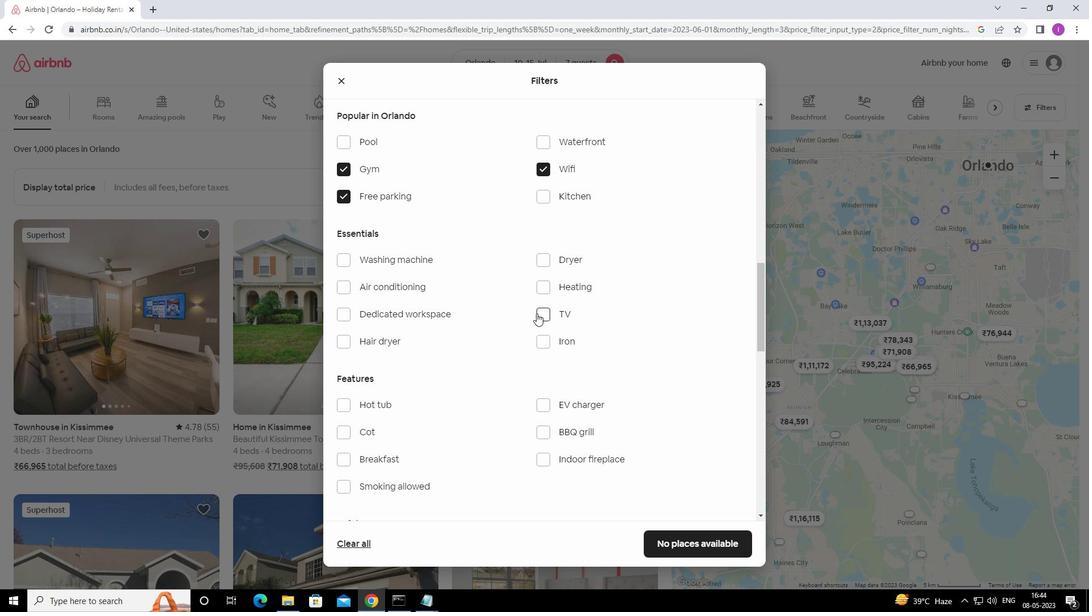 
Action: Mouse moved to (346, 456)
Screenshot: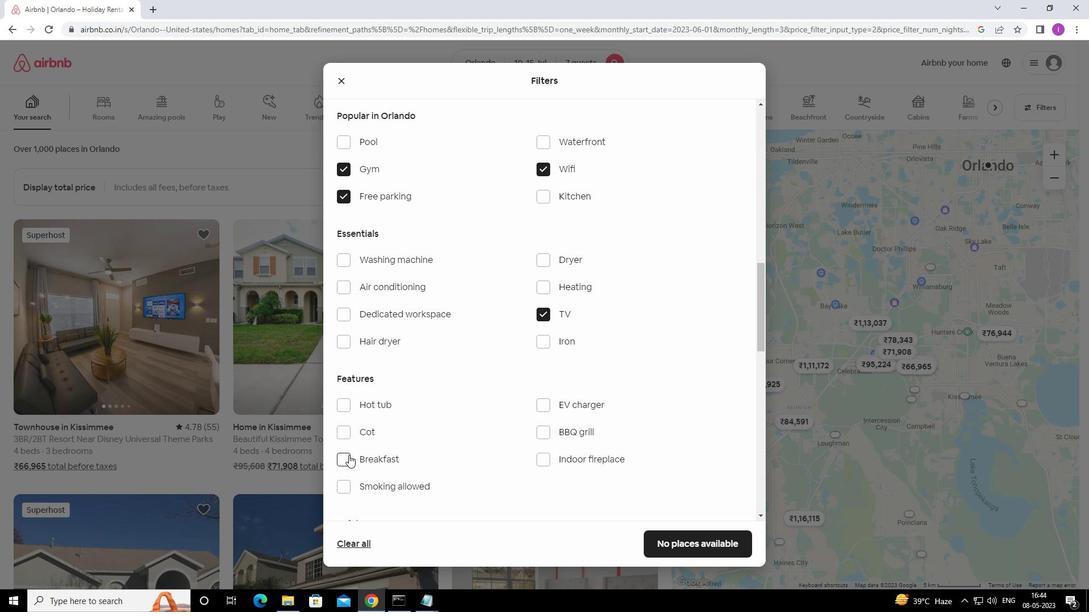 
Action: Mouse pressed left at (346, 456)
Screenshot: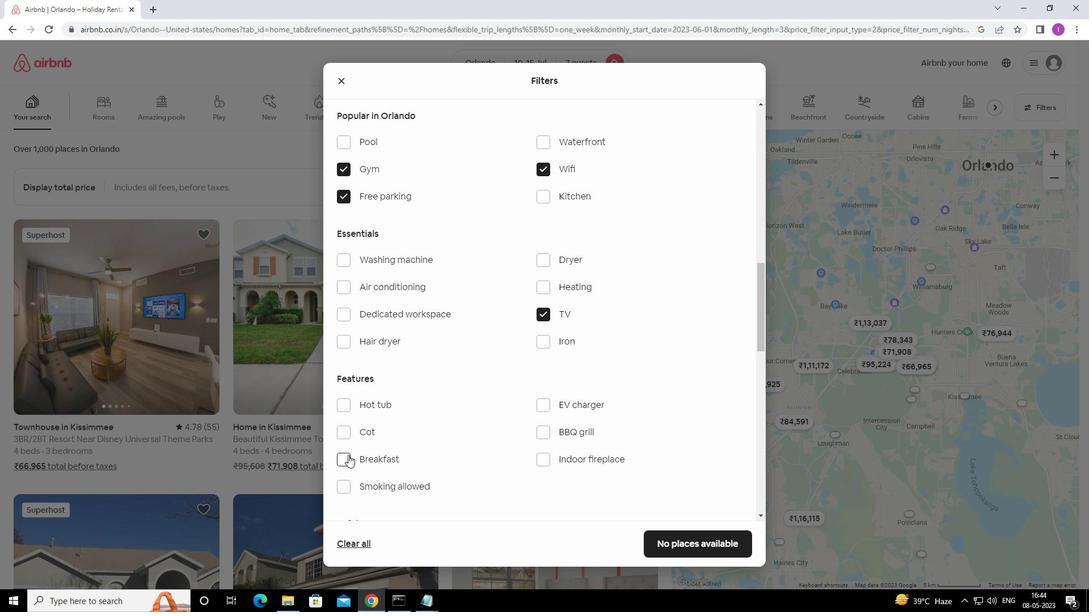 
Action: Mouse moved to (455, 400)
Screenshot: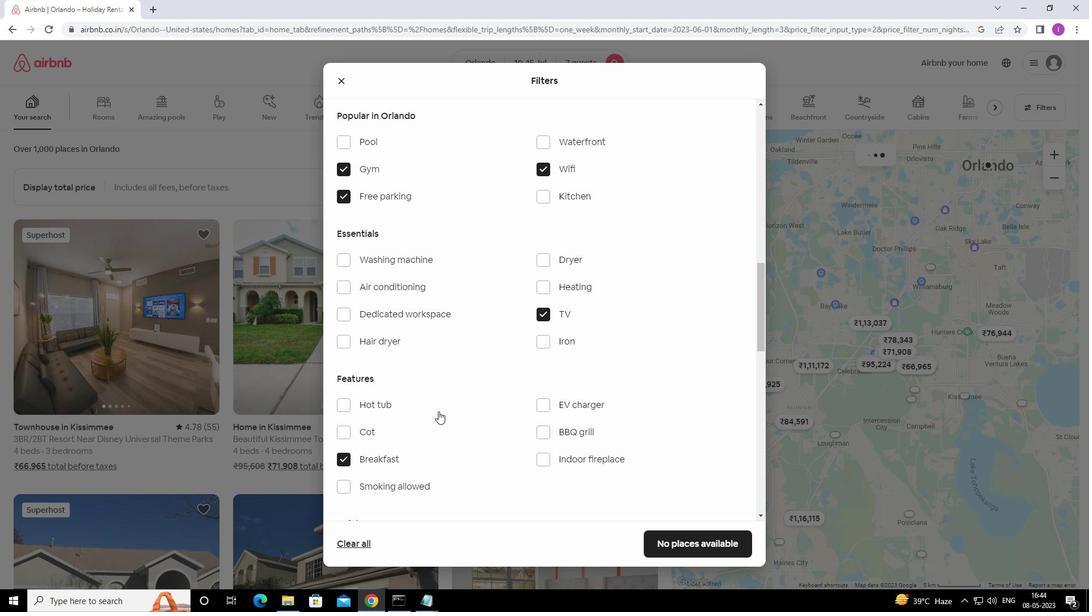 
Action: Mouse scrolled (455, 399) with delta (0, 0)
Screenshot: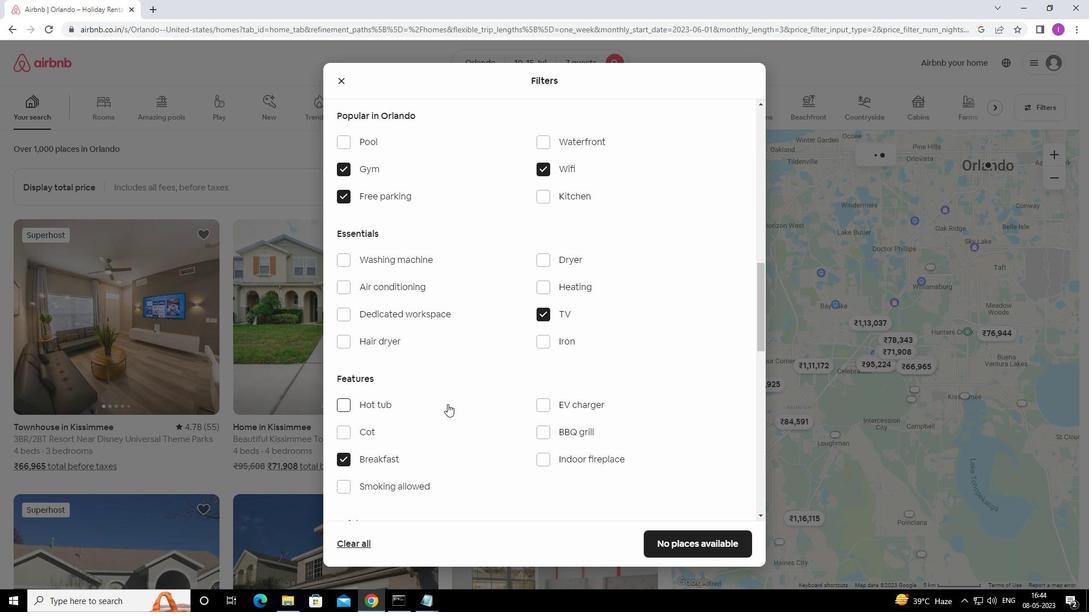 
Action: Mouse scrolled (455, 399) with delta (0, 0)
Screenshot: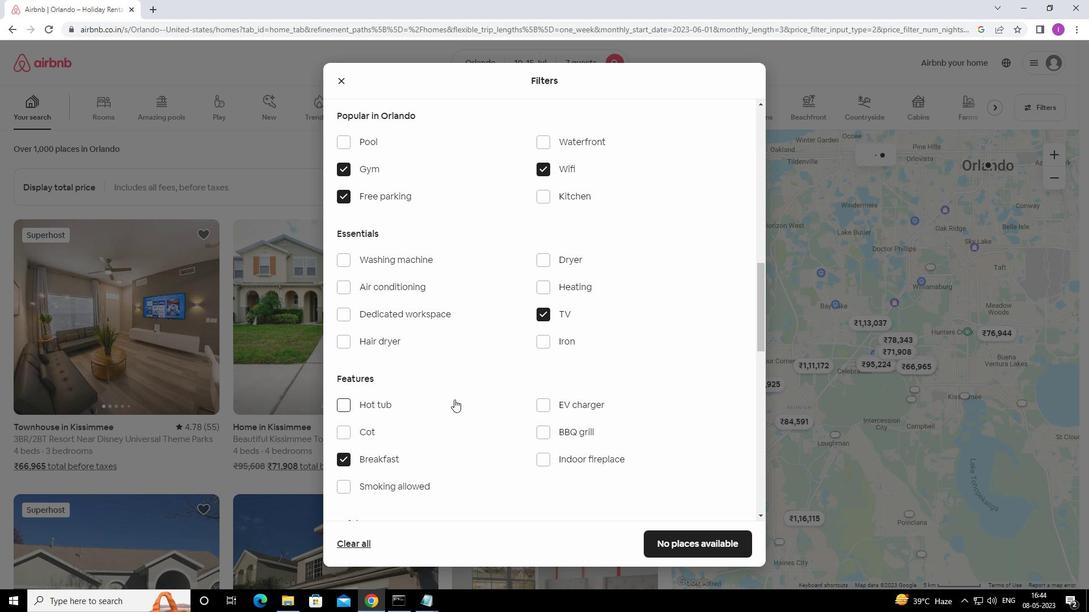 
Action: Mouse moved to (464, 400)
Screenshot: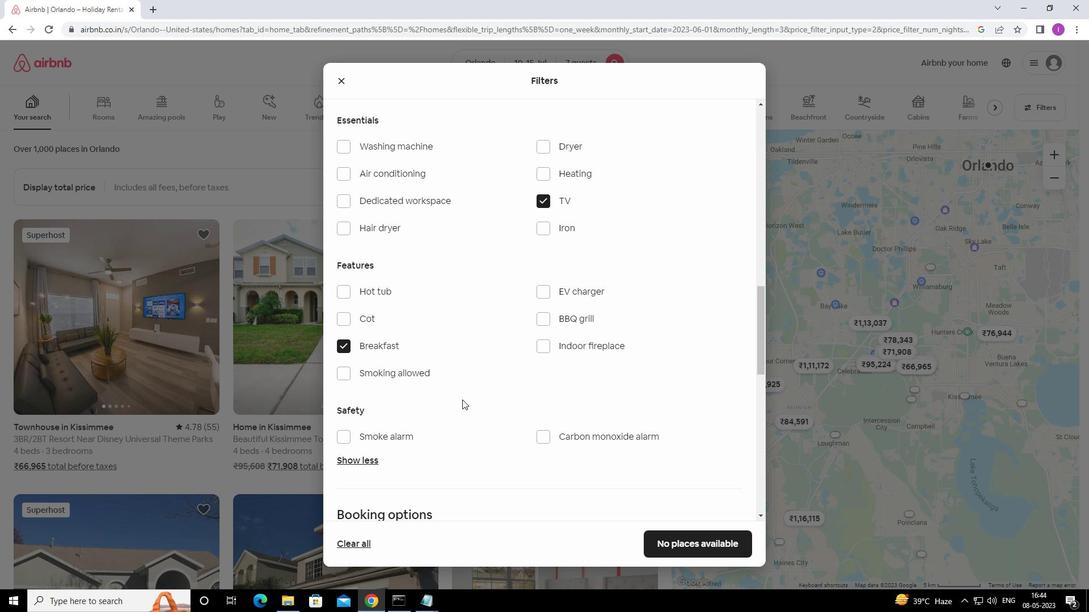 
Action: Mouse scrolled (464, 399) with delta (0, 0)
Screenshot: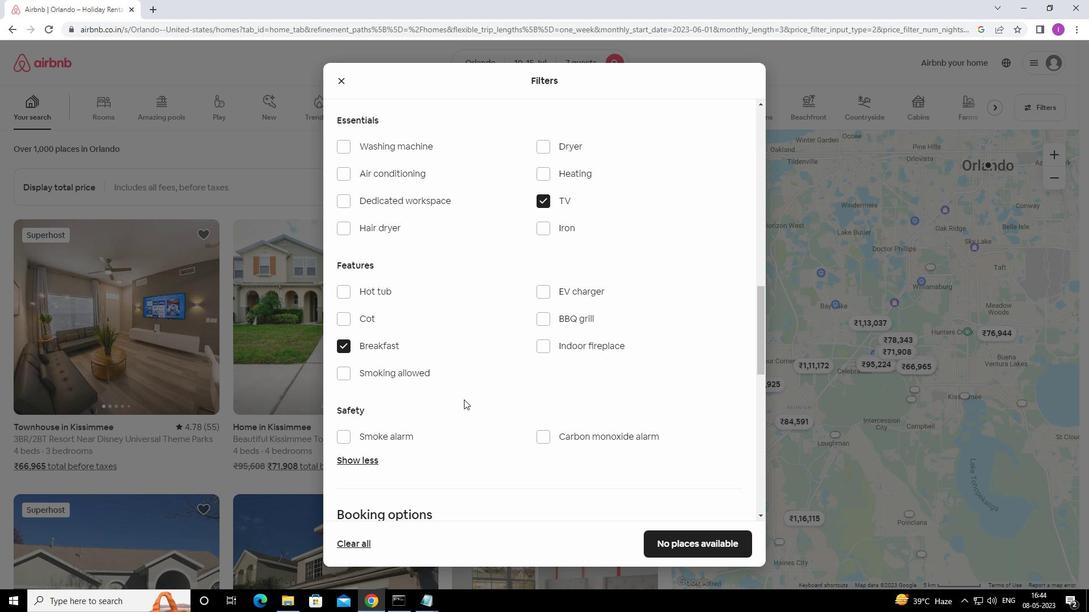 
Action: Mouse scrolled (464, 399) with delta (0, 0)
Screenshot: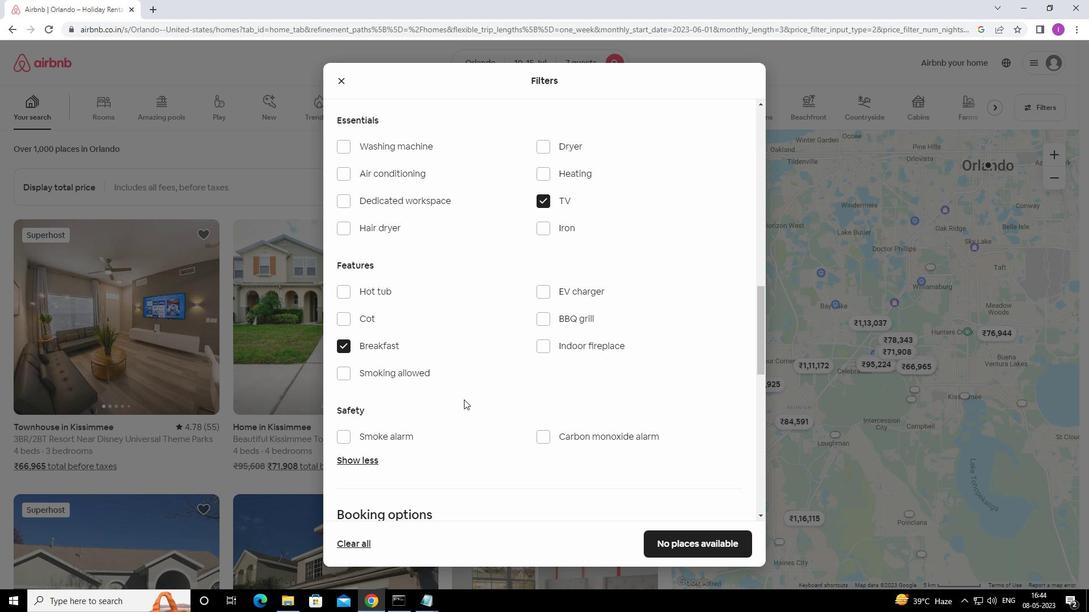 
Action: Mouse scrolled (464, 399) with delta (0, 0)
Screenshot: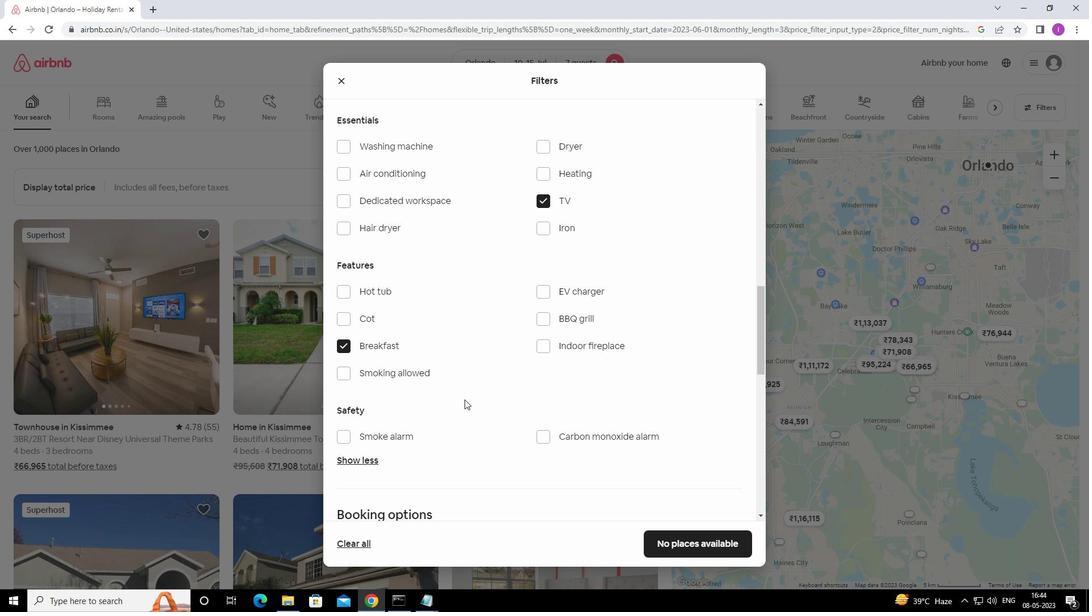 
Action: Mouse moved to (477, 398)
Screenshot: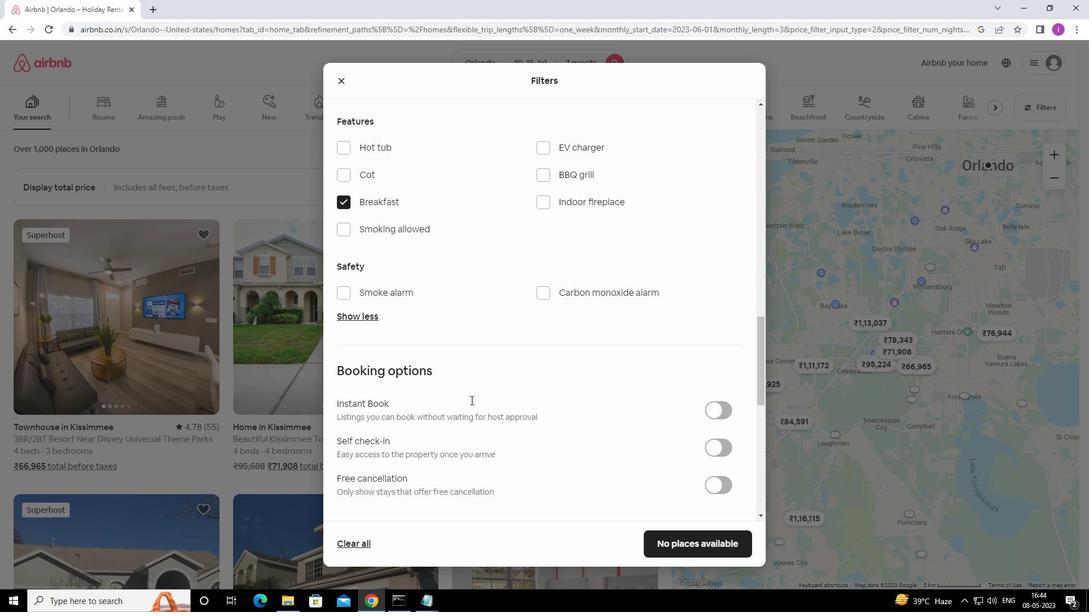 
Action: Mouse scrolled (477, 397) with delta (0, 0)
Screenshot: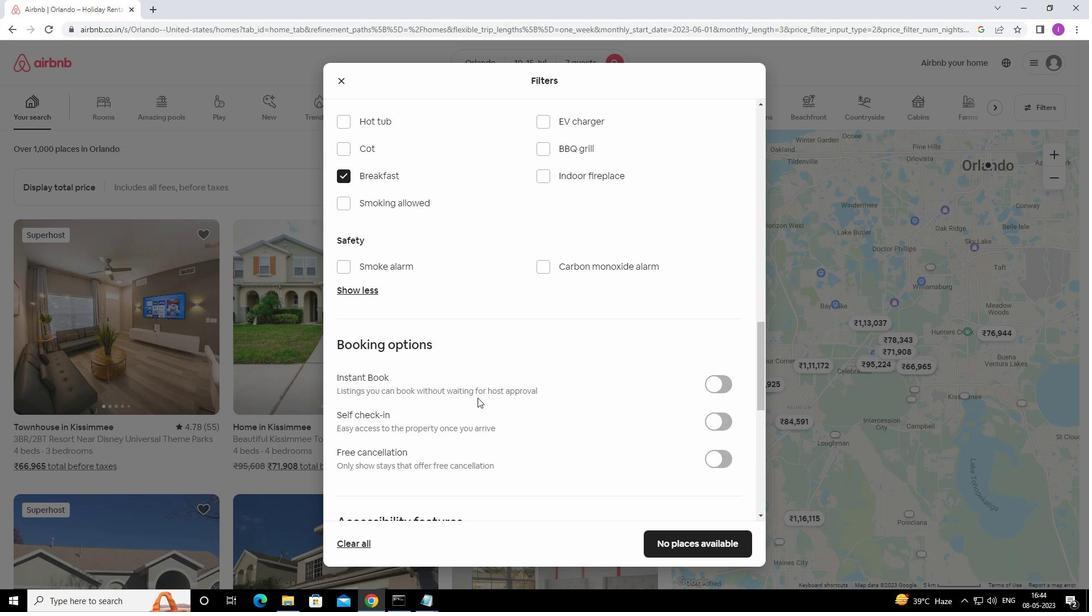 
Action: Mouse moved to (478, 398)
Screenshot: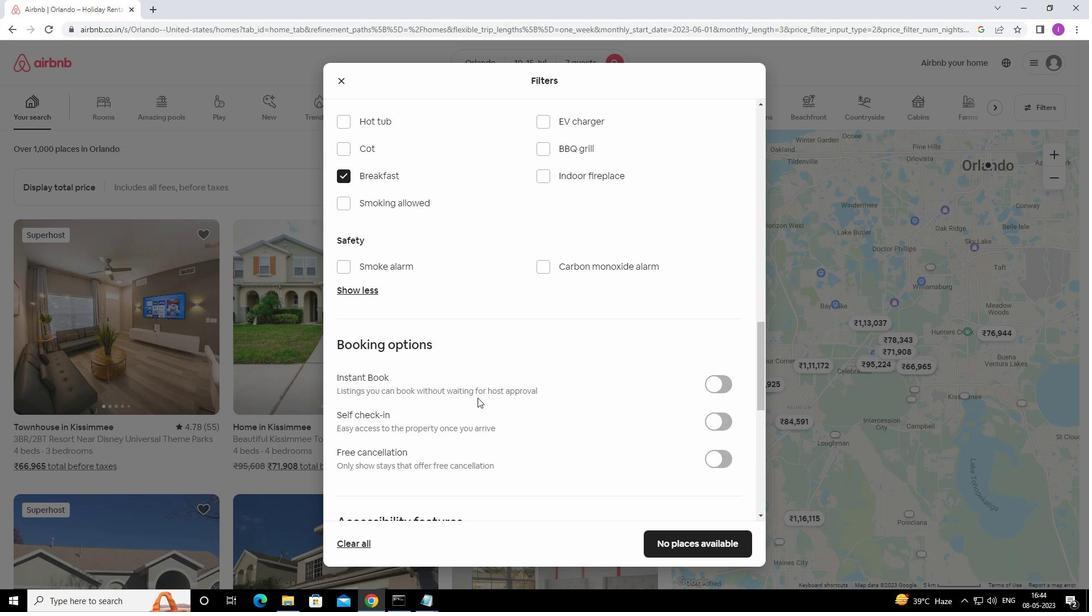 
Action: Mouse scrolled (478, 397) with delta (0, 0)
Screenshot: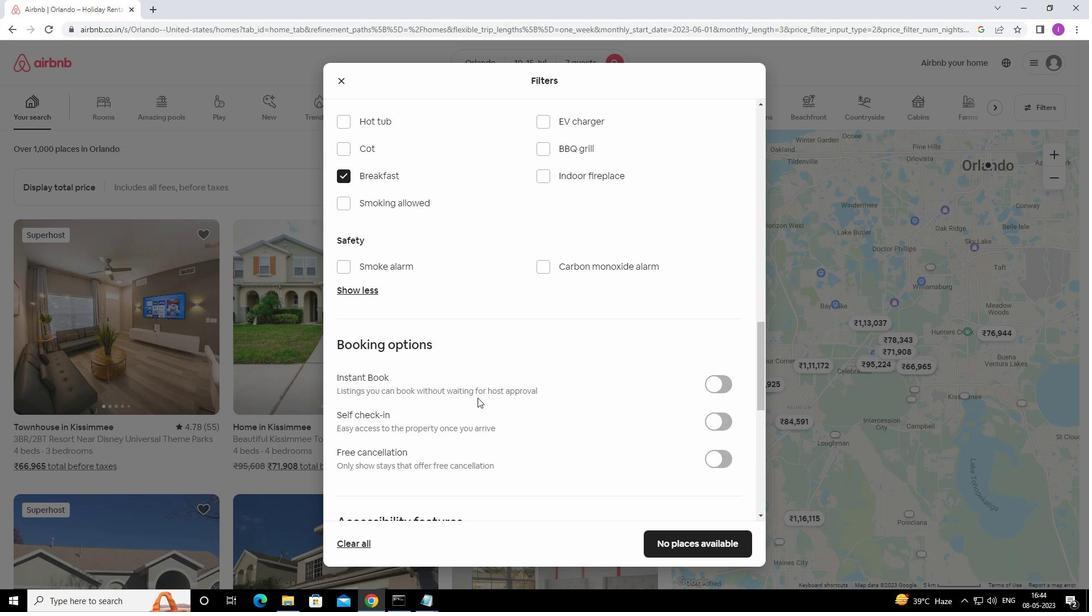 
Action: Mouse moved to (478, 398)
Screenshot: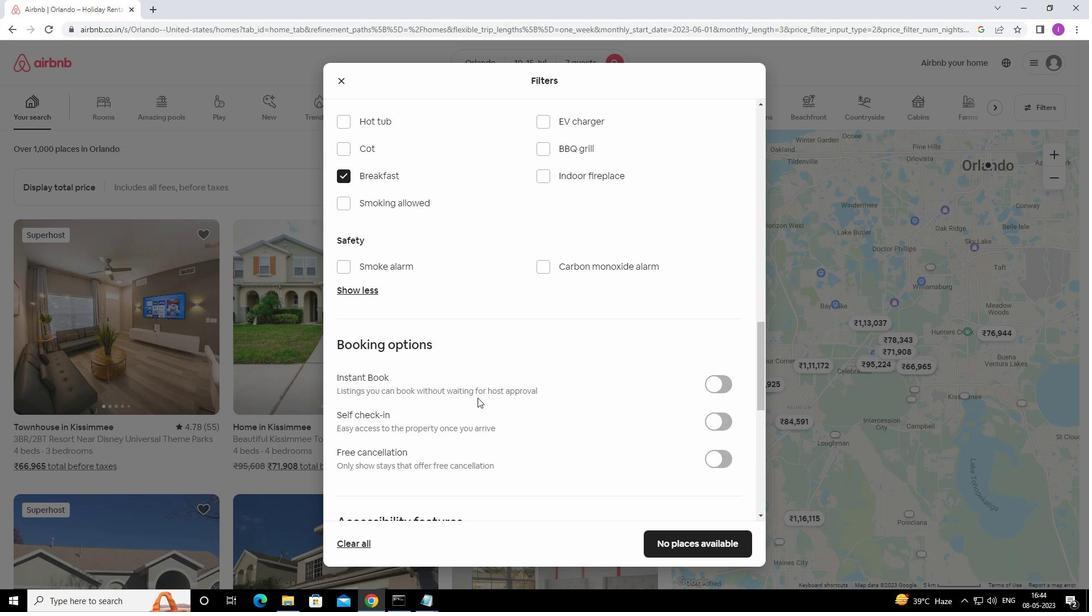 
Action: Mouse scrolled (478, 397) with delta (0, 0)
Screenshot: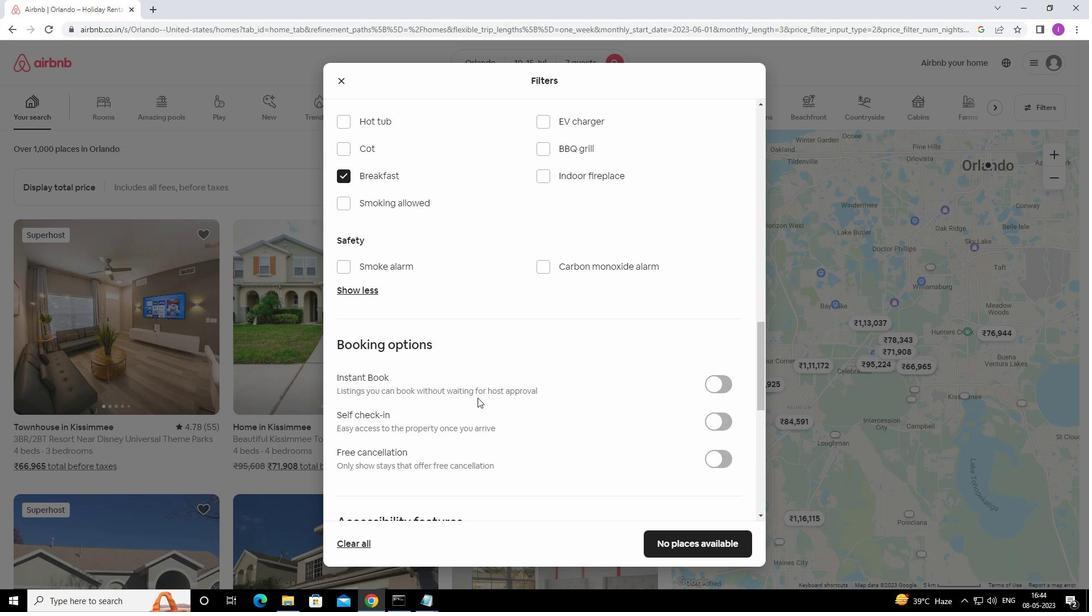 
Action: Mouse moved to (729, 253)
Screenshot: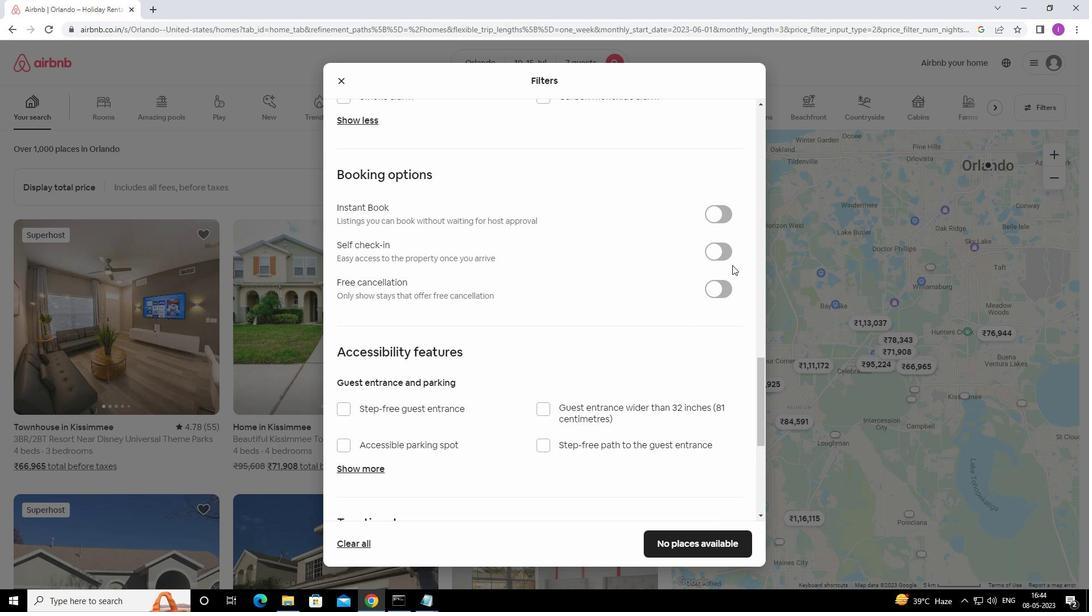 
Action: Mouse pressed left at (729, 253)
Screenshot: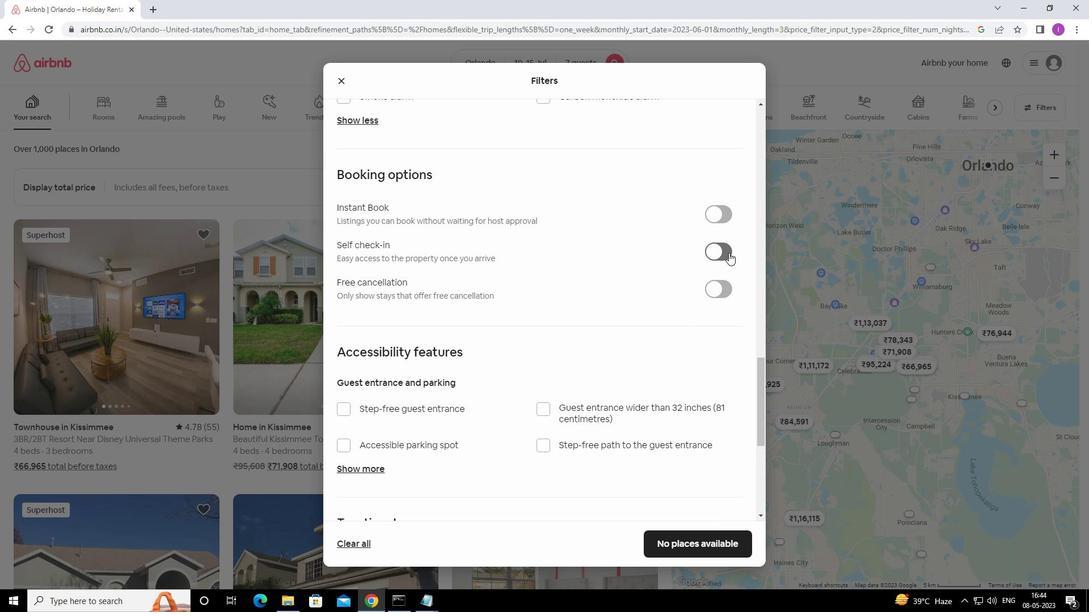
Action: Mouse moved to (496, 408)
Screenshot: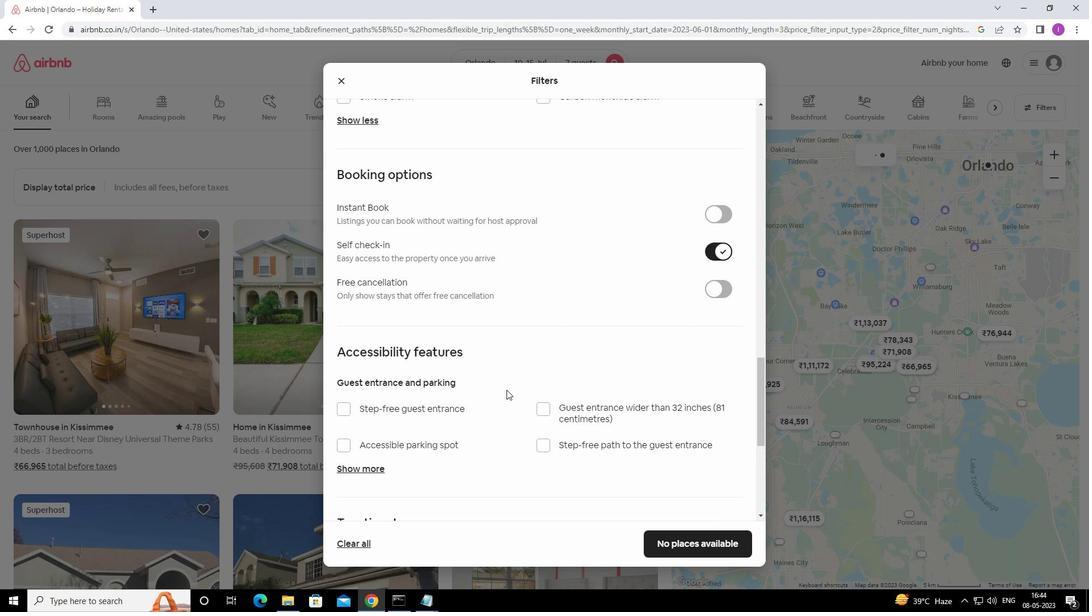 
Action: Mouse scrolled (496, 407) with delta (0, 0)
Screenshot: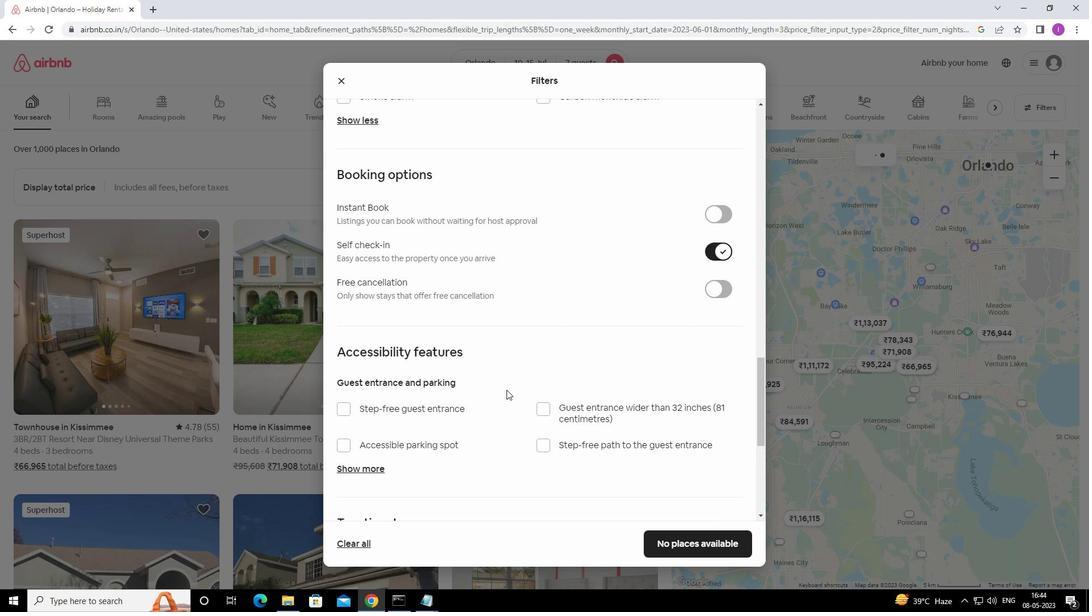 
Action: Mouse moved to (496, 409)
Screenshot: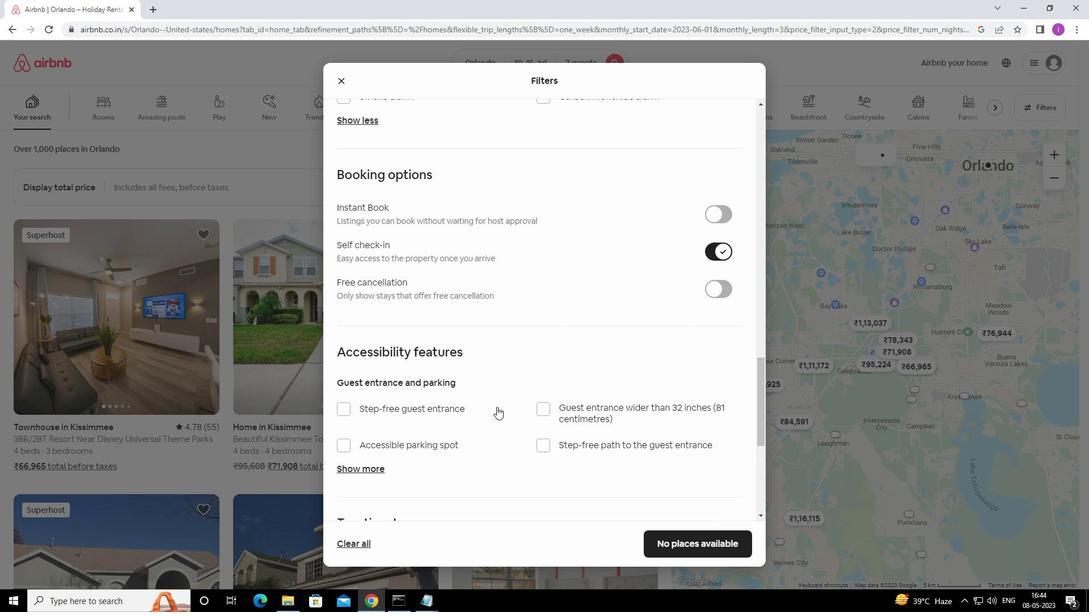 
Action: Mouse scrolled (496, 408) with delta (0, 0)
Screenshot: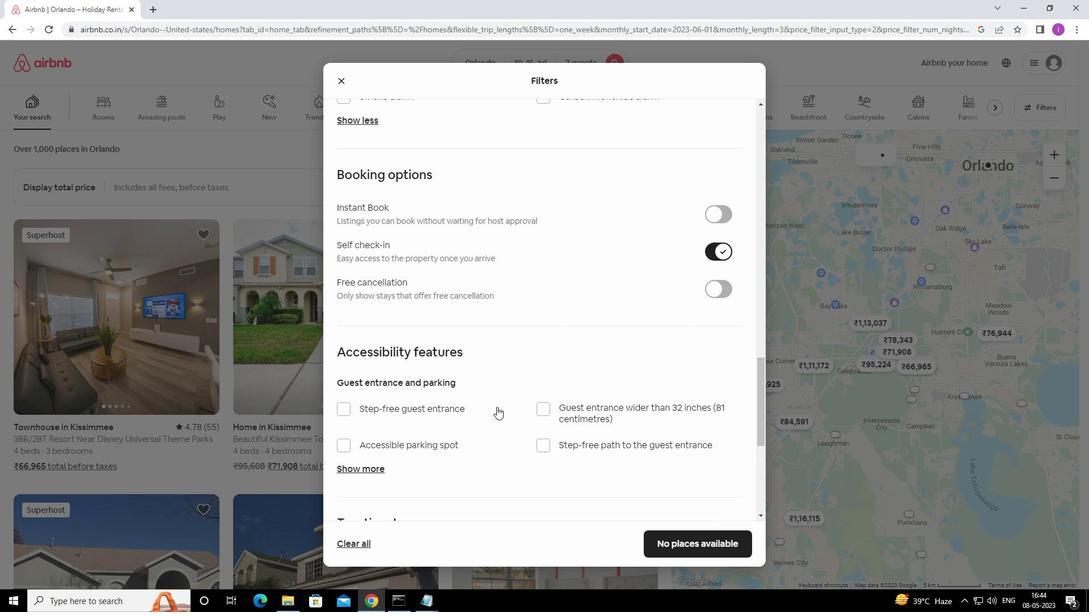 
Action: Mouse moved to (496, 409)
Screenshot: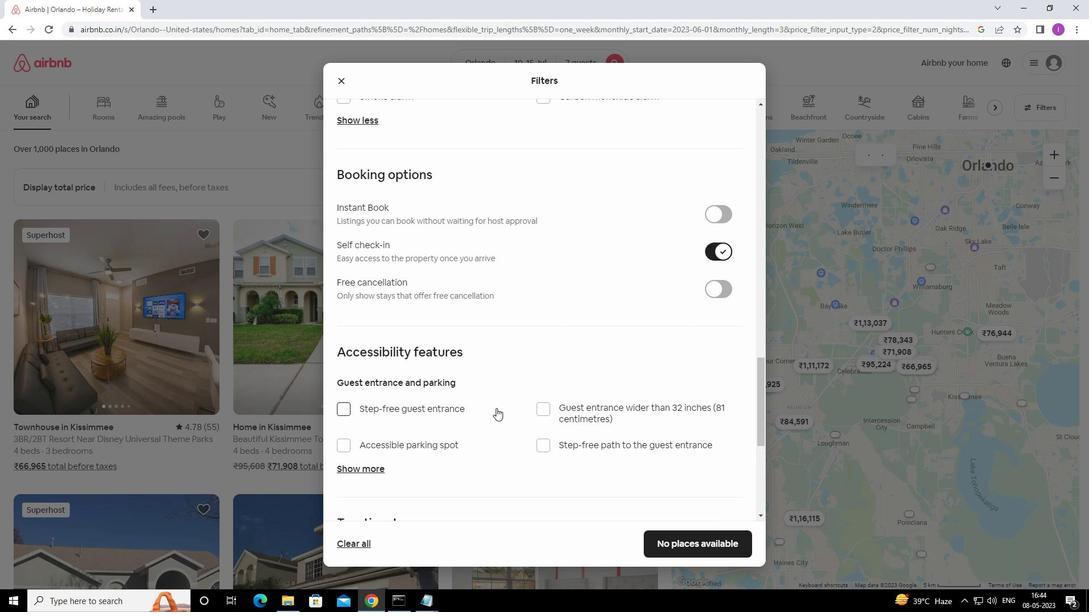 
Action: Mouse scrolled (496, 408) with delta (0, 0)
Screenshot: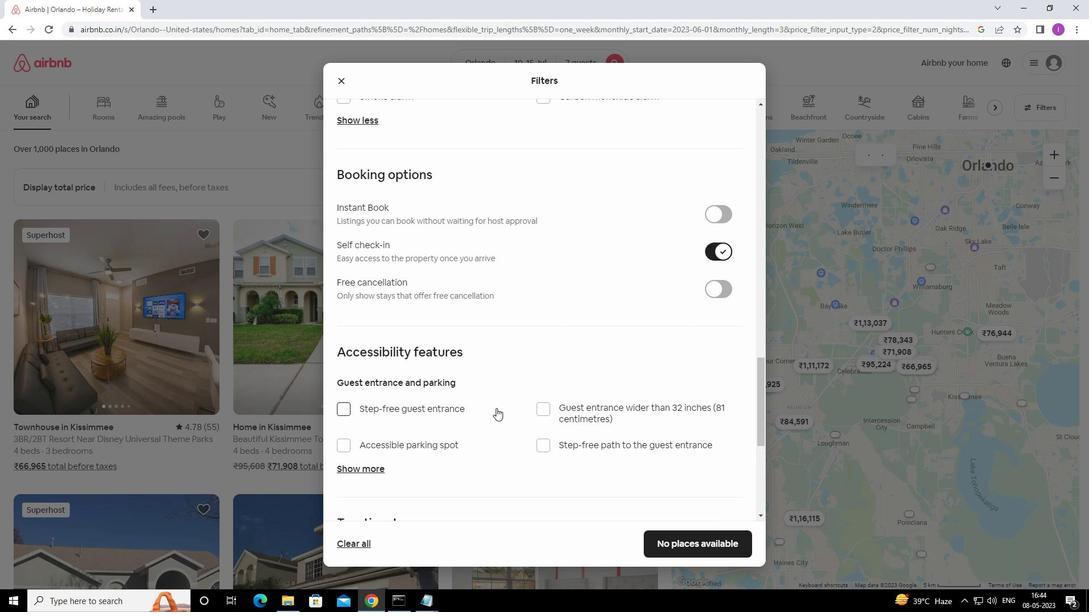 
Action: Mouse moved to (497, 409)
Screenshot: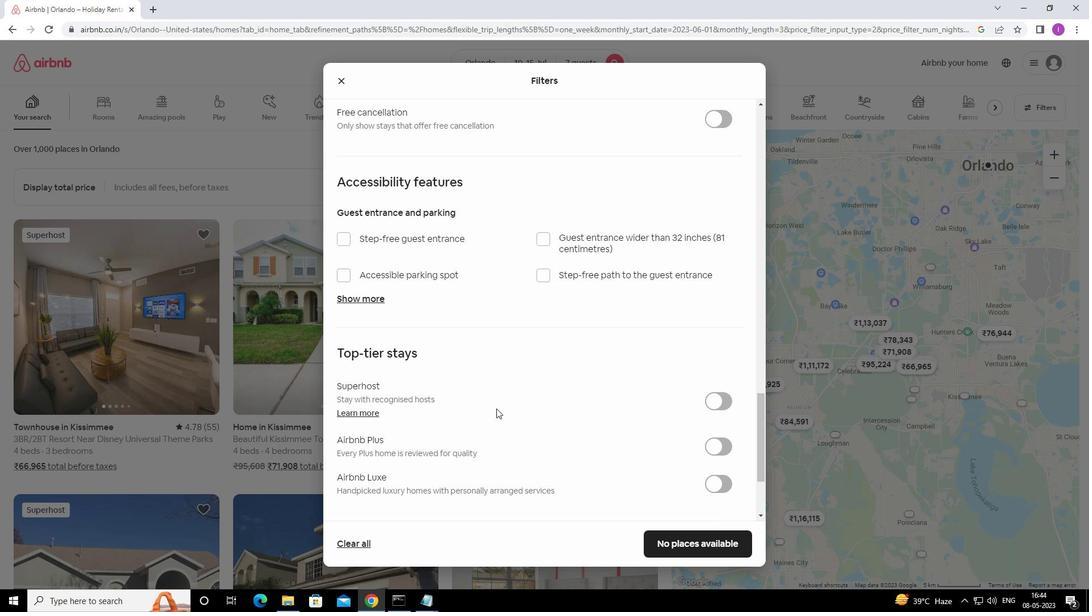 
Action: Mouse scrolled (497, 408) with delta (0, 0)
Screenshot: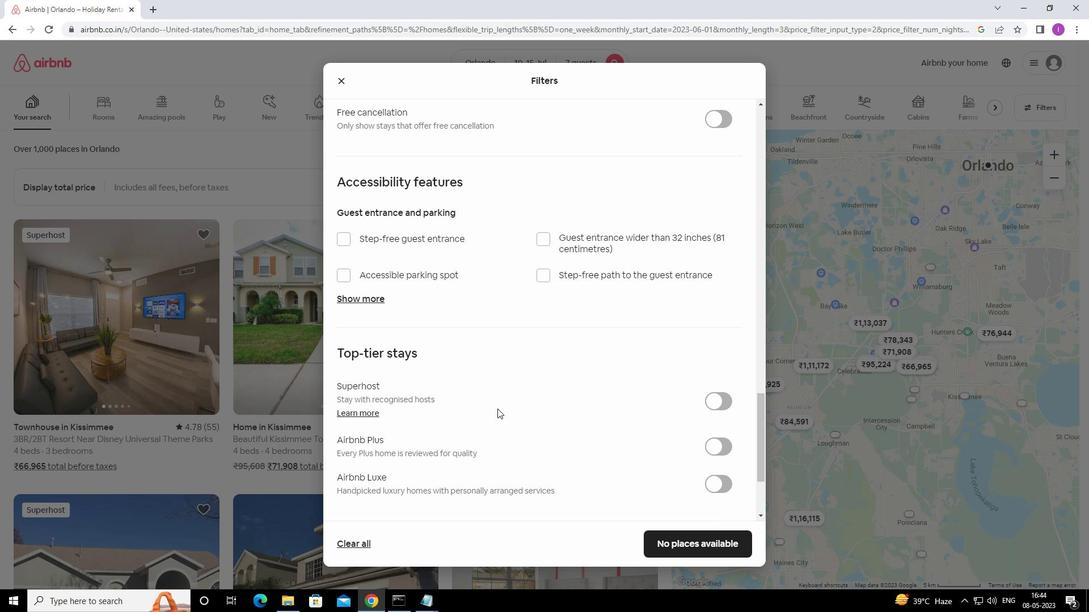 
Action: Mouse scrolled (497, 408) with delta (0, 0)
Screenshot: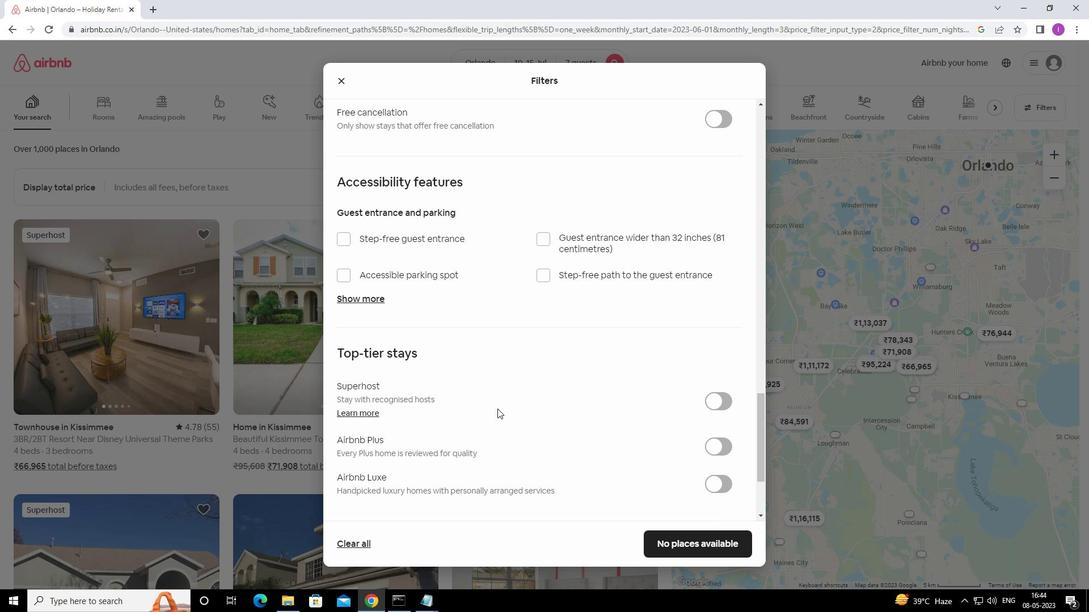 
Action: Mouse scrolled (497, 408) with delta (0, 0)
Screenshot: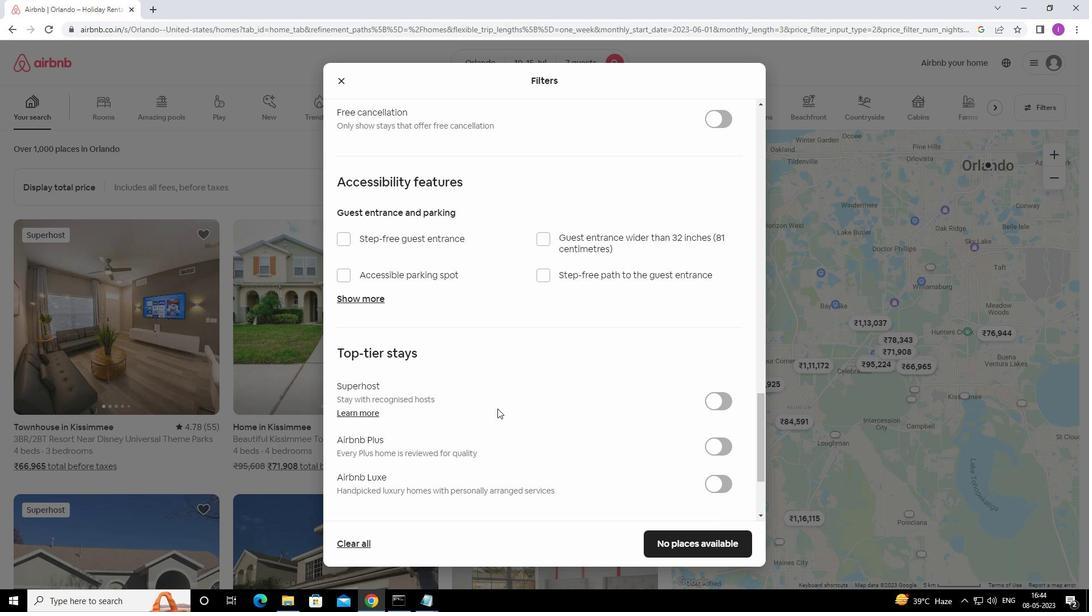 
Action: Mouse moved to (669, 348)
Screenshot: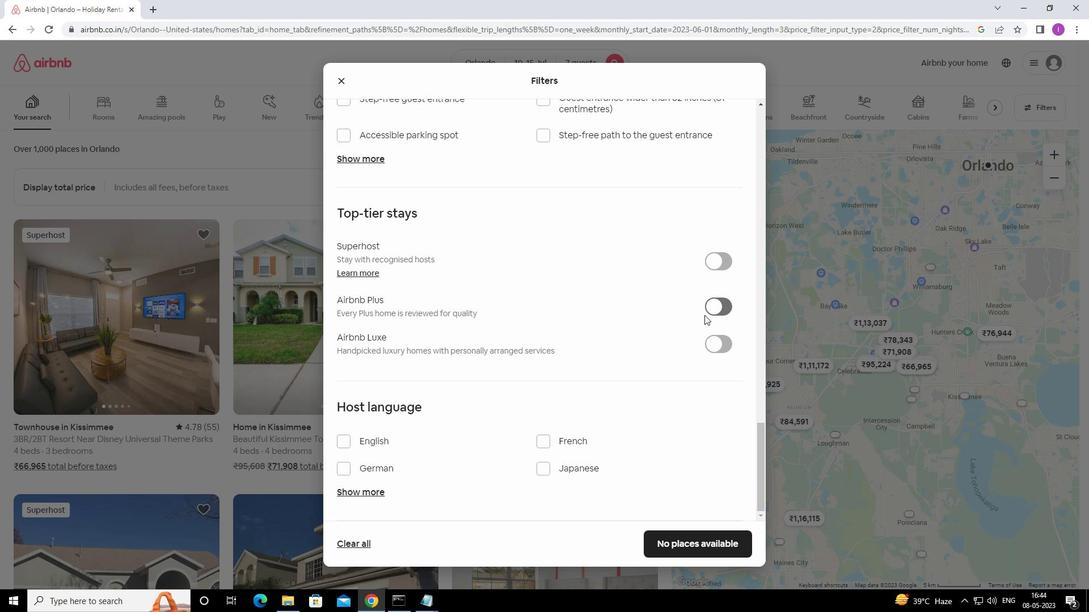 
Action: Mouse scrolled (669, 347) with delta (0, 0)
Screenshot: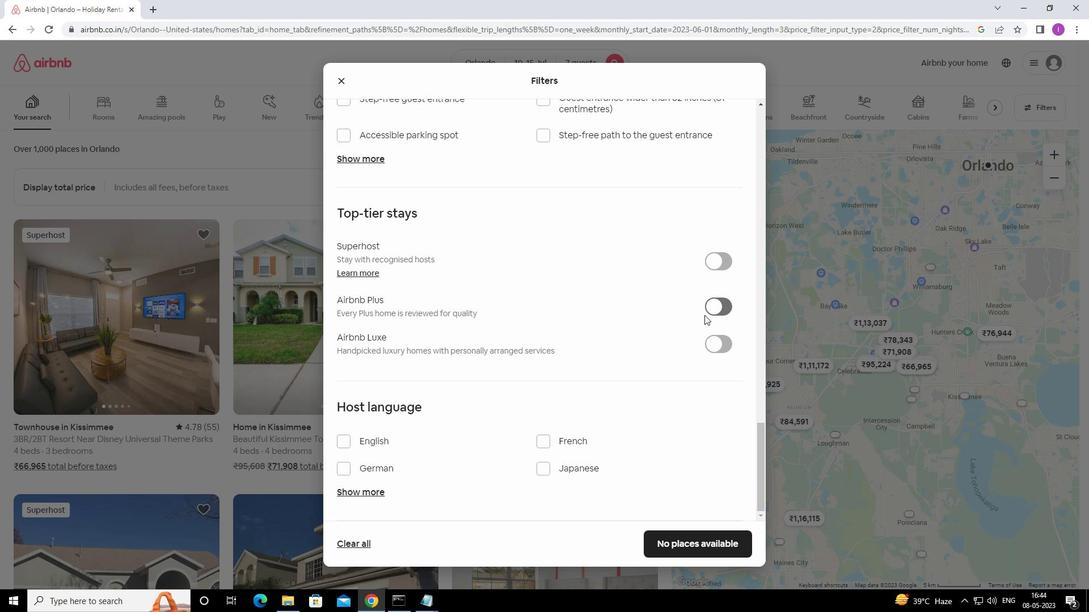 
Action: Mouse moved to (650, 362)
Screenshot: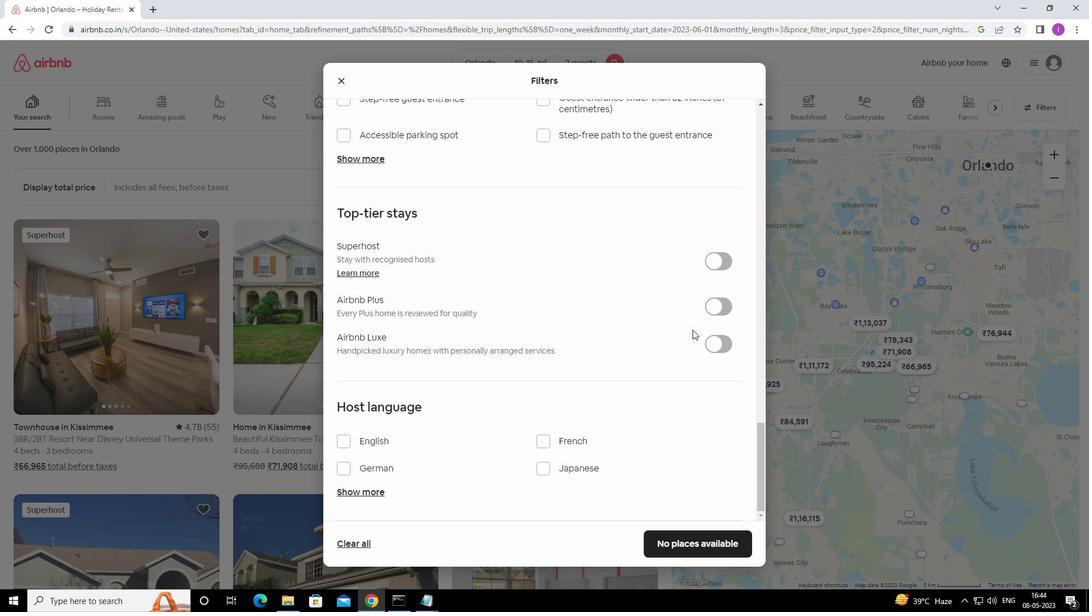 
Action: Mouse scrolled (650, 362) with delta (0, 0)
Screenshot: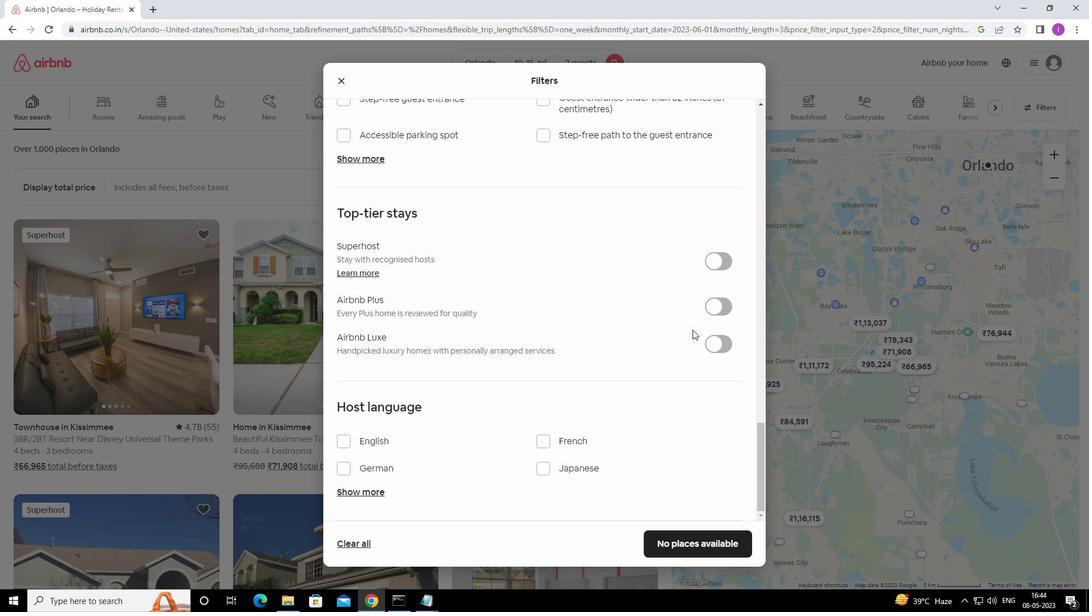 
Action: Mouse moved to (410, 480)
Screenshot: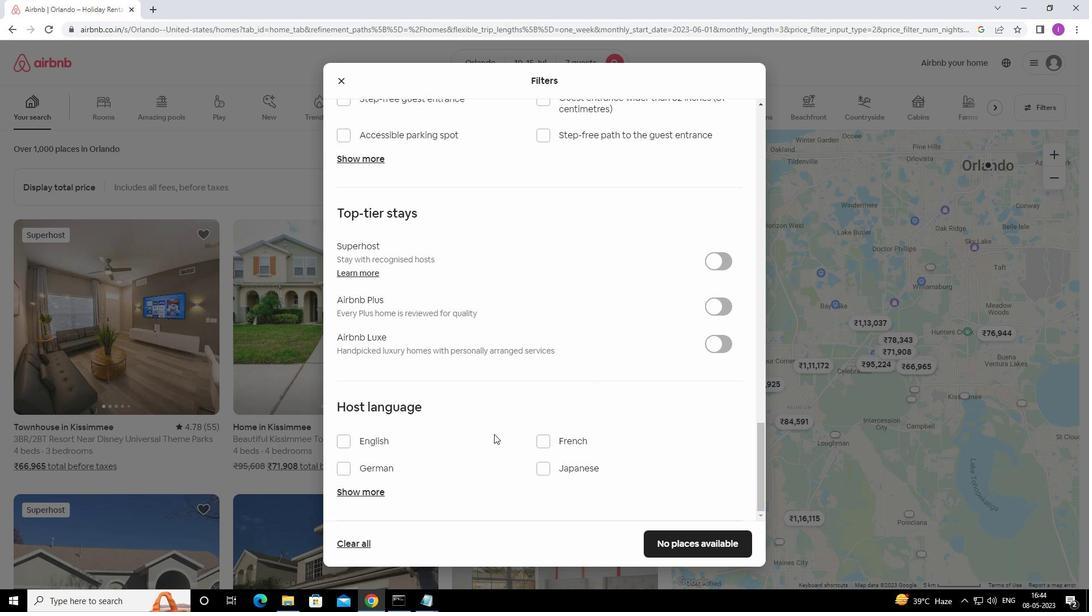 
Action: Mouse scrolled (410, 479) with delta (0, 0)
Screenshot: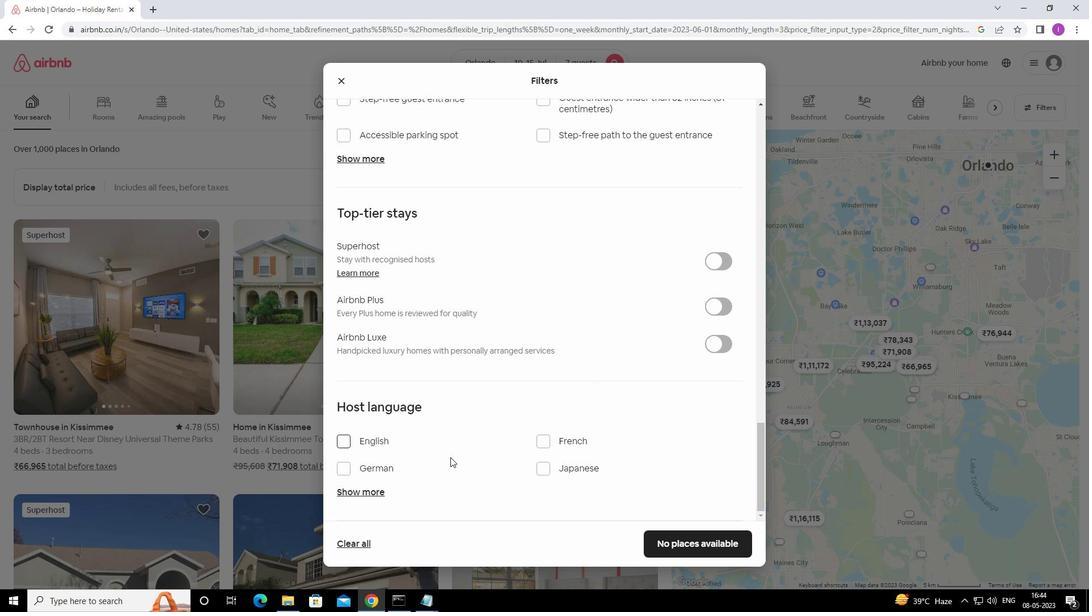 
Action: Mouse scrolled (410, 479) with delta (0, 0)
Screenshot: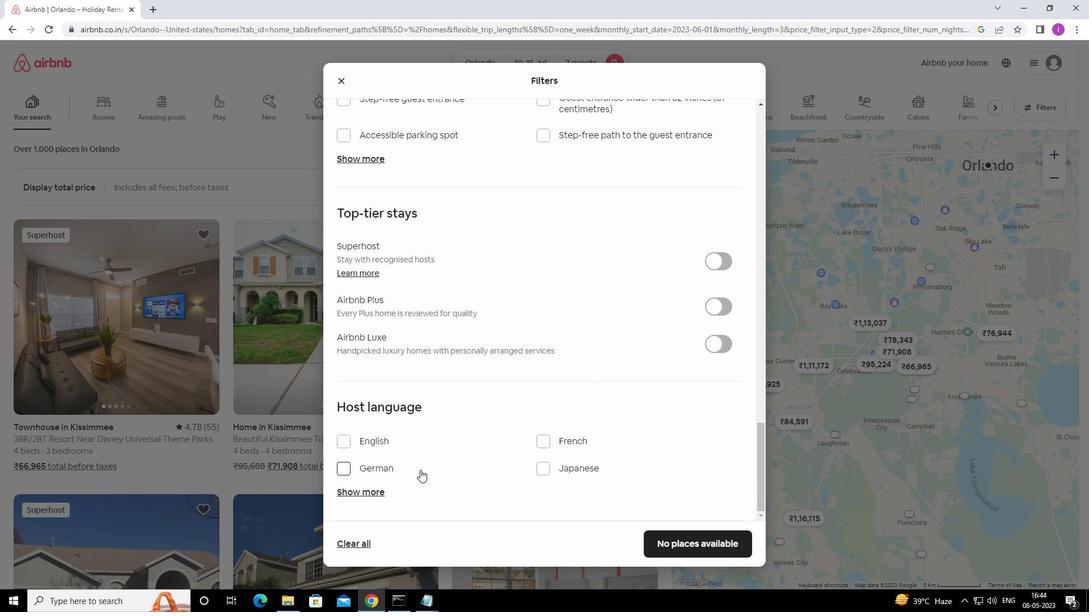 
Action: Mouse moved to (345, 443)
Screenshot: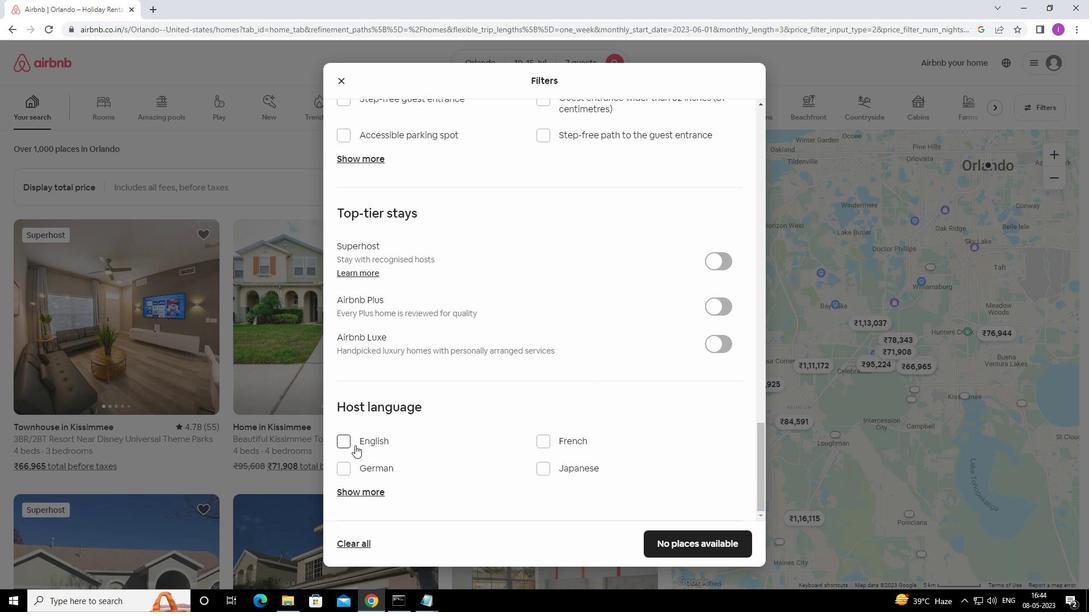 
Action: Mouse pressed left at (345, 443)
Screenshot: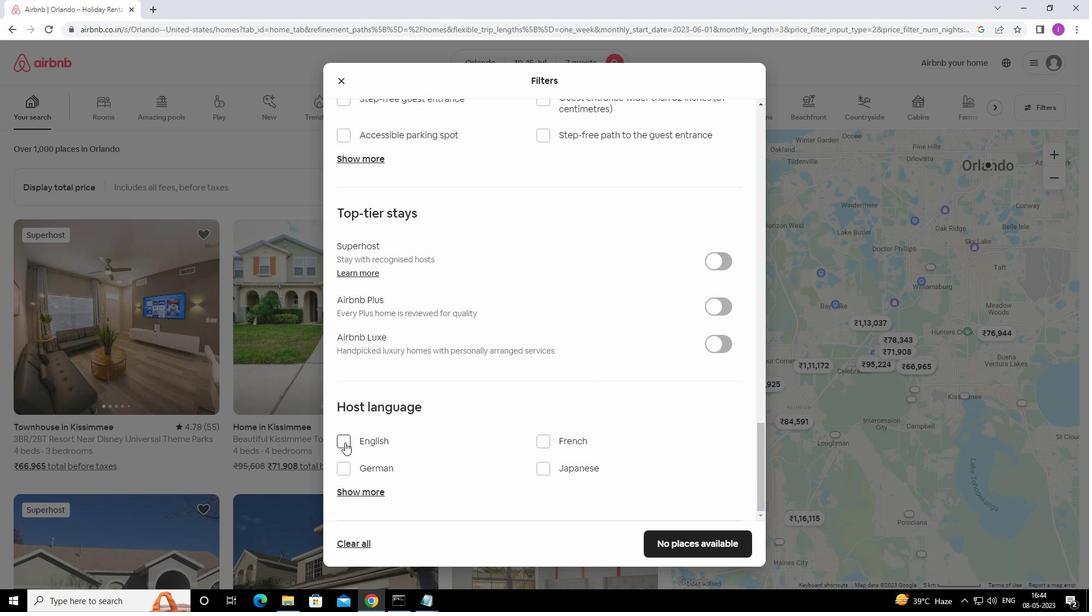 
Action: Mouse moved to (692, 545)
Screenshot: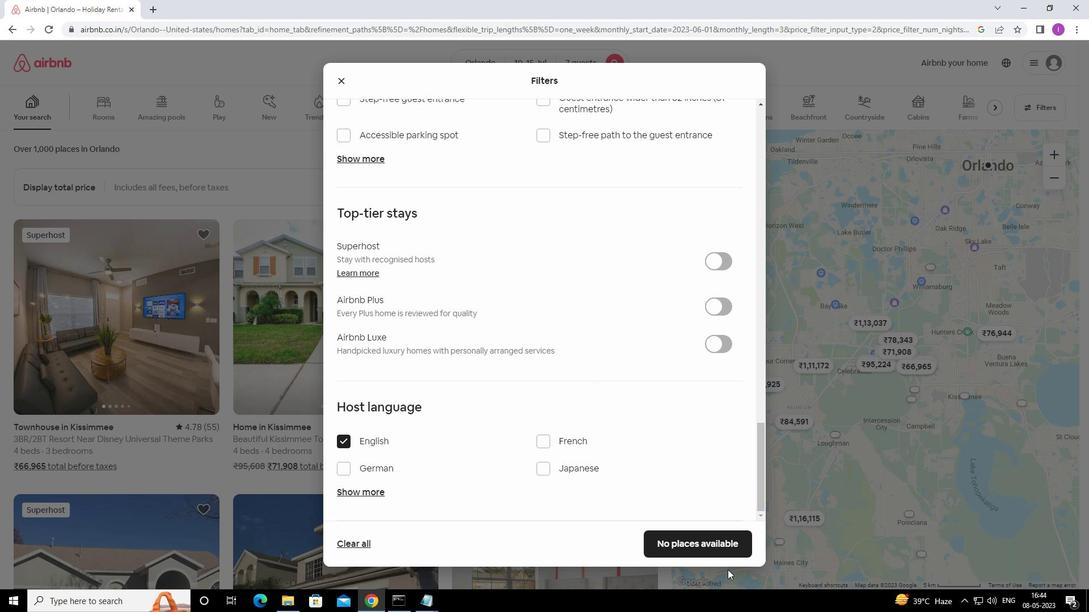 
Action: Mouse pressed left at (692, 545)
Screenshot: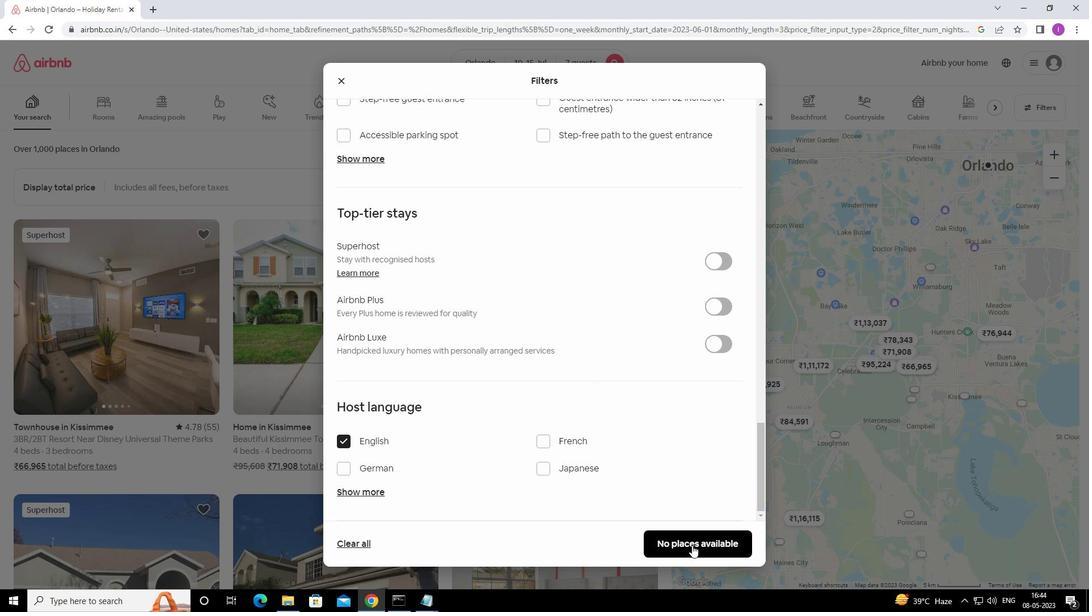 
Action: Mouse moved to (788, 522)
Screenshot: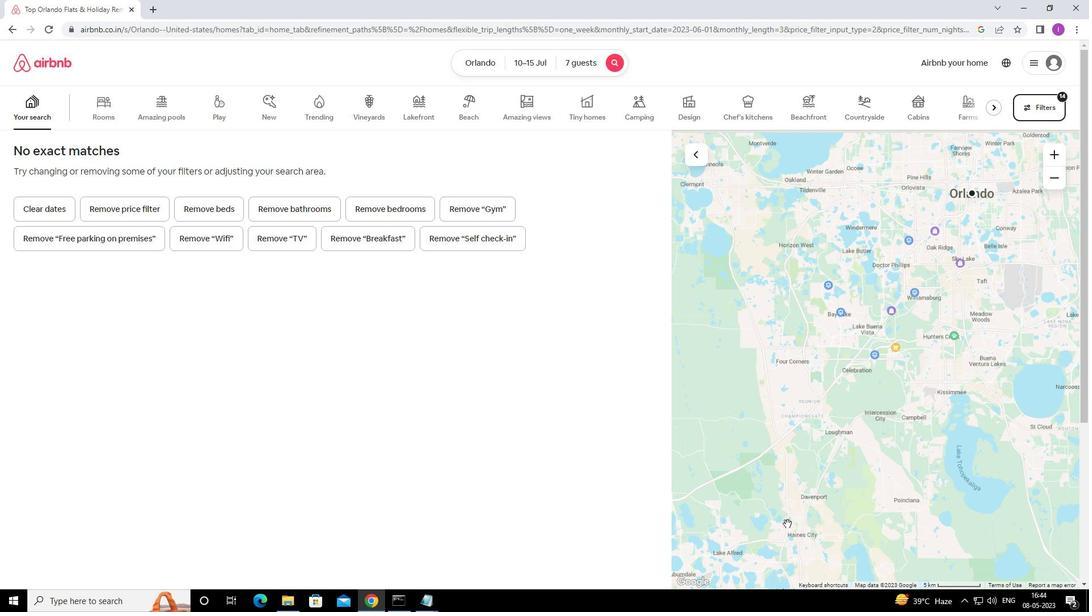 
